 Task: Search for the best Ethiopian restaurants in Washington, DC.
Action: Mouse moved to (109, 17)
Screenshot: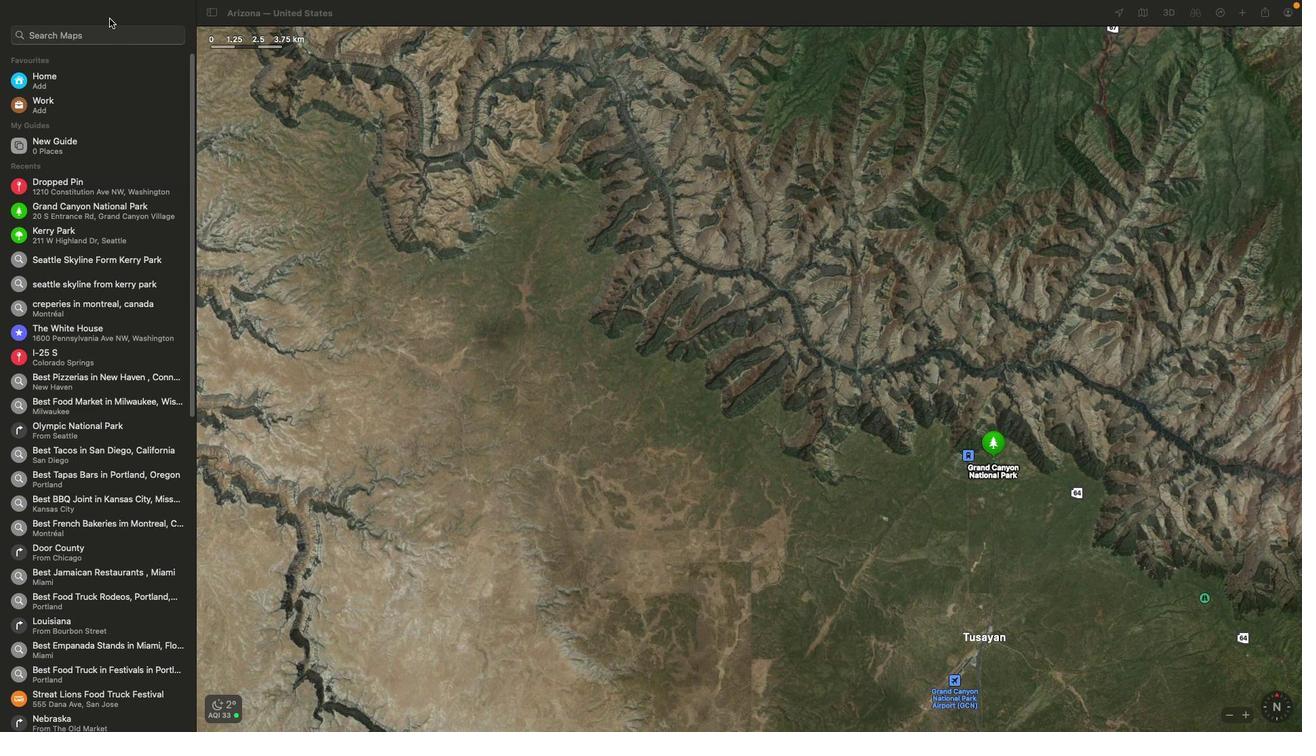 
Action: Mouse pressed left at (109, 17)
Screenshot: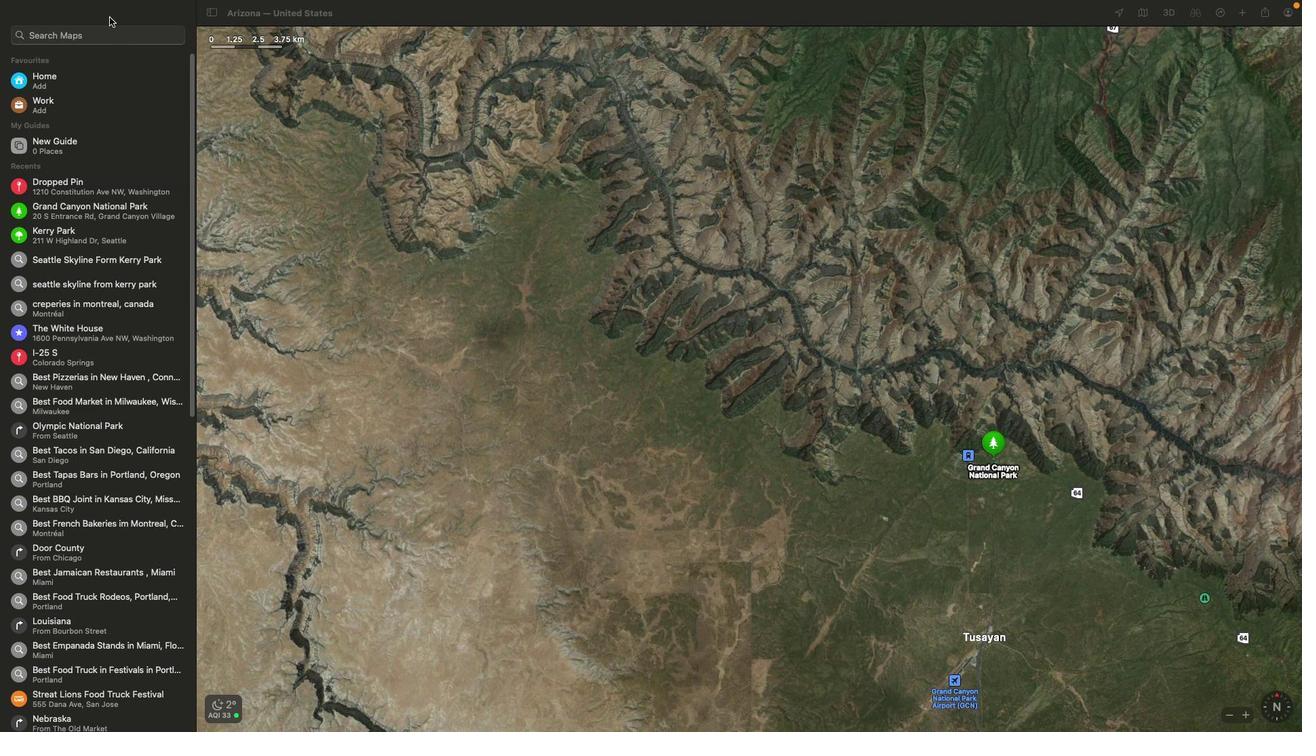 
Action: Mouse moved to (105, 30)
Screenshot: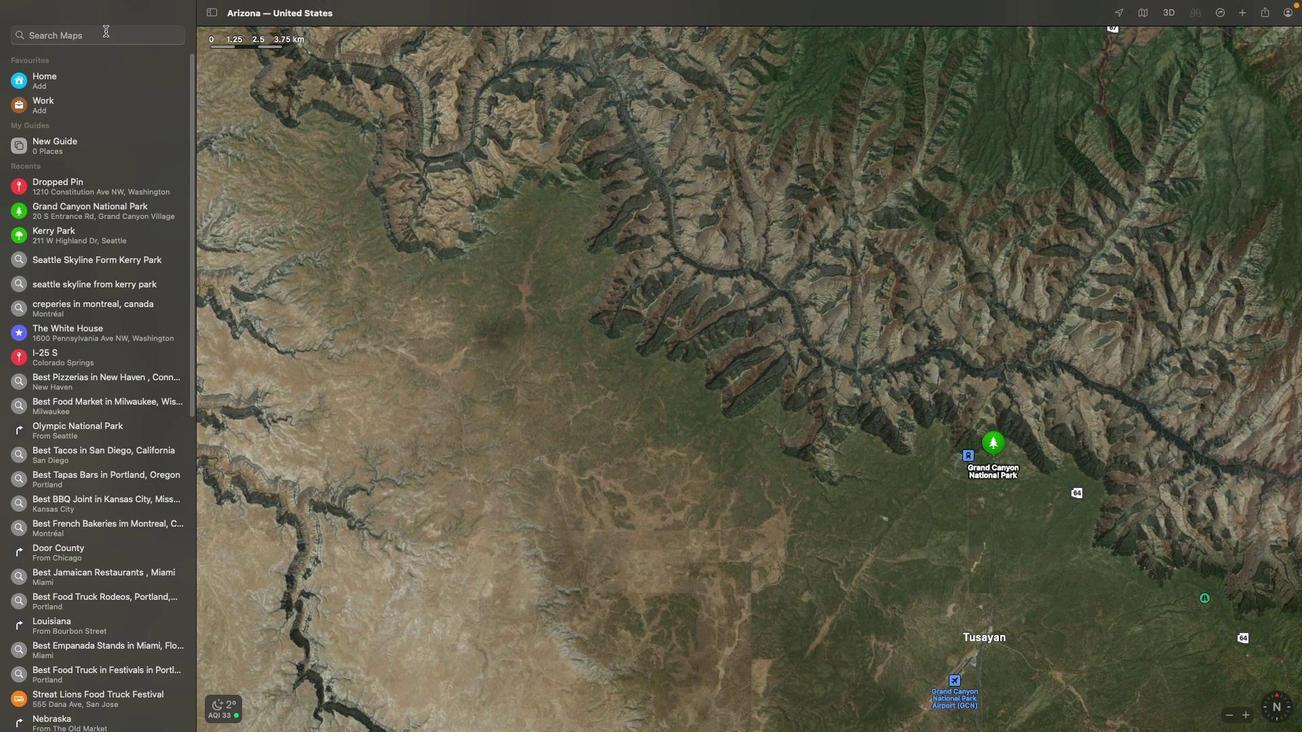 
Action: Mouse pressed left at (105, 30)
Screenshot: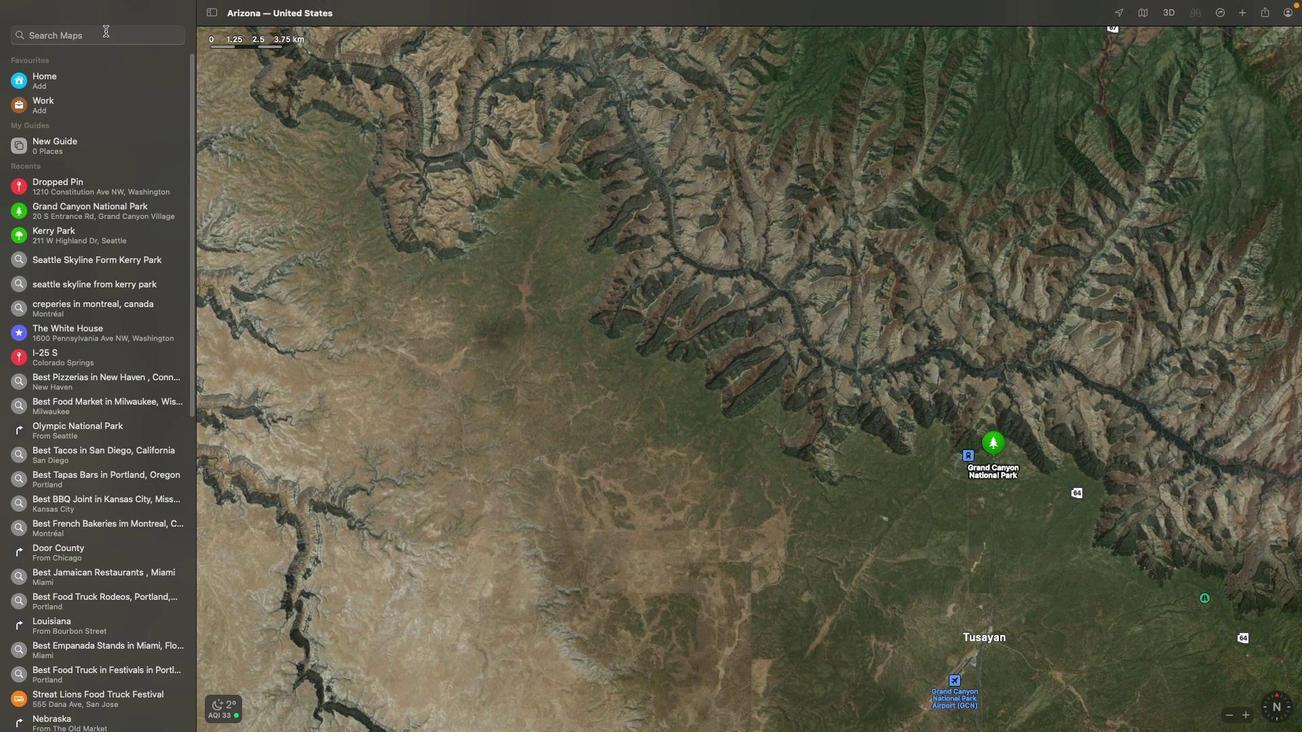 
Action: Key pressed Key.shift'B''e''s''t'Key.spaceKey.shift'E''t''h''i''o''p''i''a''n'Key.spaceKey.shift'R''e''s''t''a''u''r''a''n''t'Key.space'i''n'Key.spaceKey.shift'W''a''s''h''i''n''g''t''o''n'Key.spaceKey.shift'D''C''\x03'
Screenshot: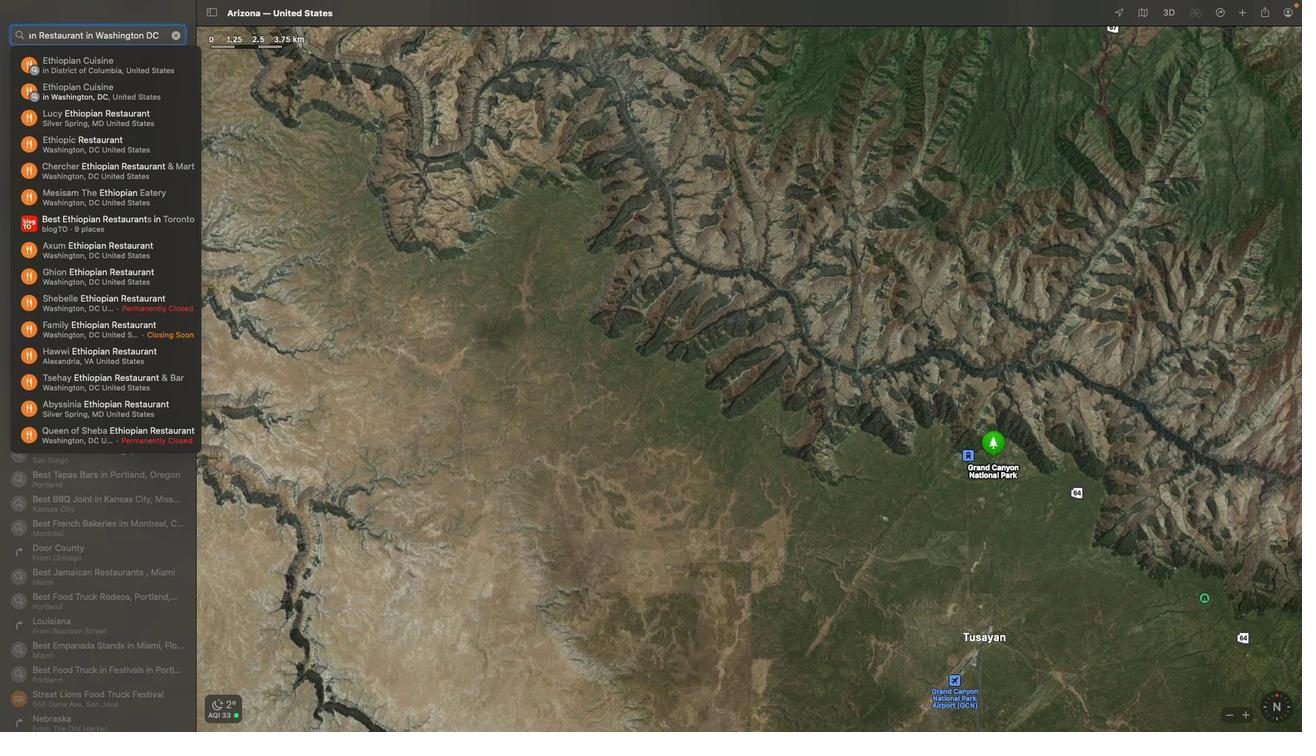 
Action: Mouse moved to (150, 423)
Screenshot: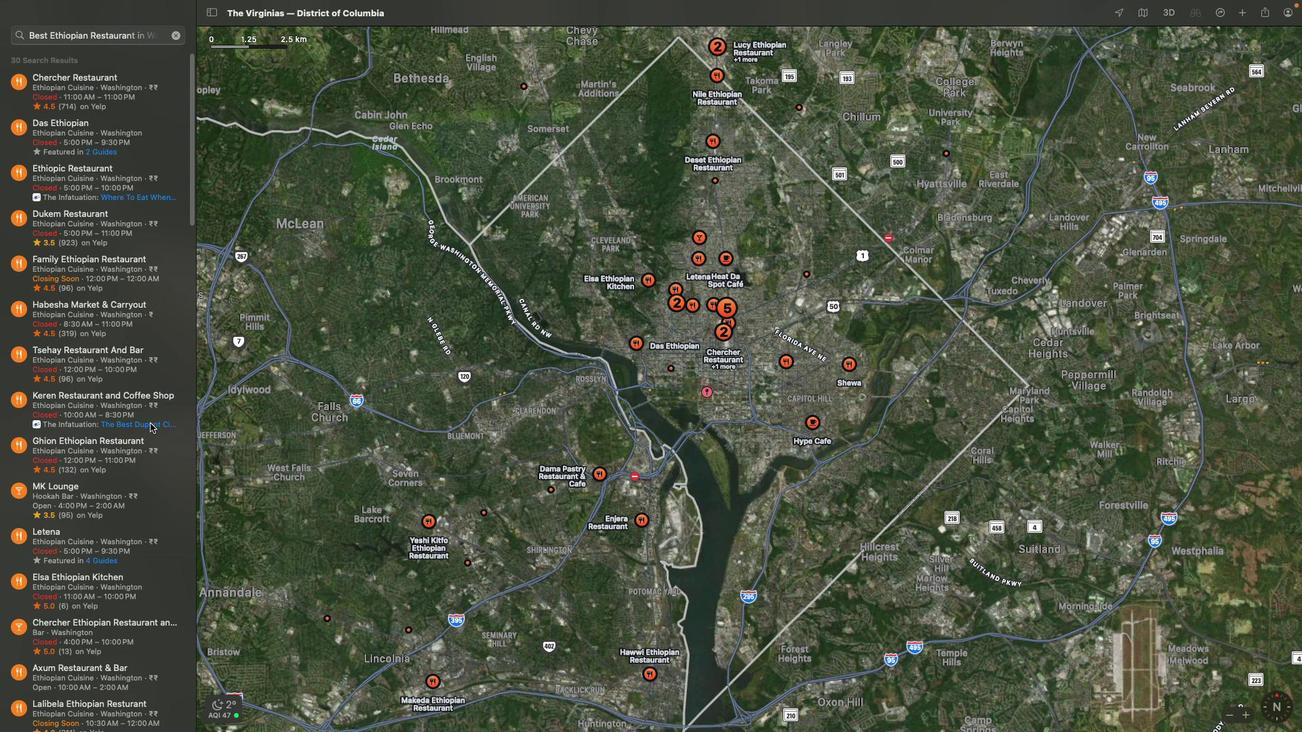 
Action: Mouse scrolled (150, 423) with delta (0, 0)
Screenshot: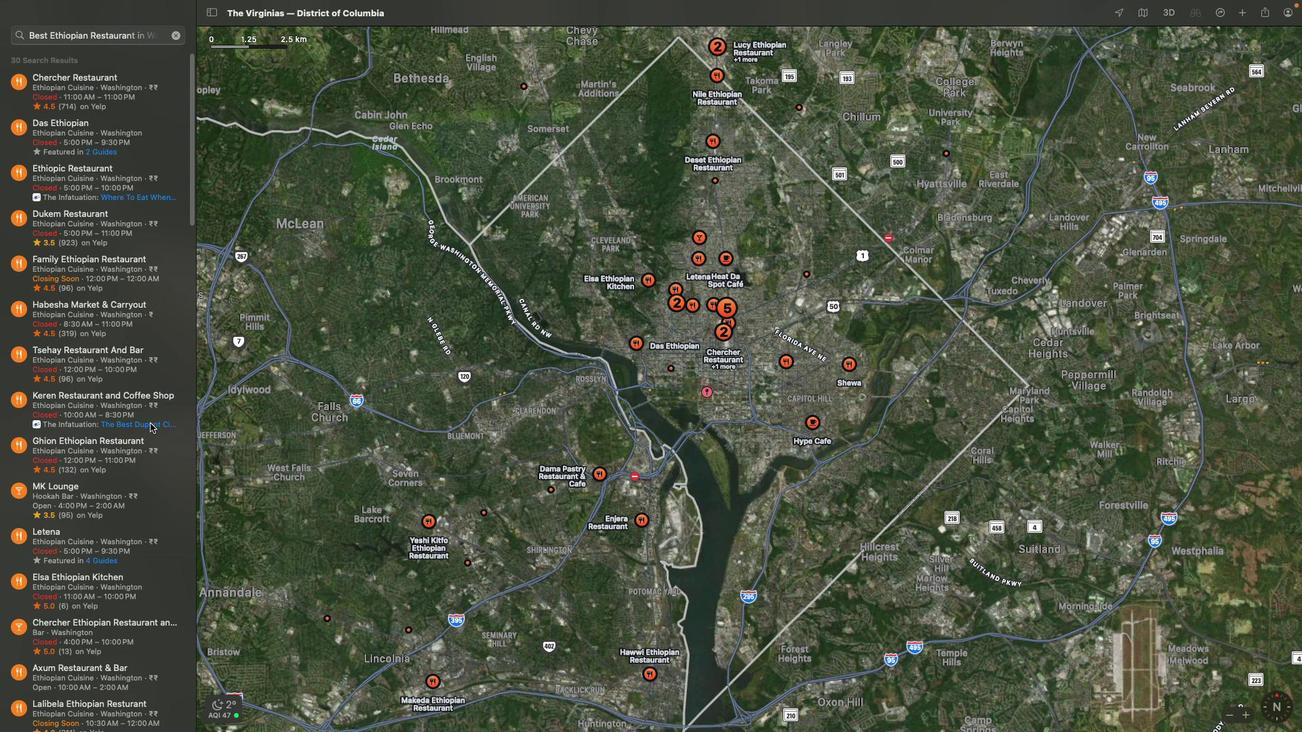 
Action: Mouse scrolled (150, 423) with delta (0, 0)
Screenshot: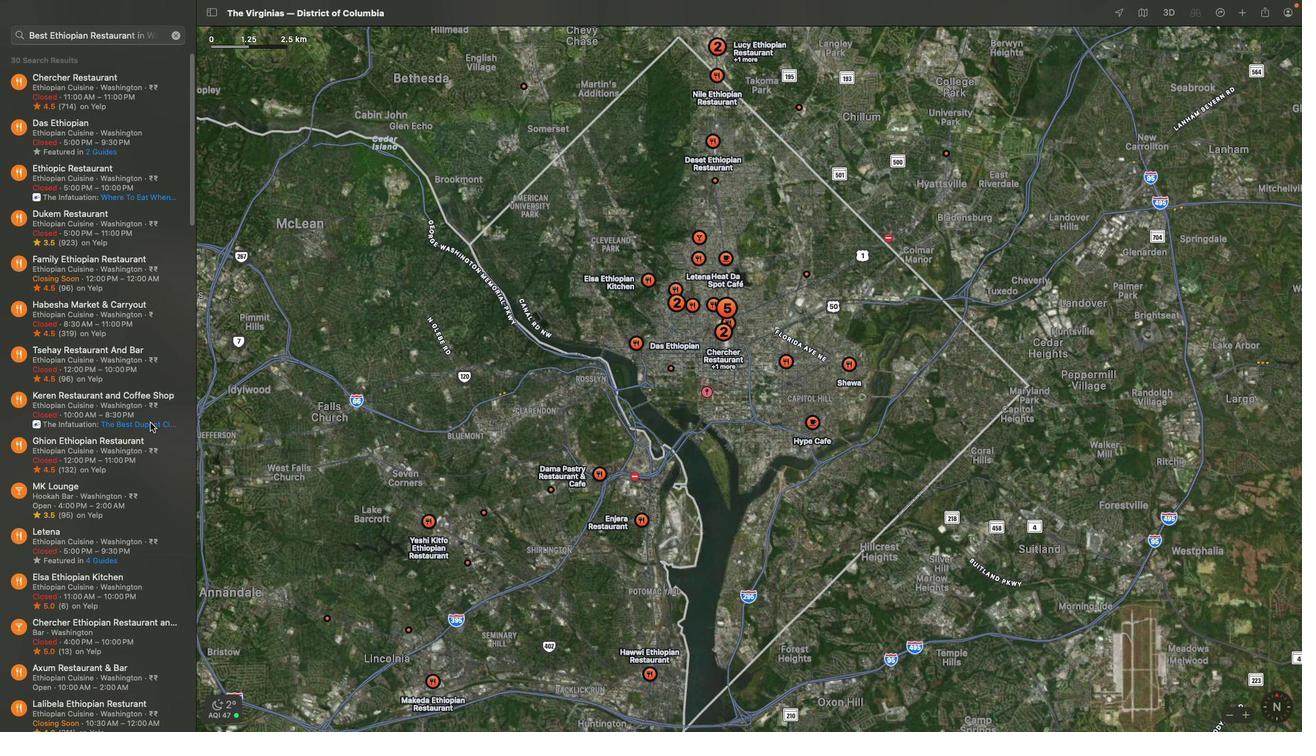 
Action: Mouse scrolled (150, 423) with delta (0, -2)
Screenshot: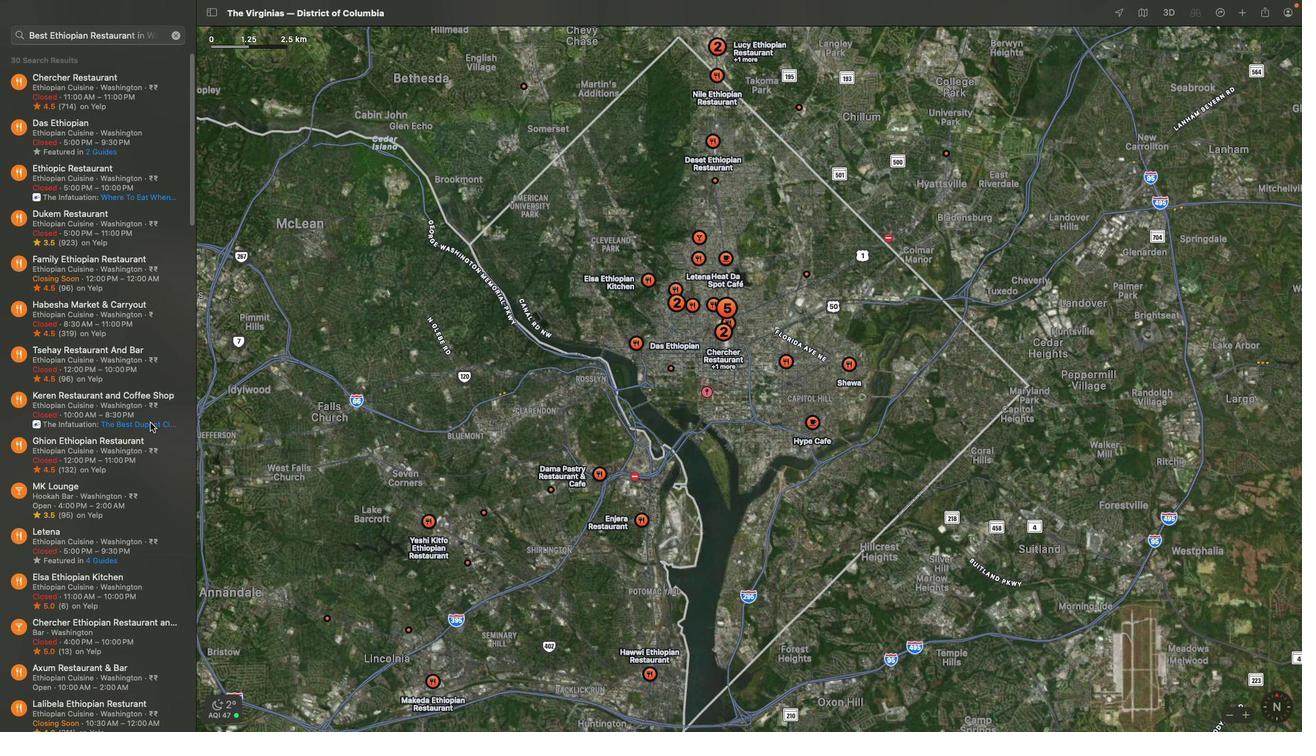 
Action: Mouse scrolled (150, 423) with delta (0, -3)
Screenshot: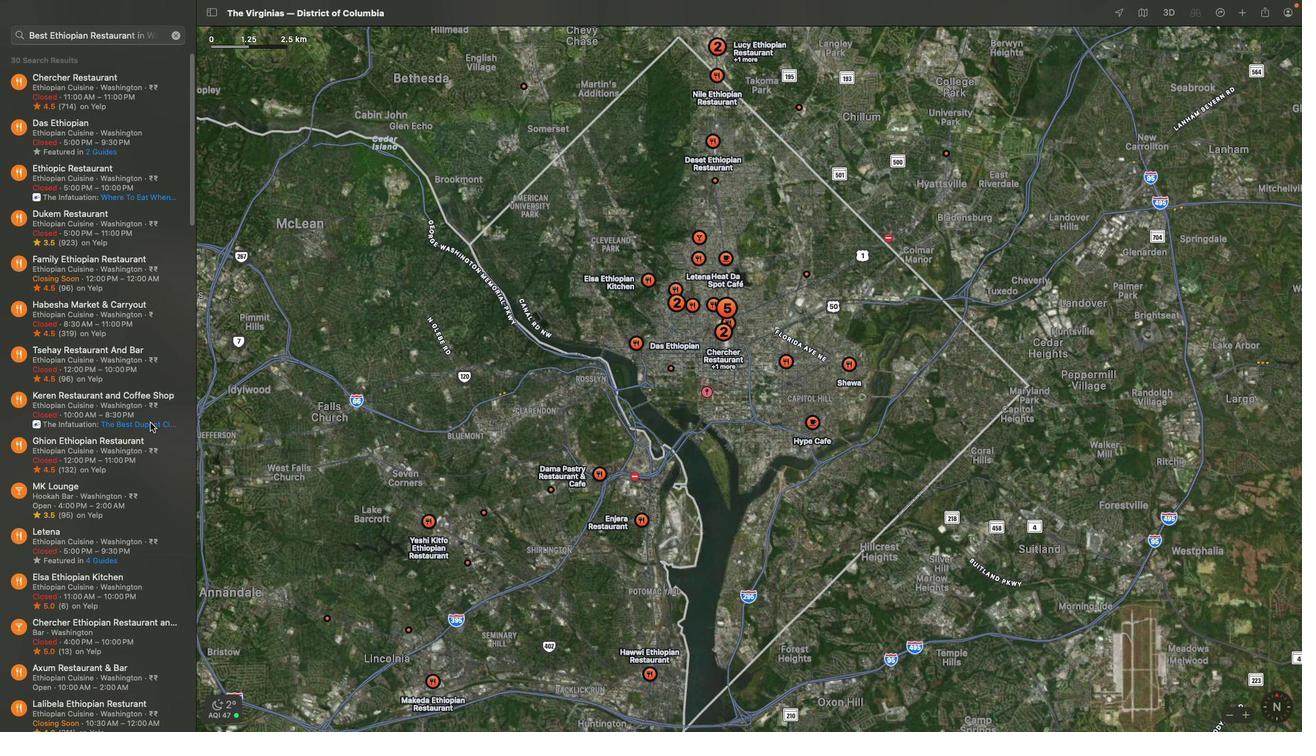 
Action: Mouse scrolled (150, 423) with delta (0, -4)
Screenshot: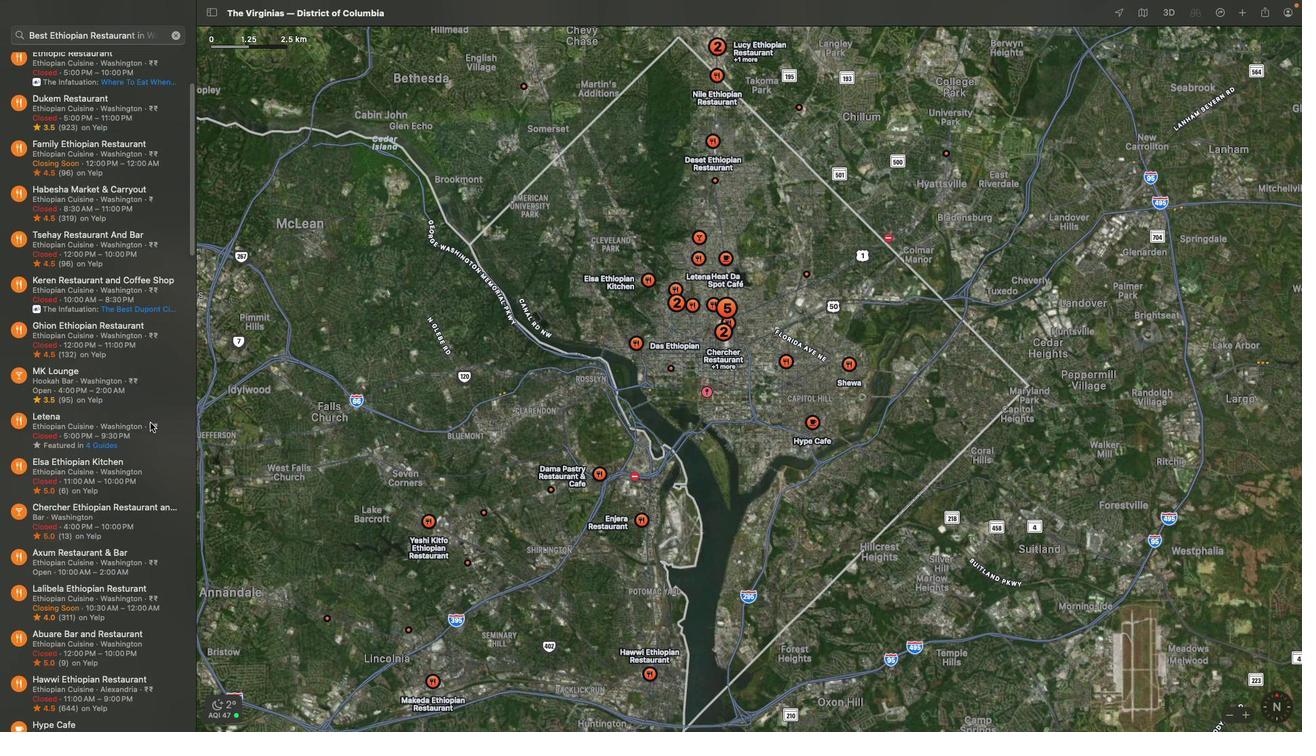 
Action: Mouse scrolled (150, 423) with delta (0, 0)
Screenshot: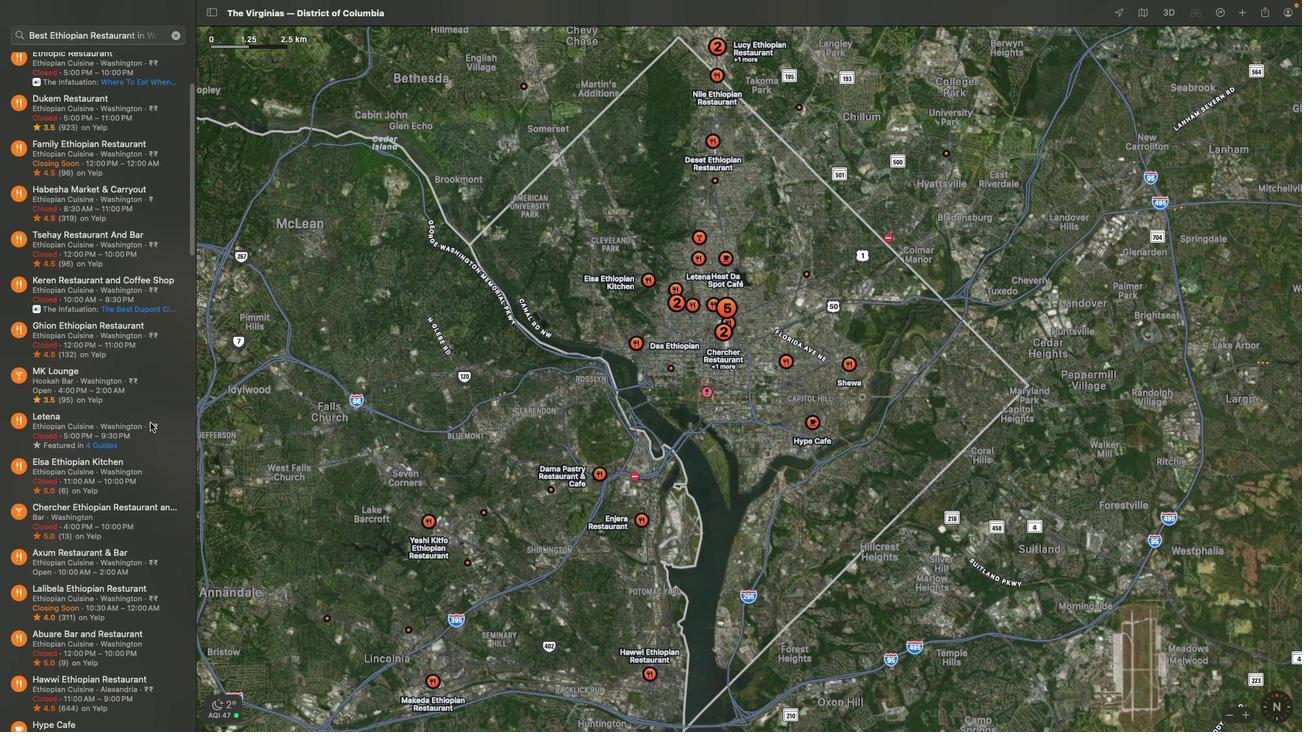 
Action: Mouse scrolled (150, 423) with delta (0, 0)
Screenshot: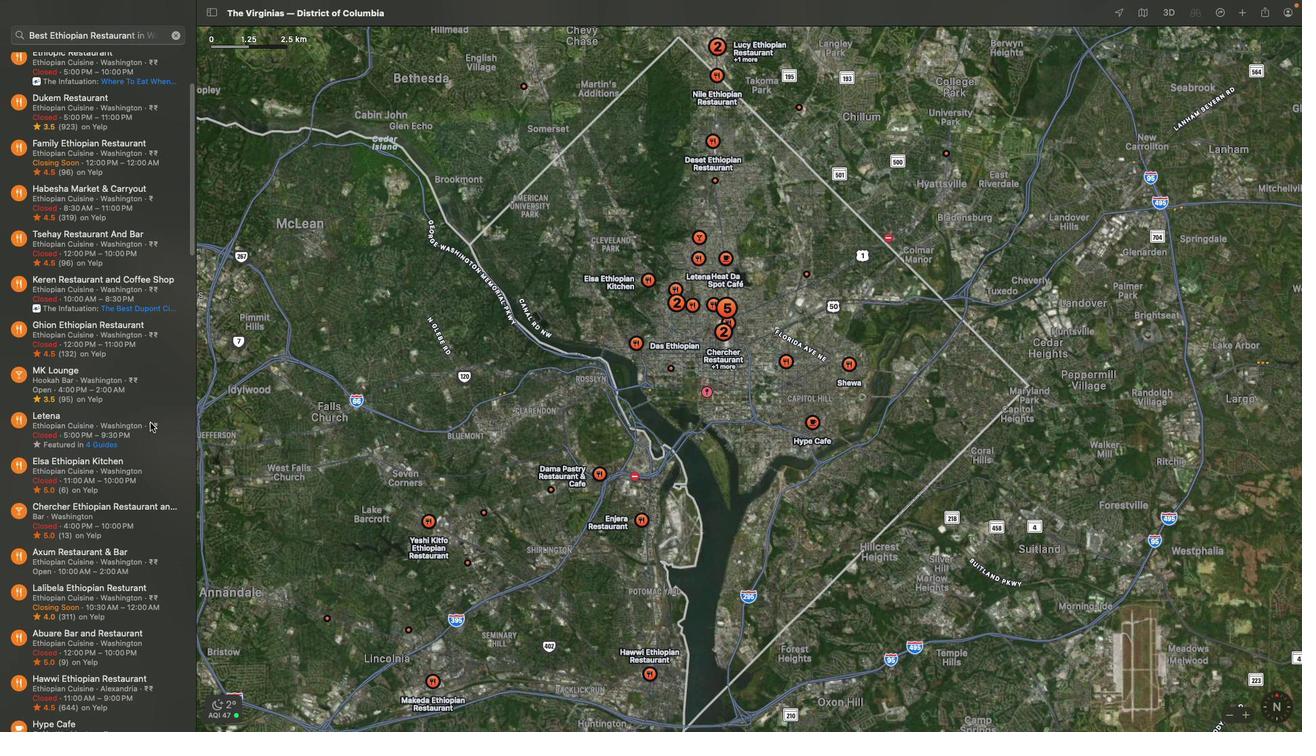 
Action: Mouse scrolled (150, 423) with delta (0, -2)
Screenshot: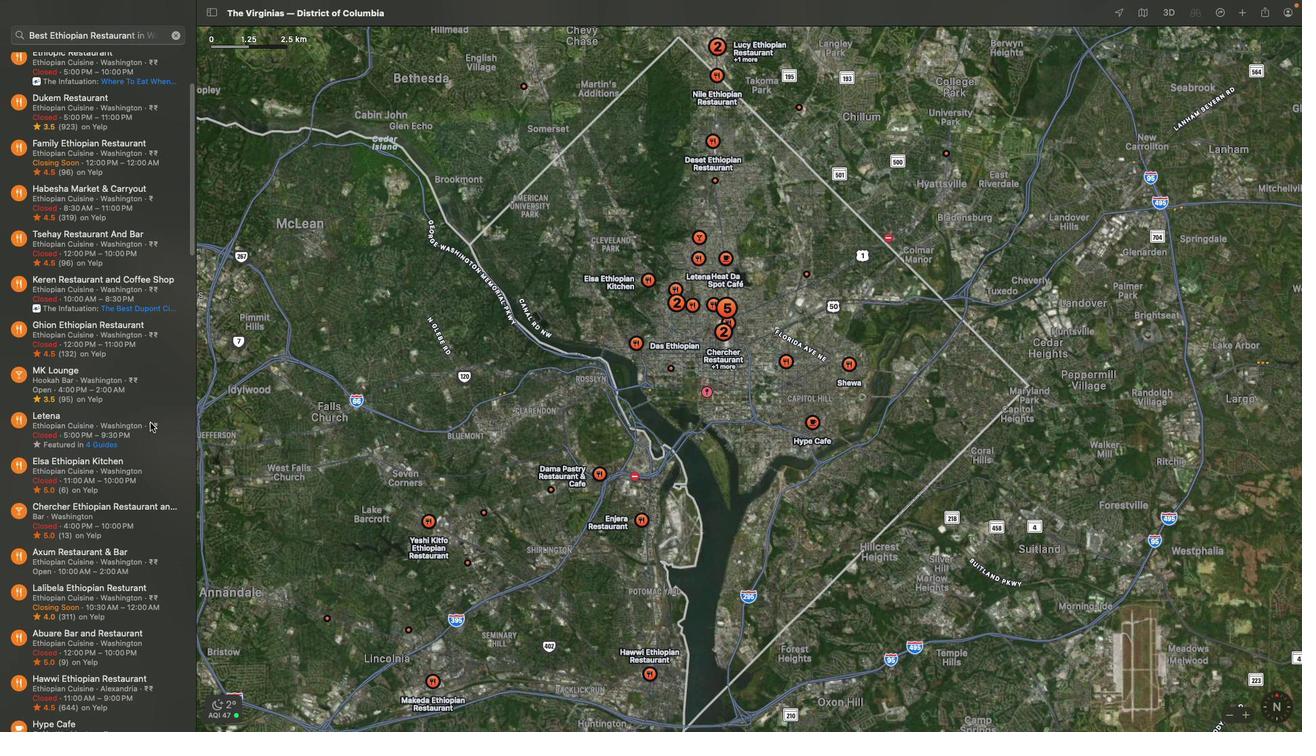 
Action: Mouse scrolled (150, 423) with delta (0, -3)
Screenshot: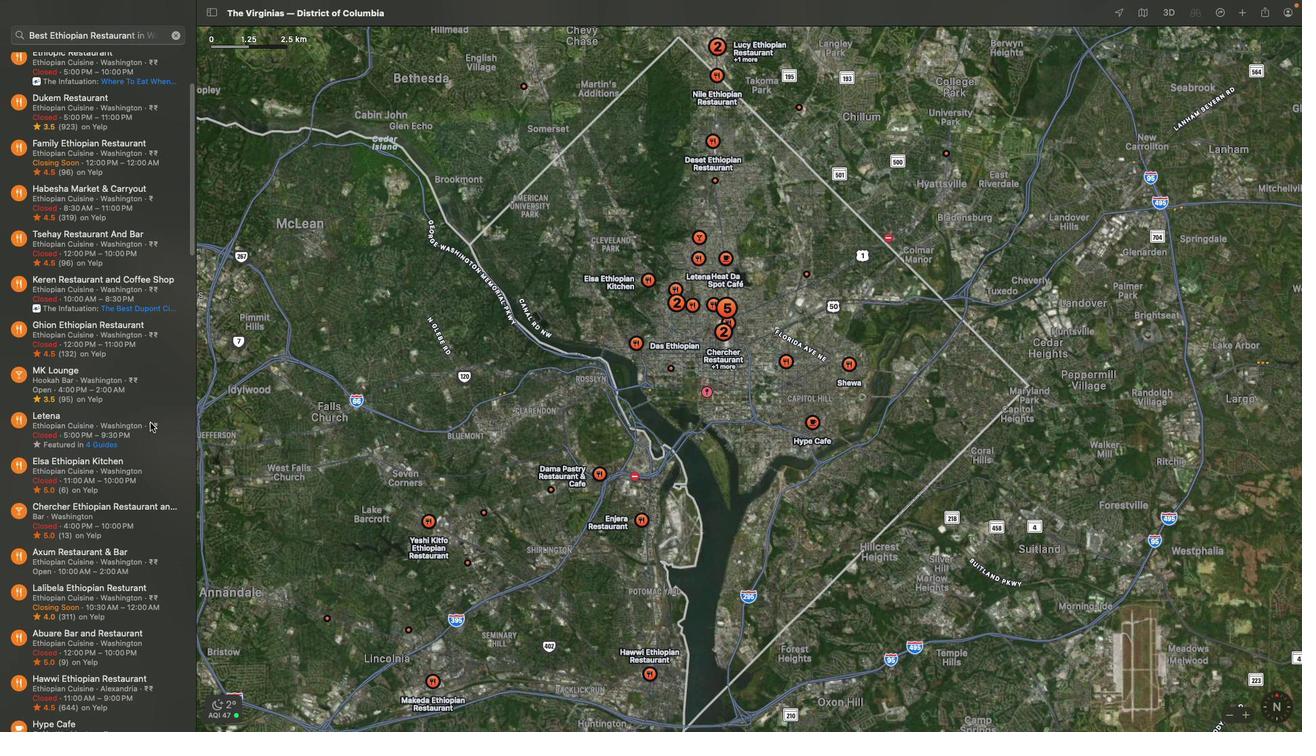 
Action: Mouse scrolled (150, 423) with delta (0, 0)
Screenshot: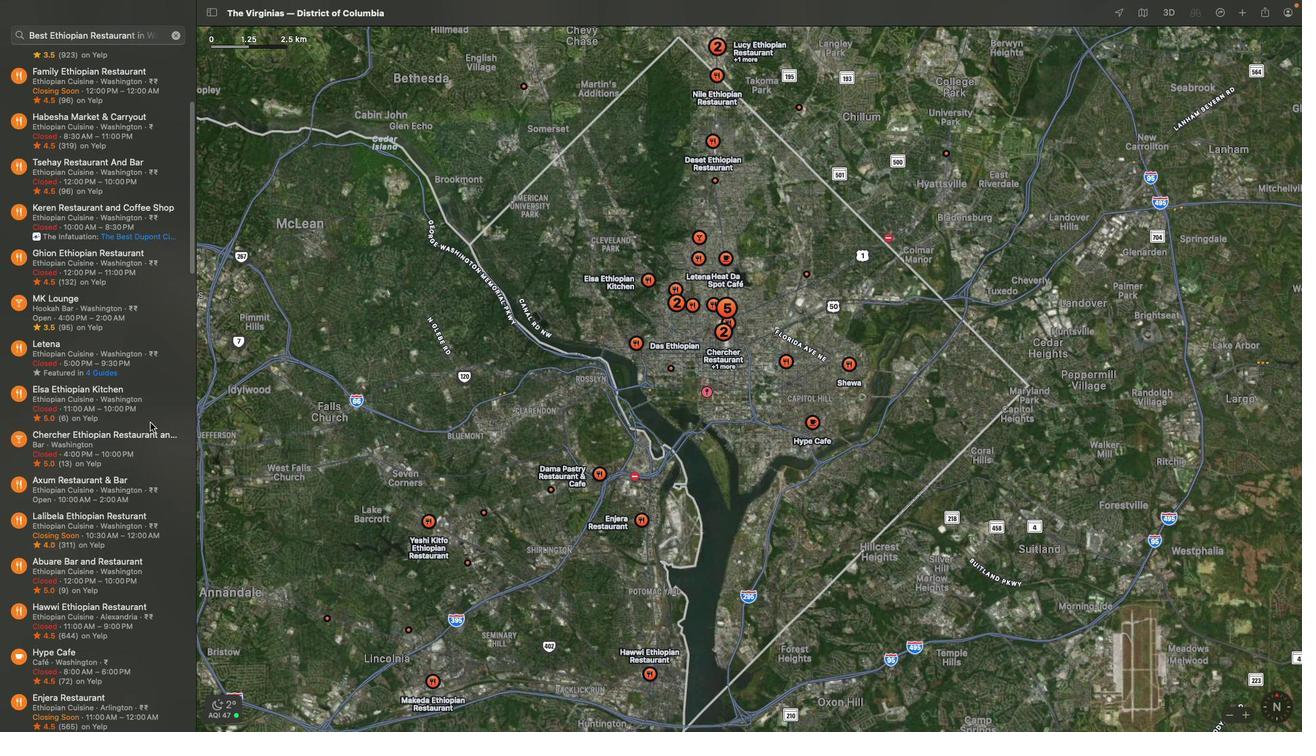 
Action: Mouse scrolled (150, 423) with delta (0, 0)
Screenshot: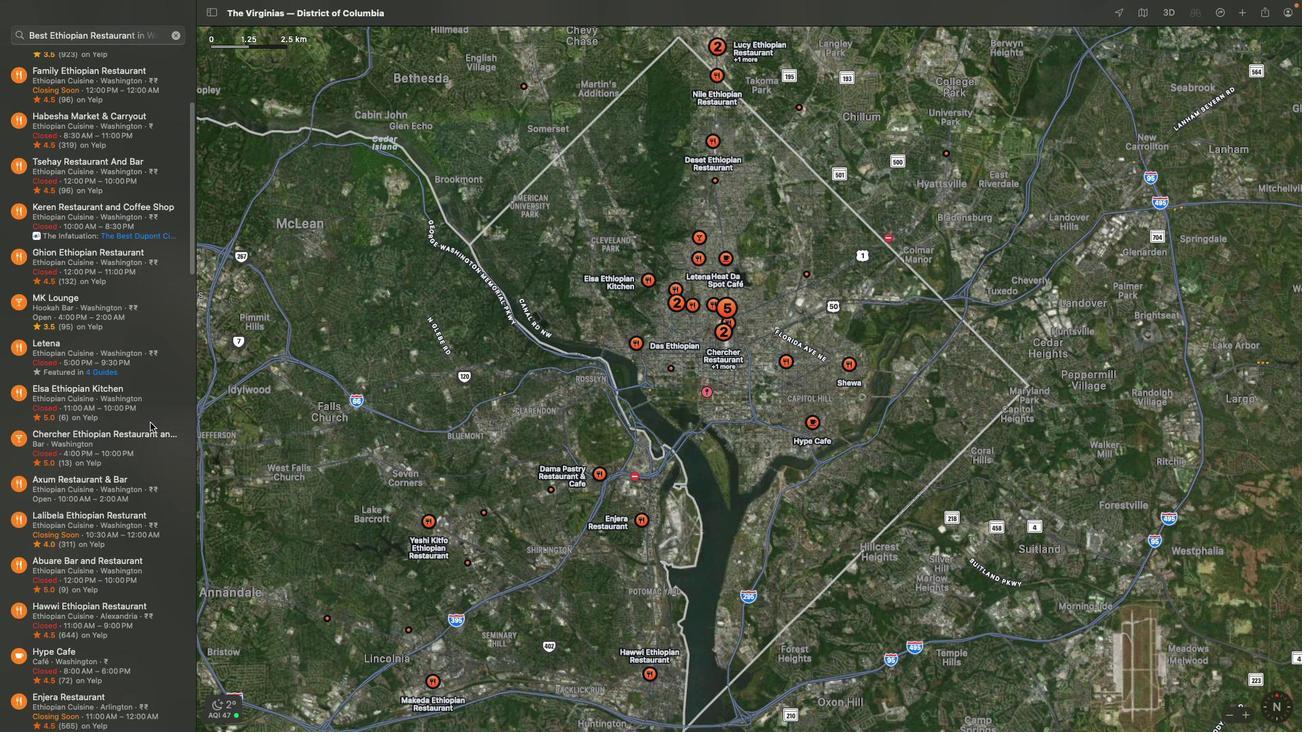 
Action: Mouse scrolled (150, 423) with delta (0, -2)
Screenshot: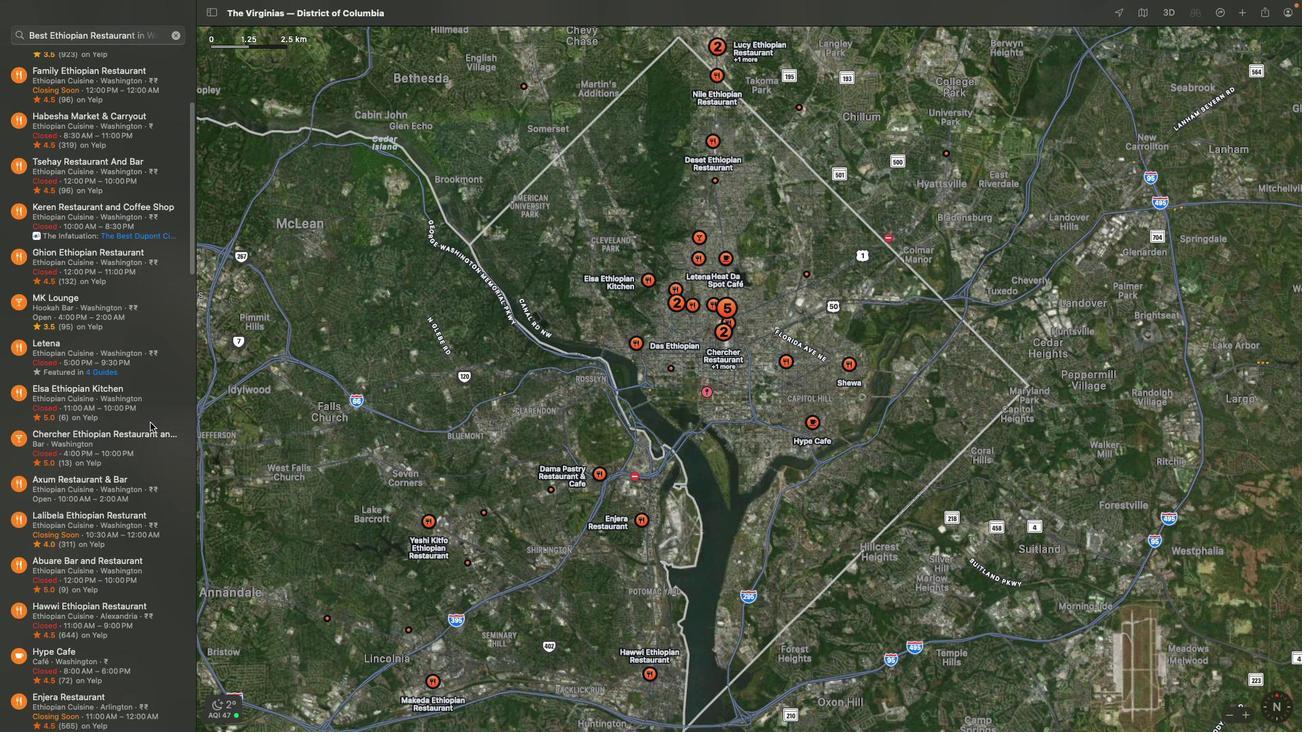 
Action: Mouse scrolled (150, 423) with delta (0, -3)
Screenshot: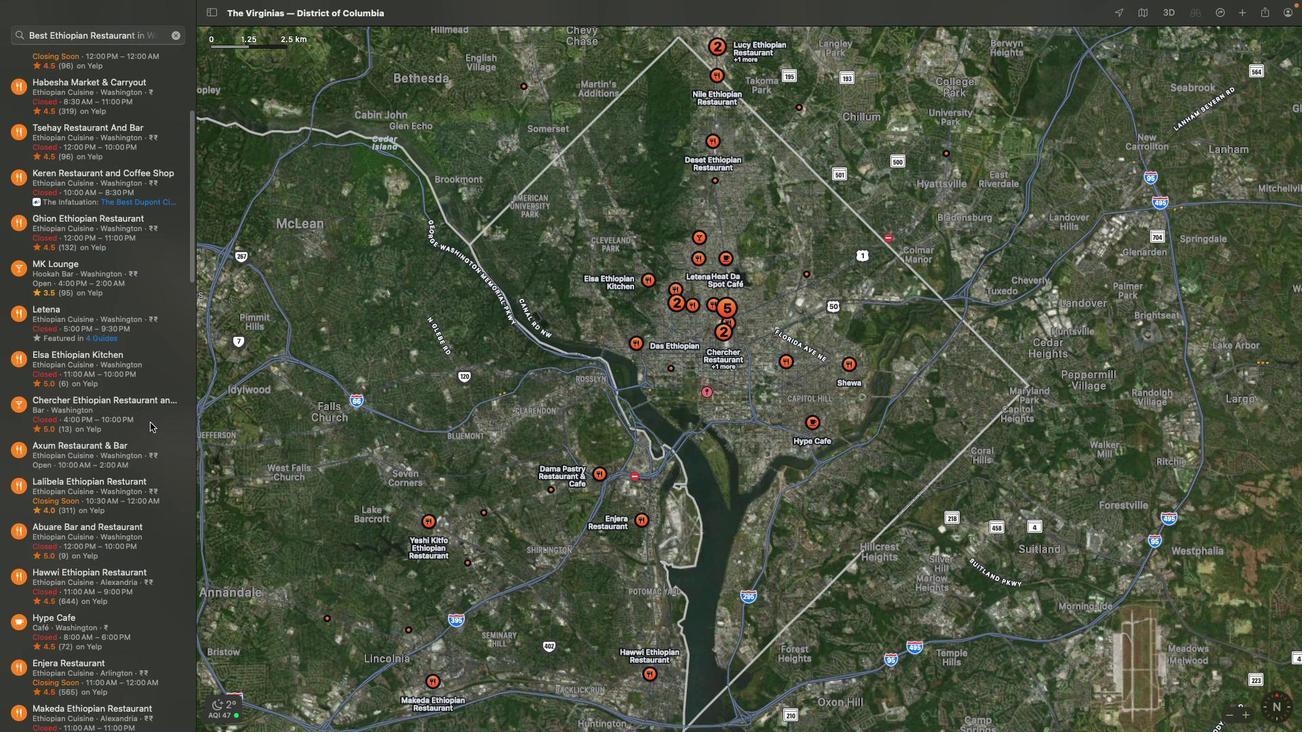 
Action: Mouse scrolled (150, 423) with delta (0, 0)
Screenshot: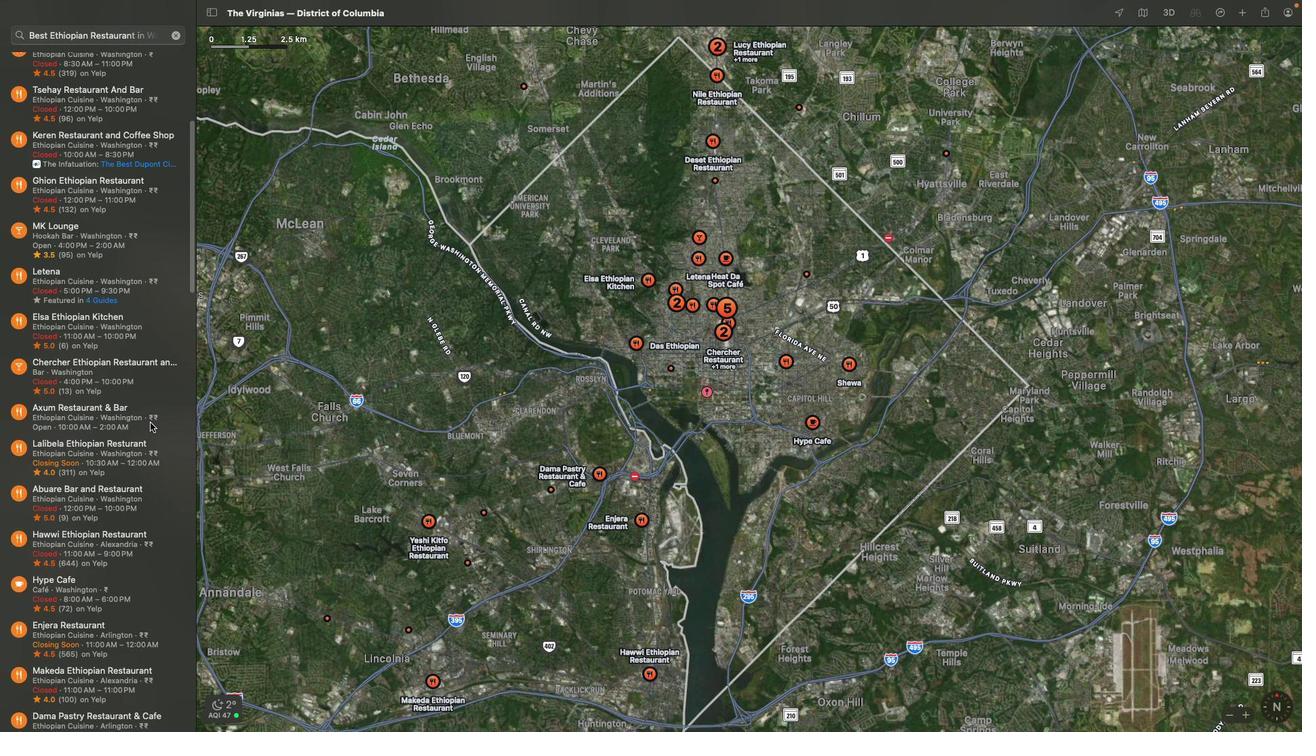 
Action: Mouse scrolled (150, 423) with delta (0, 0)
Screenshot: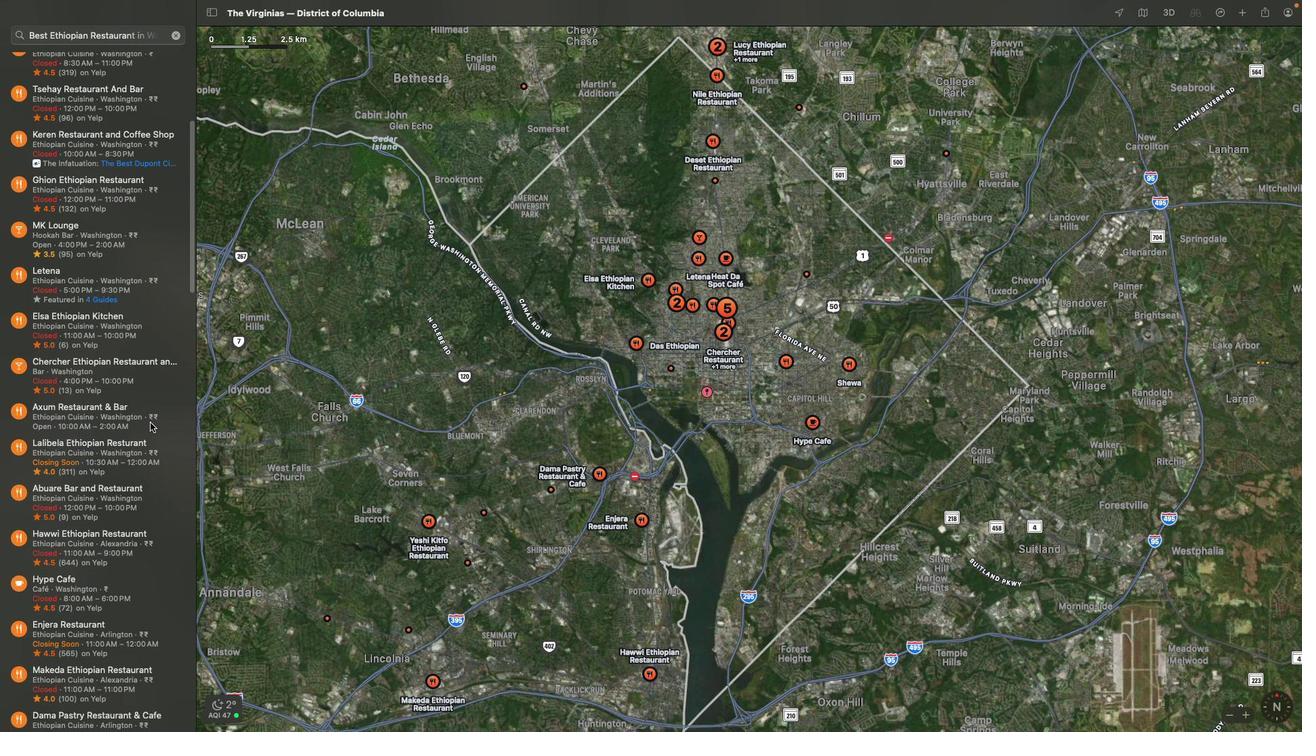 
Action: Mouse scrolled (150, 423) with delta (0, -2)
Screenshot: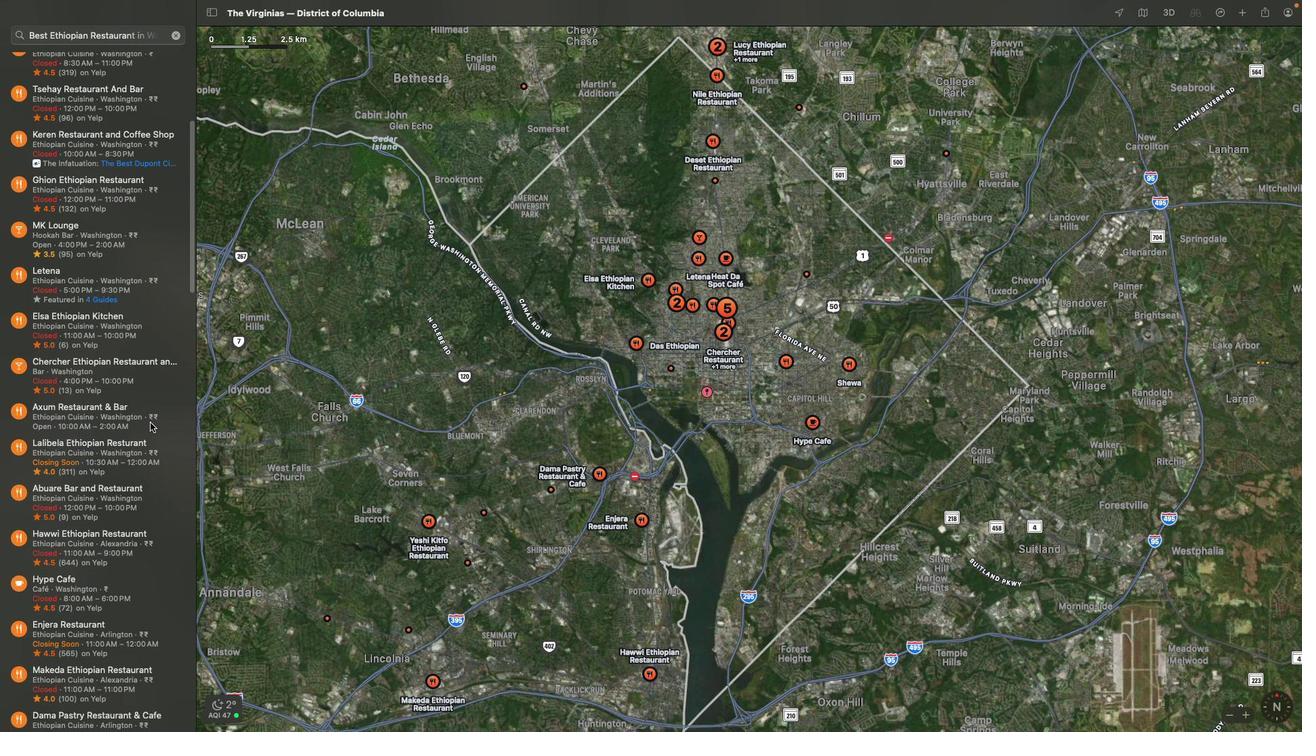 
Action: Mouse scrolled (150, 423) with delta (0, -3)
Screenshot: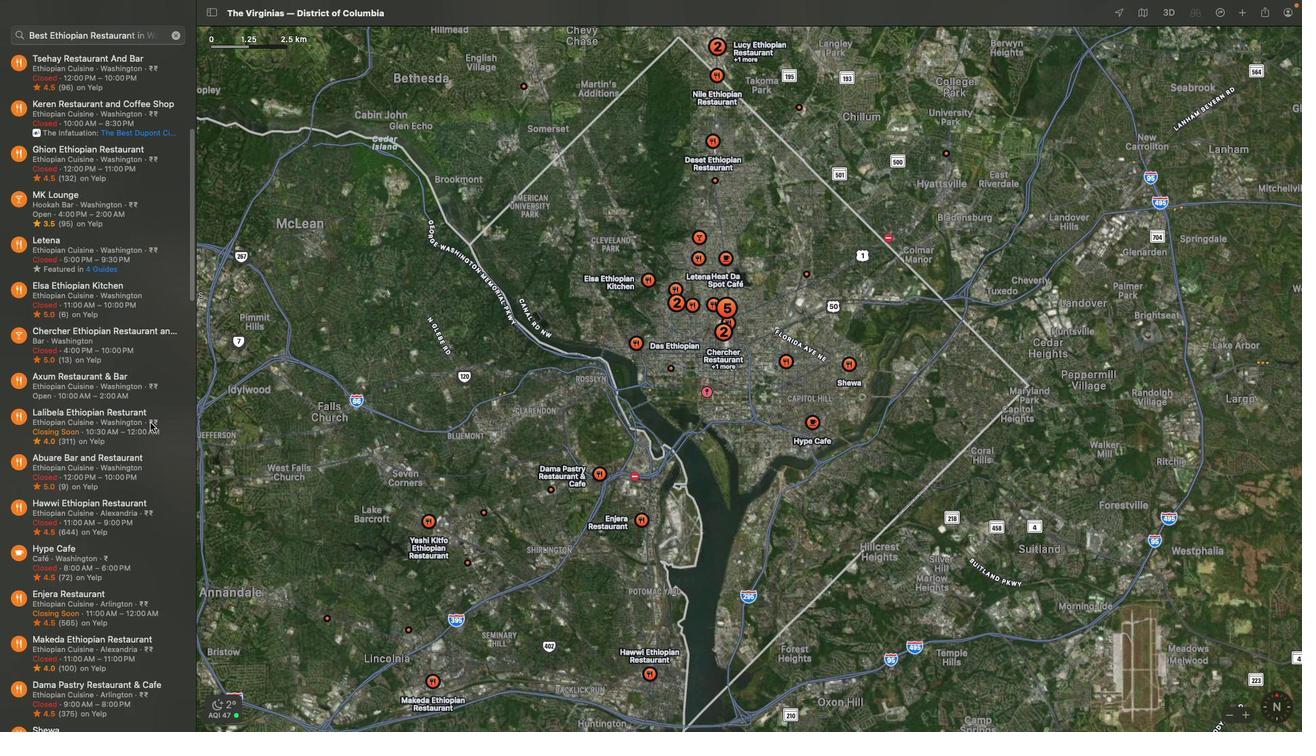
Action: Mouse scrolled (150, 423) with delta (0, -4)
Screenshot: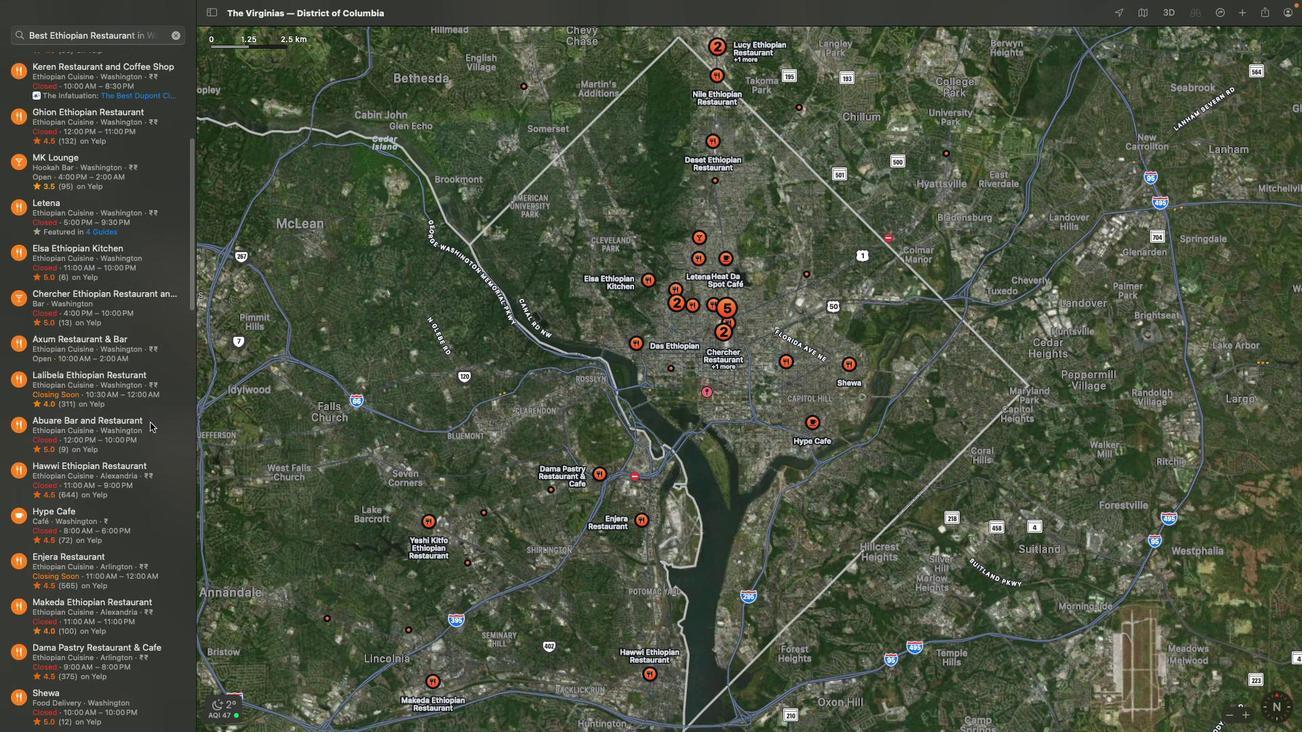 
Action: Mouse scrolled (150, 423) with delta (0, 0)
Screenshot: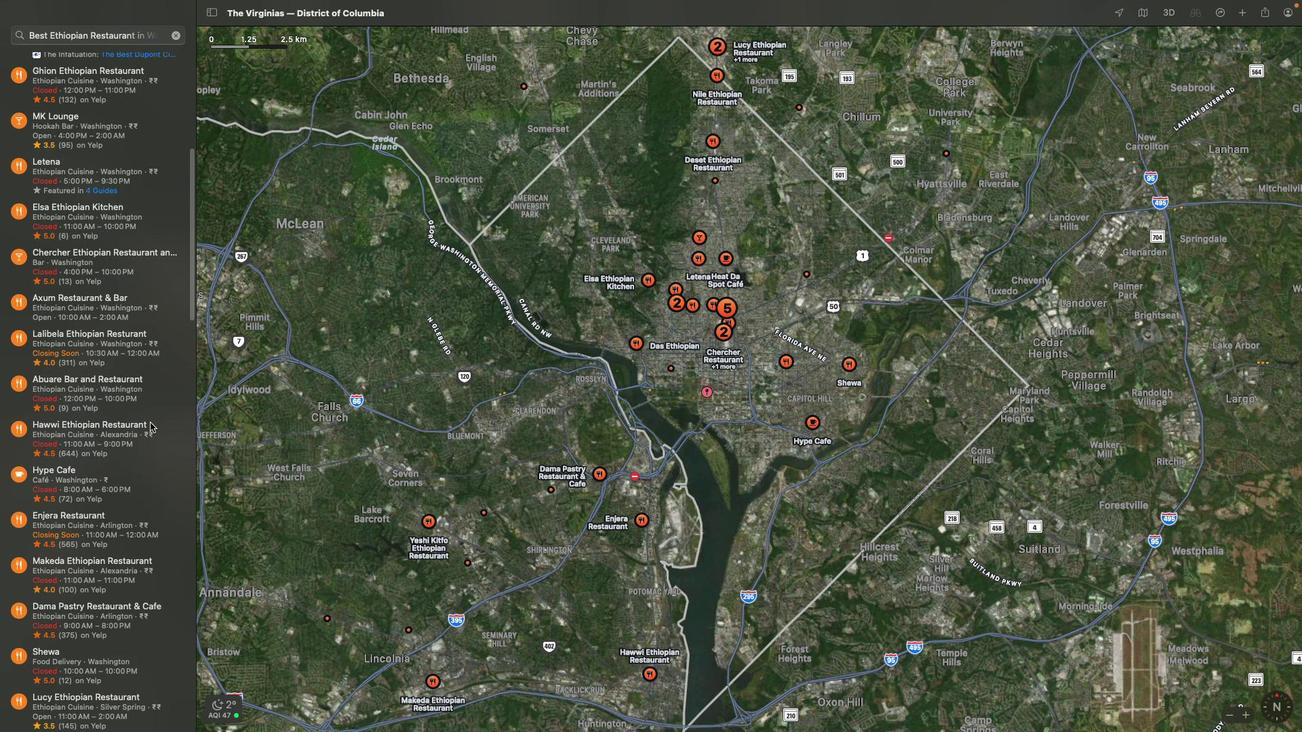 
Action: Mouse scrolled (150, 423) with delta (0, 0)
Screenshot: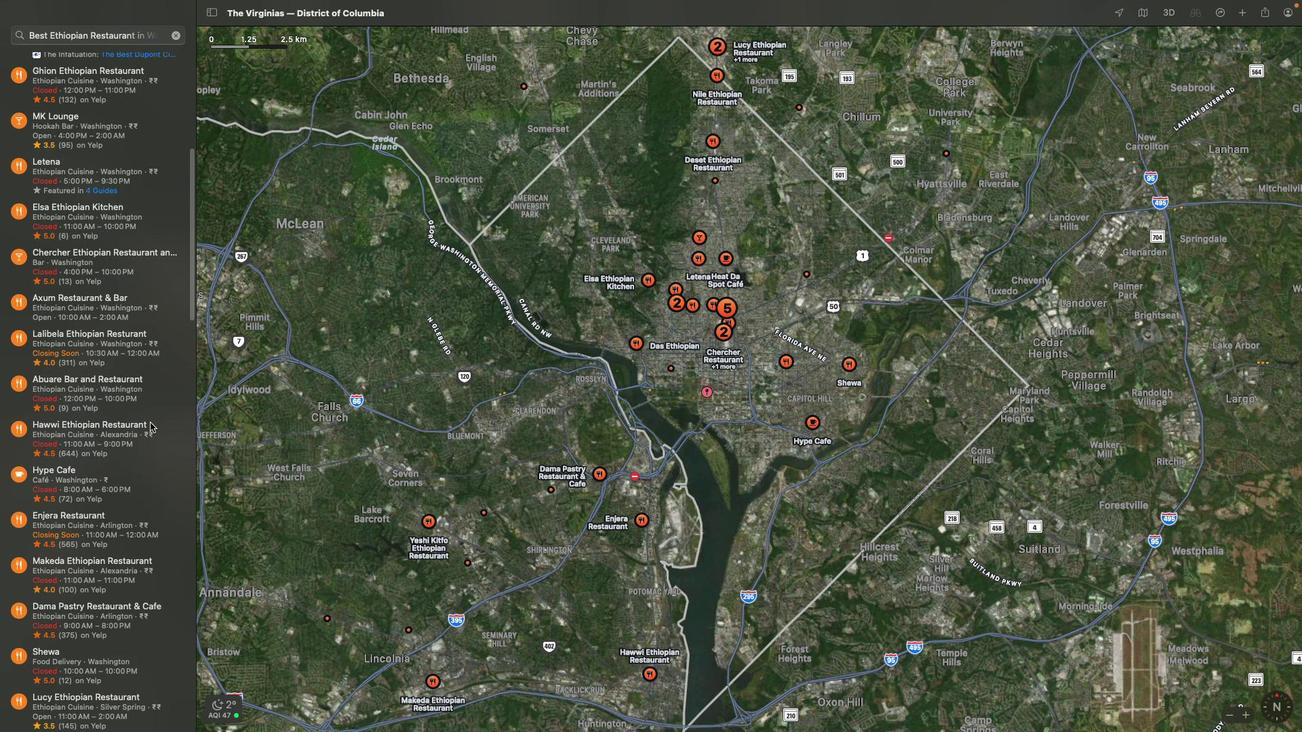 
Action: Mouse scrolled (150, 423) with delta (0, -2)
Screenshot: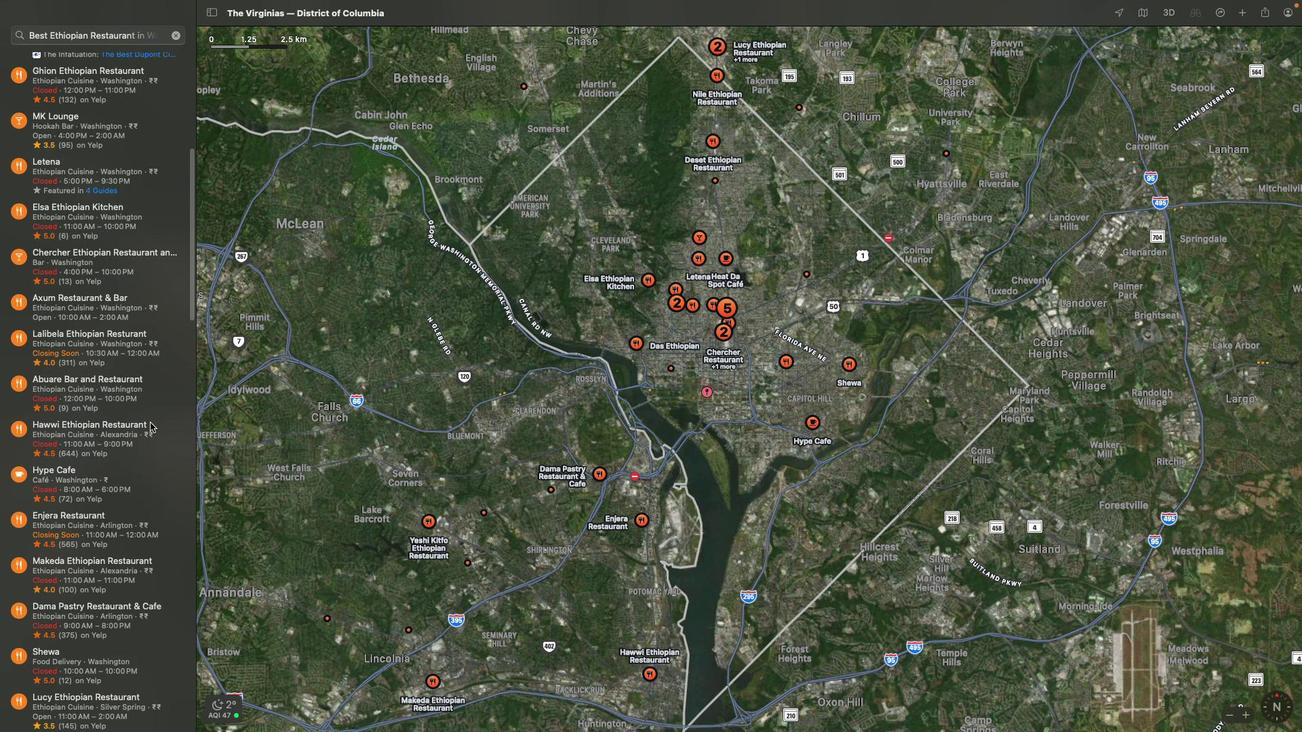 
Action: Mouse scrolled (150, 423) with delta (0, -3)
Screenshot: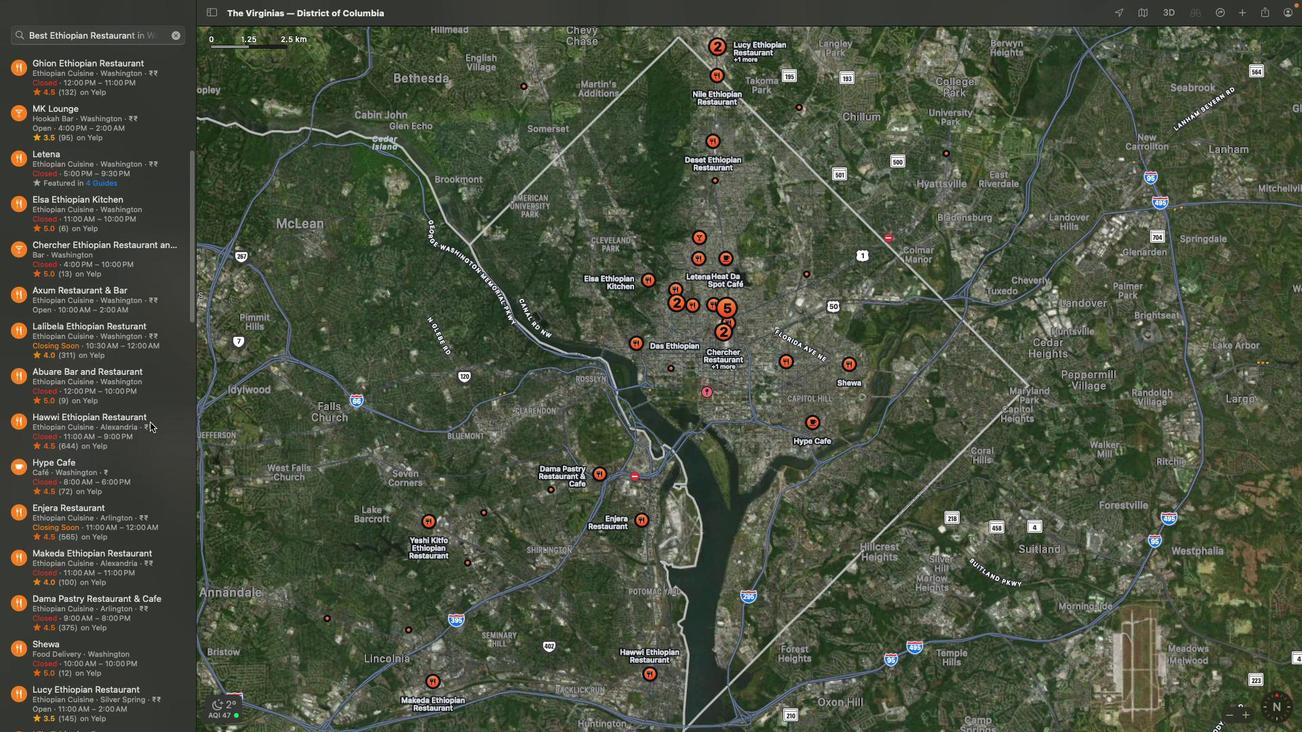 
Action: Mouse scrolled (150, 423) with delta (0, -4)
Screenshot: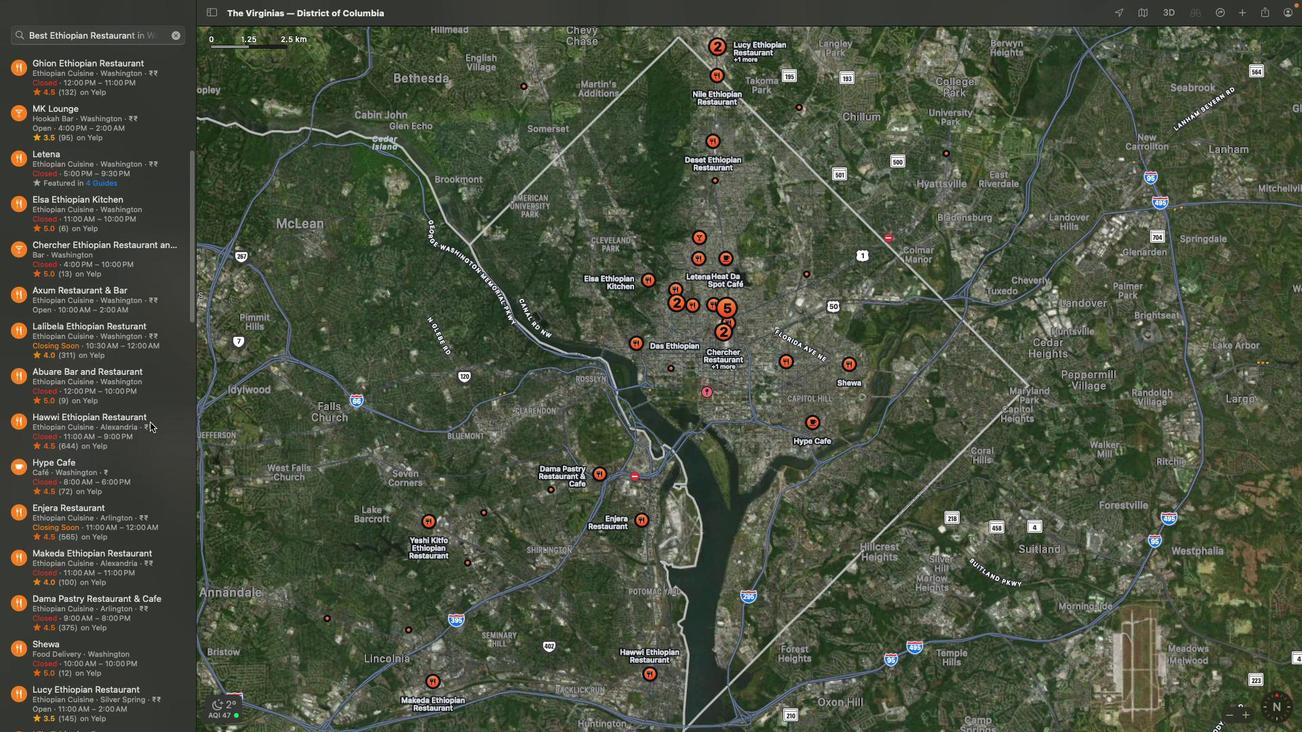 
Action: Mouse scrolled (150, 423) with delta (0, 0)
Screenshot: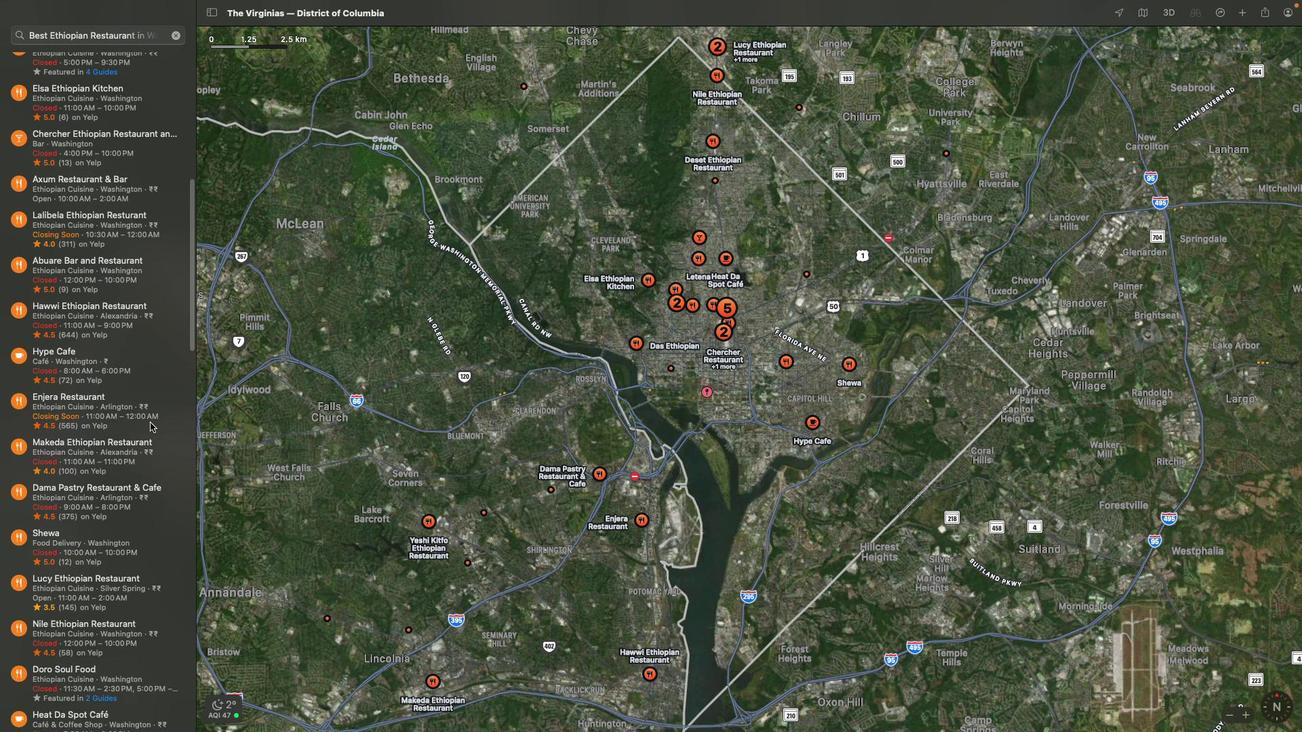 
Action: Mouse scrolled (150, 423) with delta (0, 0)
Screenshot: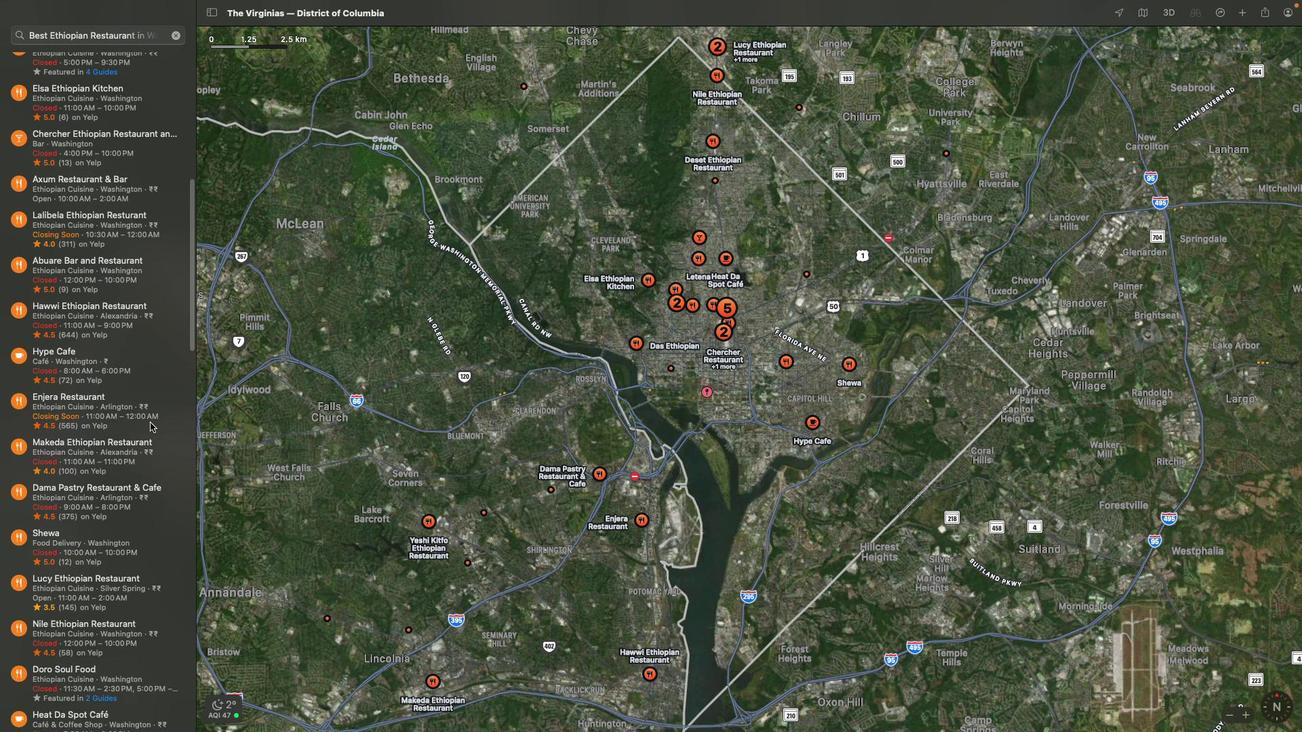 
Action: Mouse scrolled (150, 423) with delta (0, -2)
Screenshot: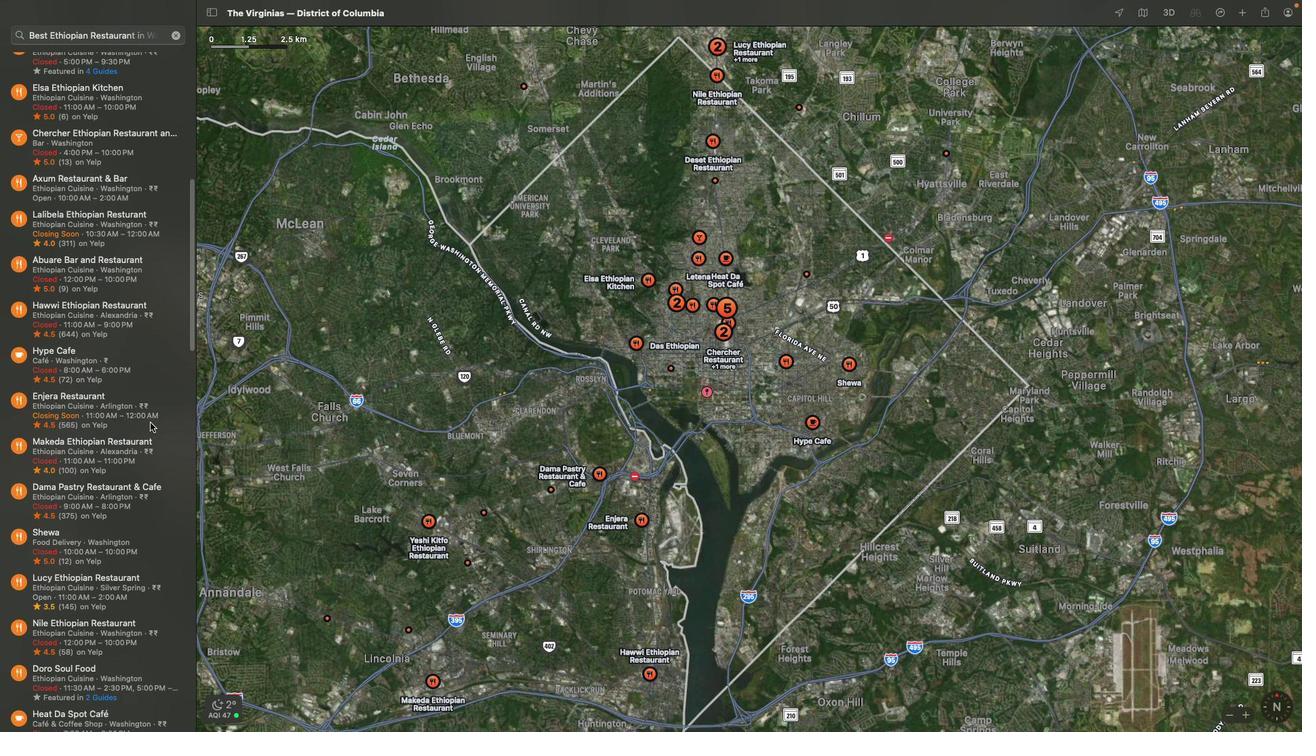 
Action: Mouse scrolled (150, 423) with delta (0, -3)
Screenshot: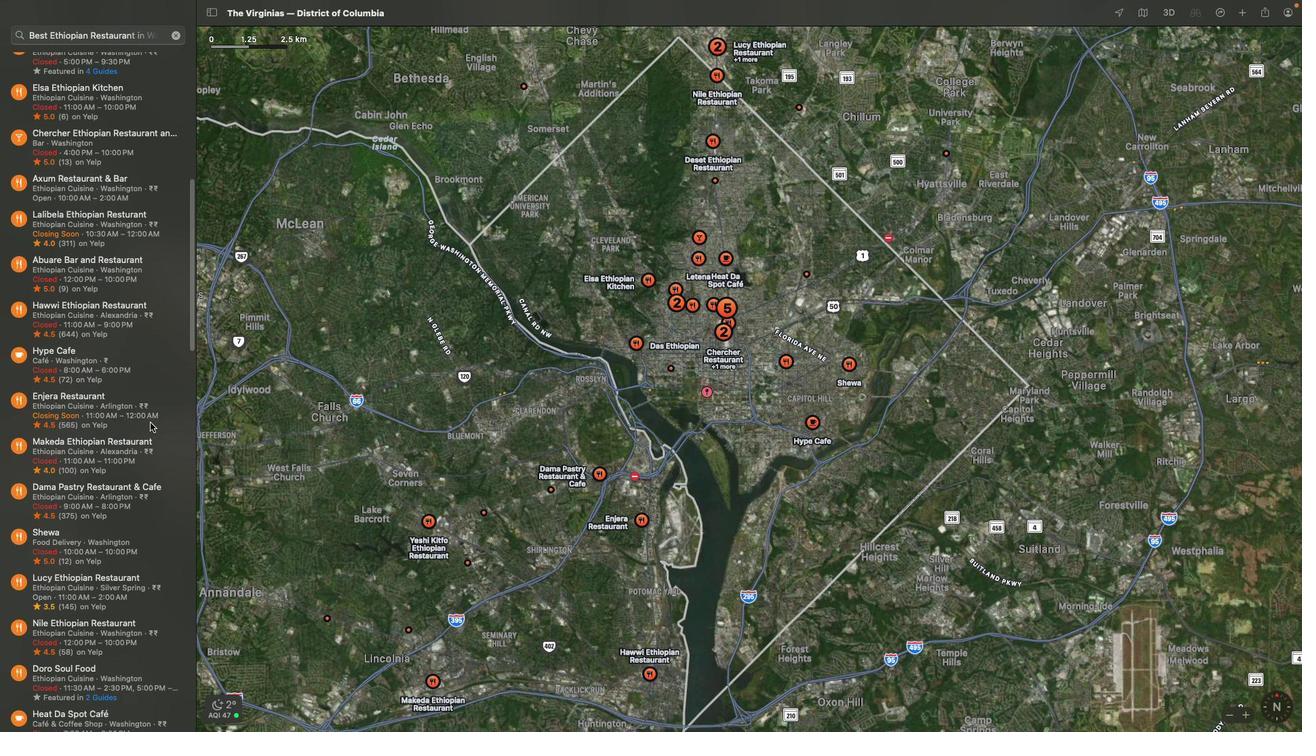 
Action: Mouse scrolled (150, 423) with delta (0, -4)
Screenshot: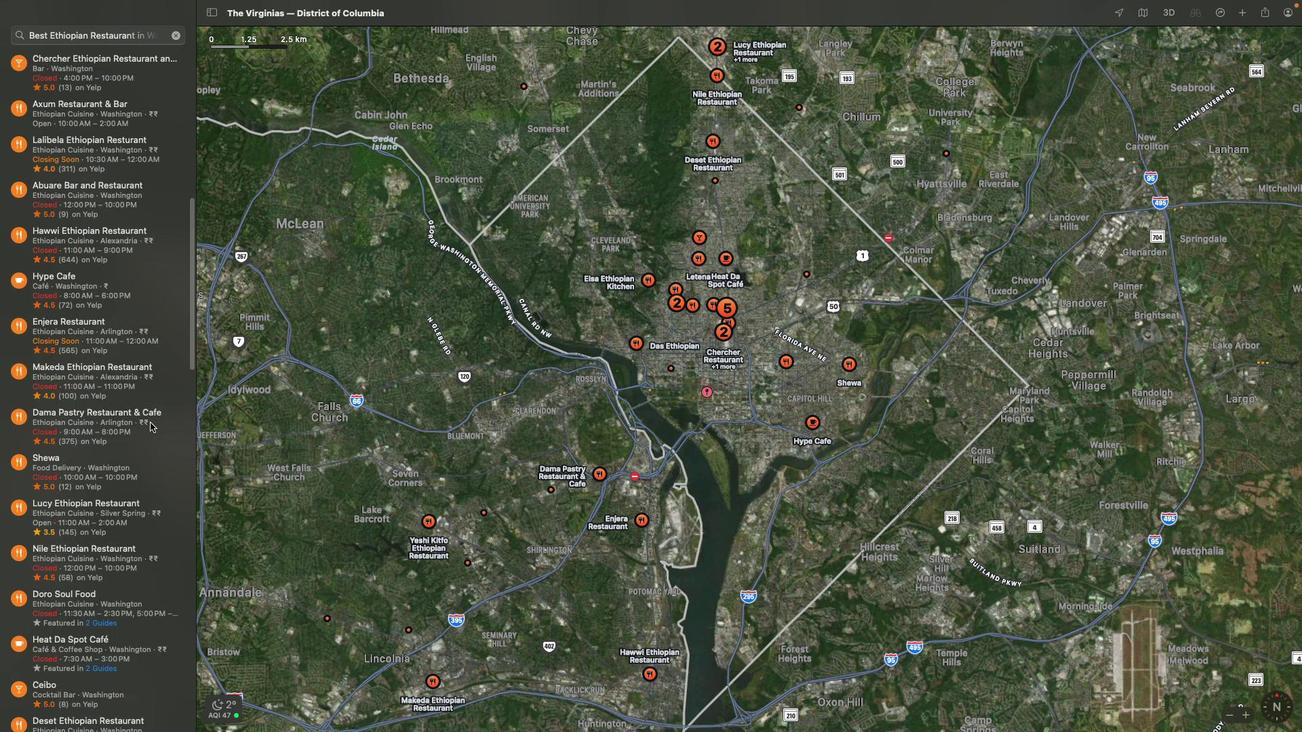
Action: Mouse scrolled (150, 423) with delta (0, 0)
Screenshot: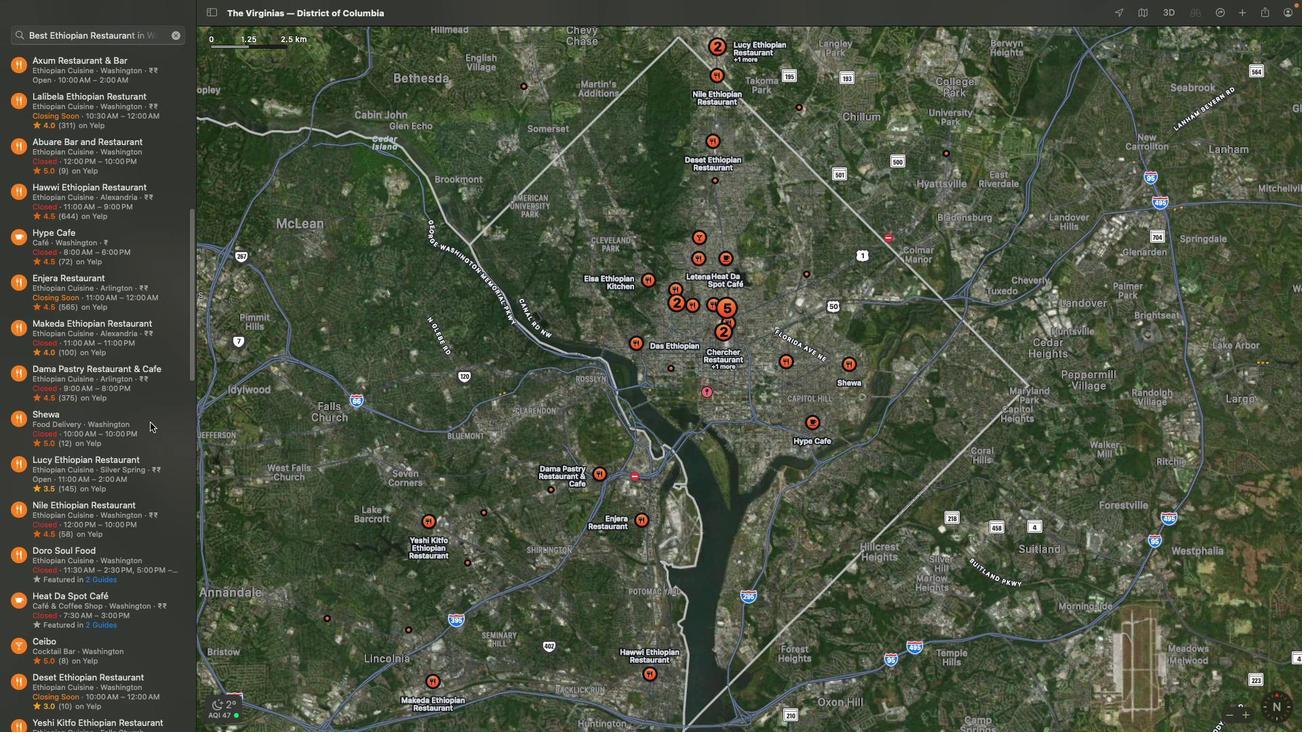 
Action: Mouse scrolled (150, 423) with delta (0, 0)
Screenshot: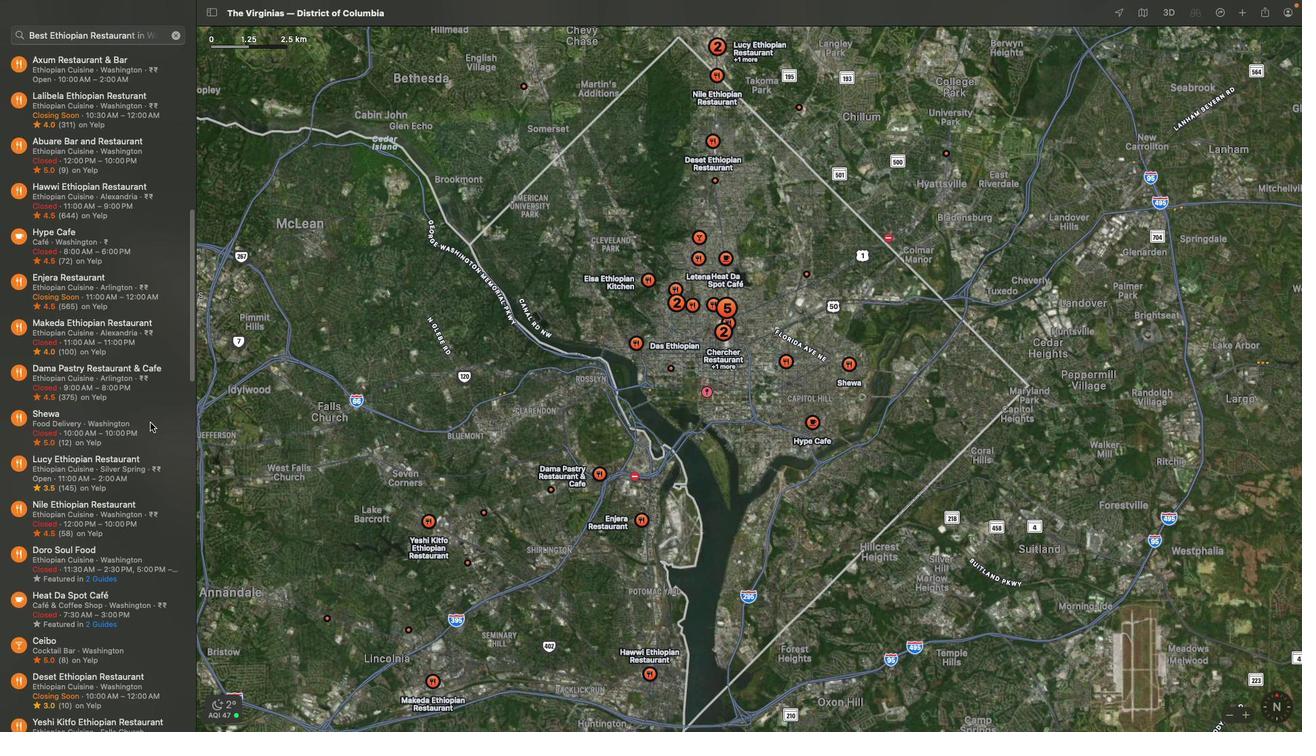 
Action: Mouse scrolled (150, 423) with delta (0, -2)
Screenshot: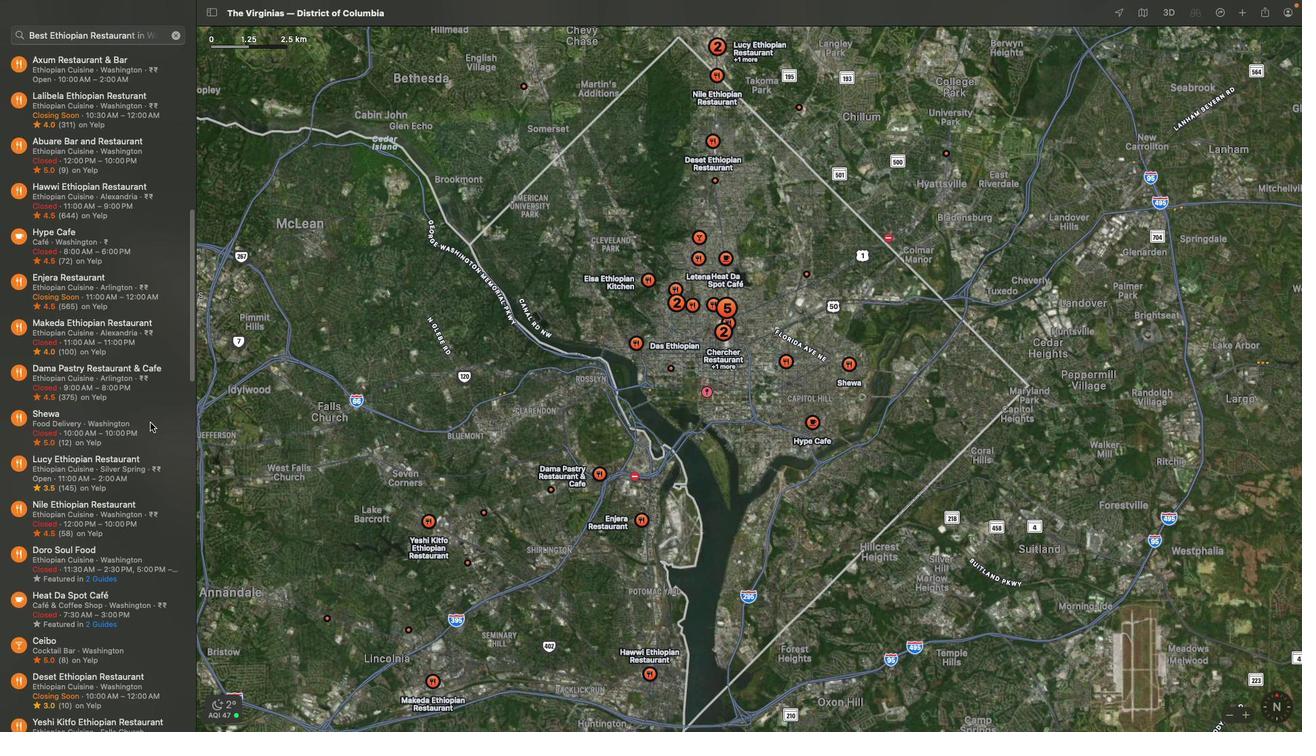 
Action: Mouse scrolled (150, 423) with delta (0, -3)
Screenshot: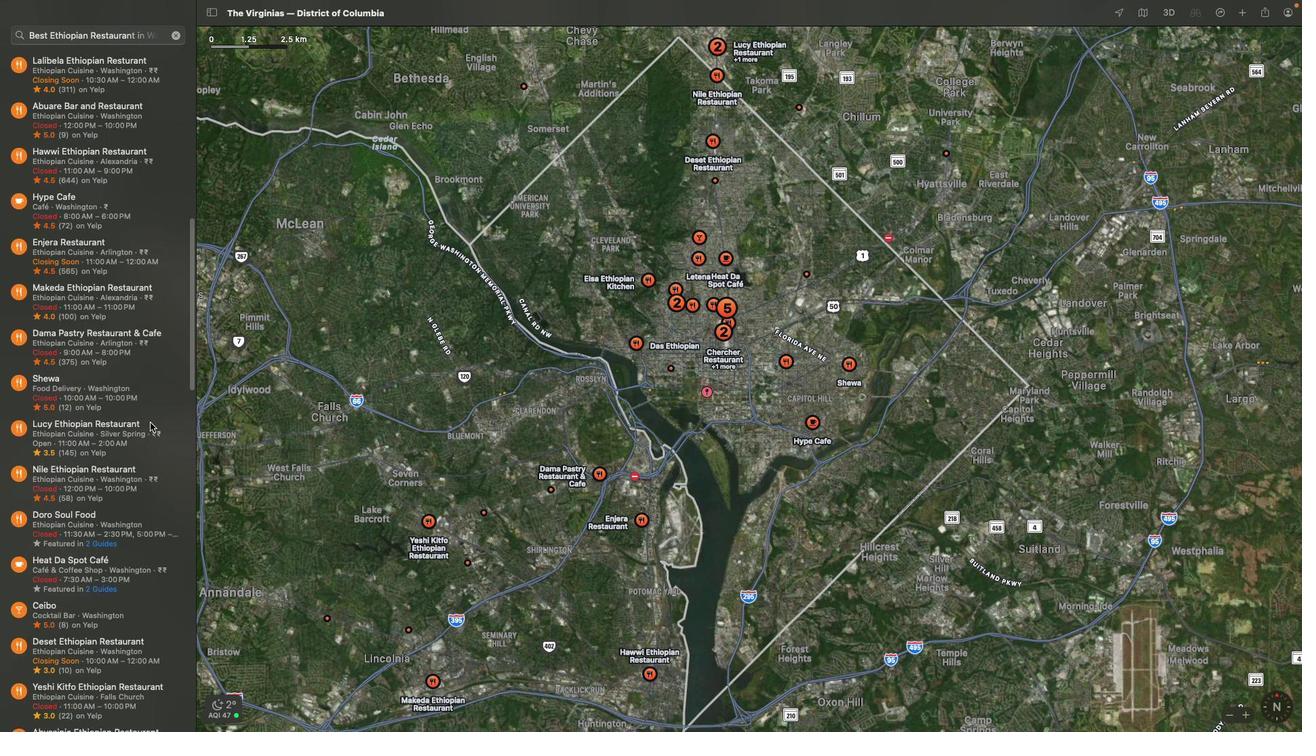 
Action: Mouse scrolled (150, 423) with delta (0, -4)
Screenshot: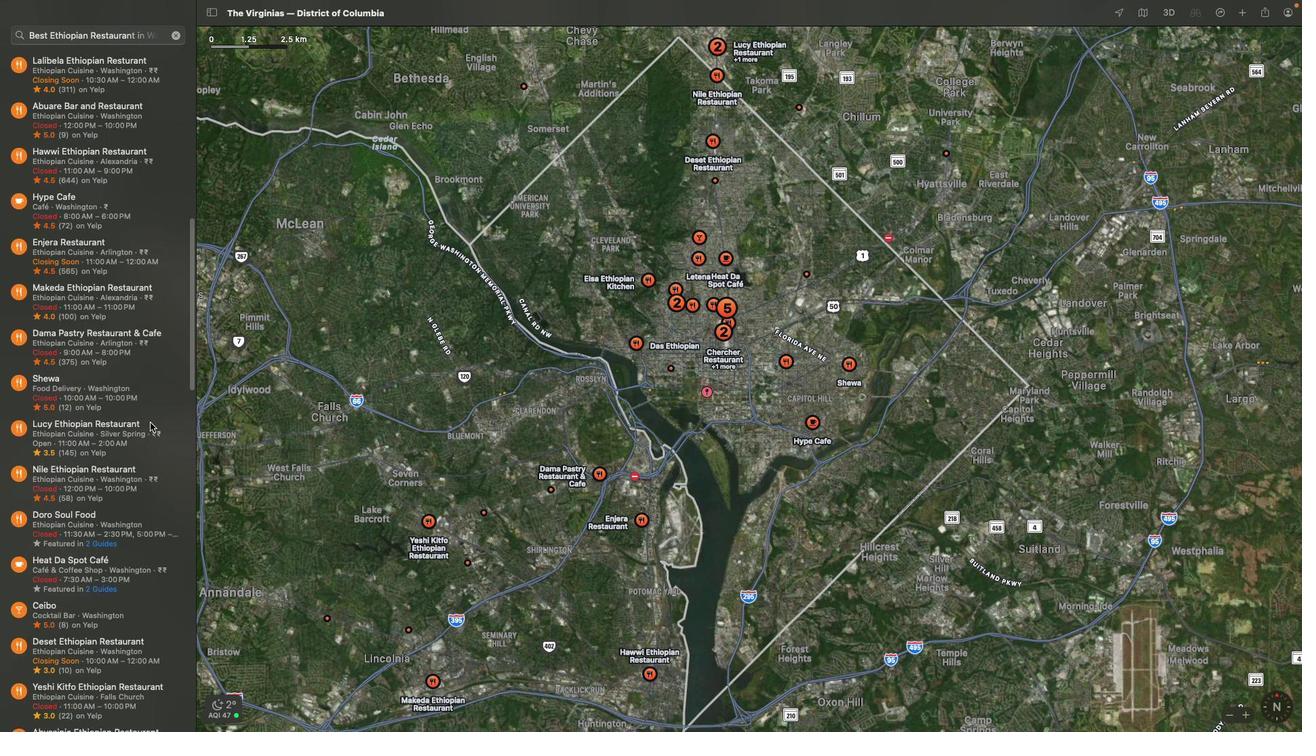 
Action: Mouse scrolled (150, 423) with delta (0, 0)
Screenshot: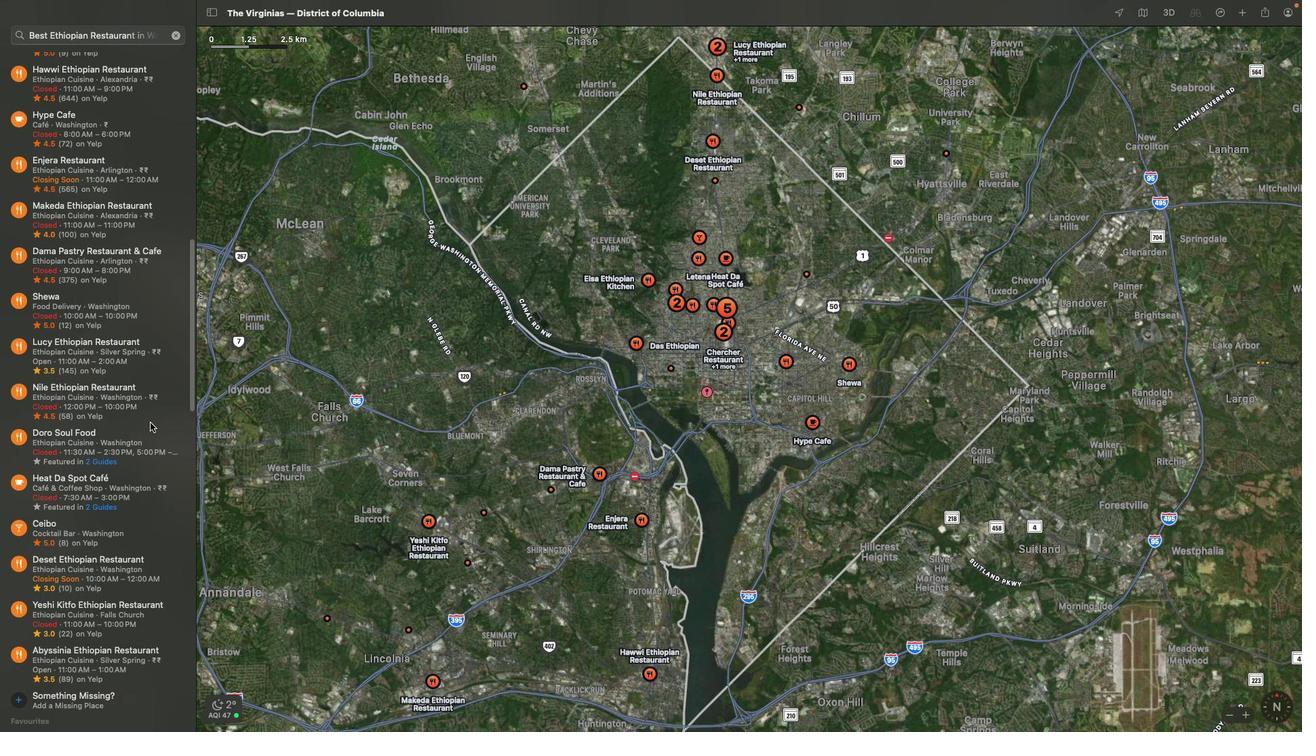 
Action: Mouse scrolled (150, 423) with delta (0, 0)
Screenshot: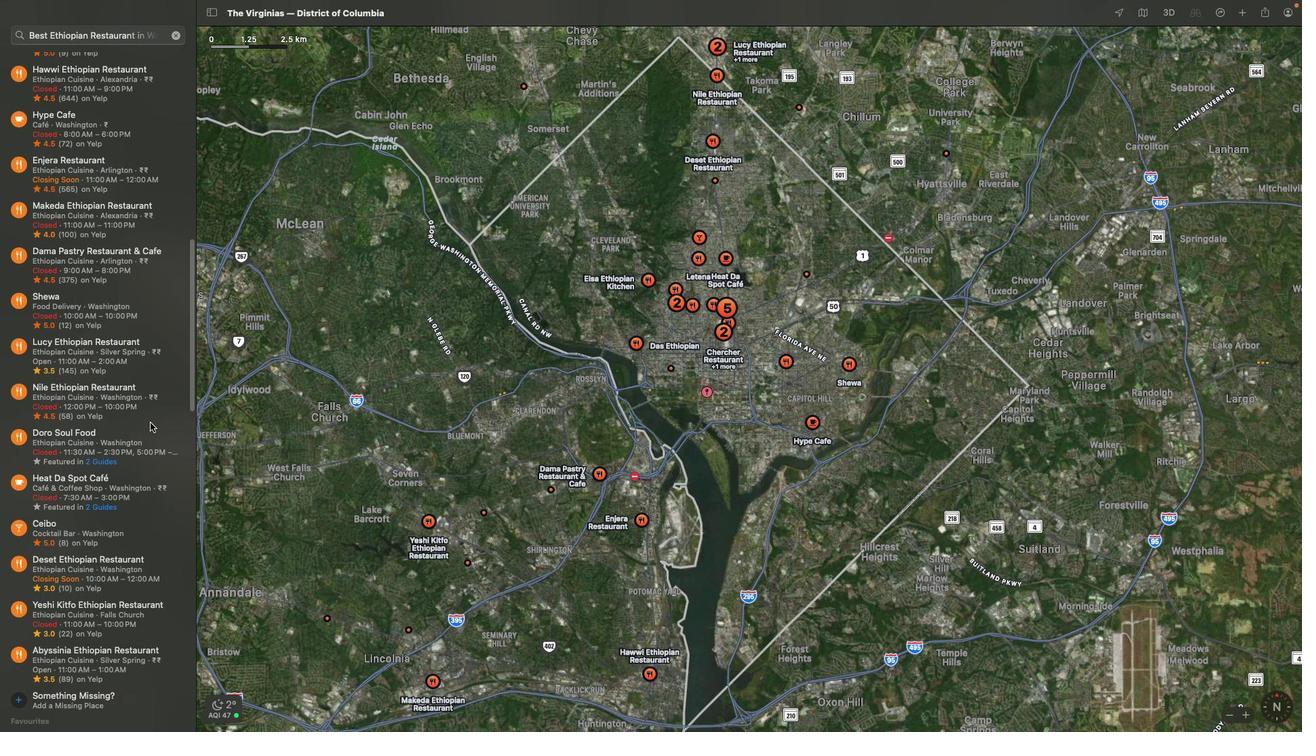 
Action: Mouse scrolled (150, 423) with delta (0, -2)
Screenshot: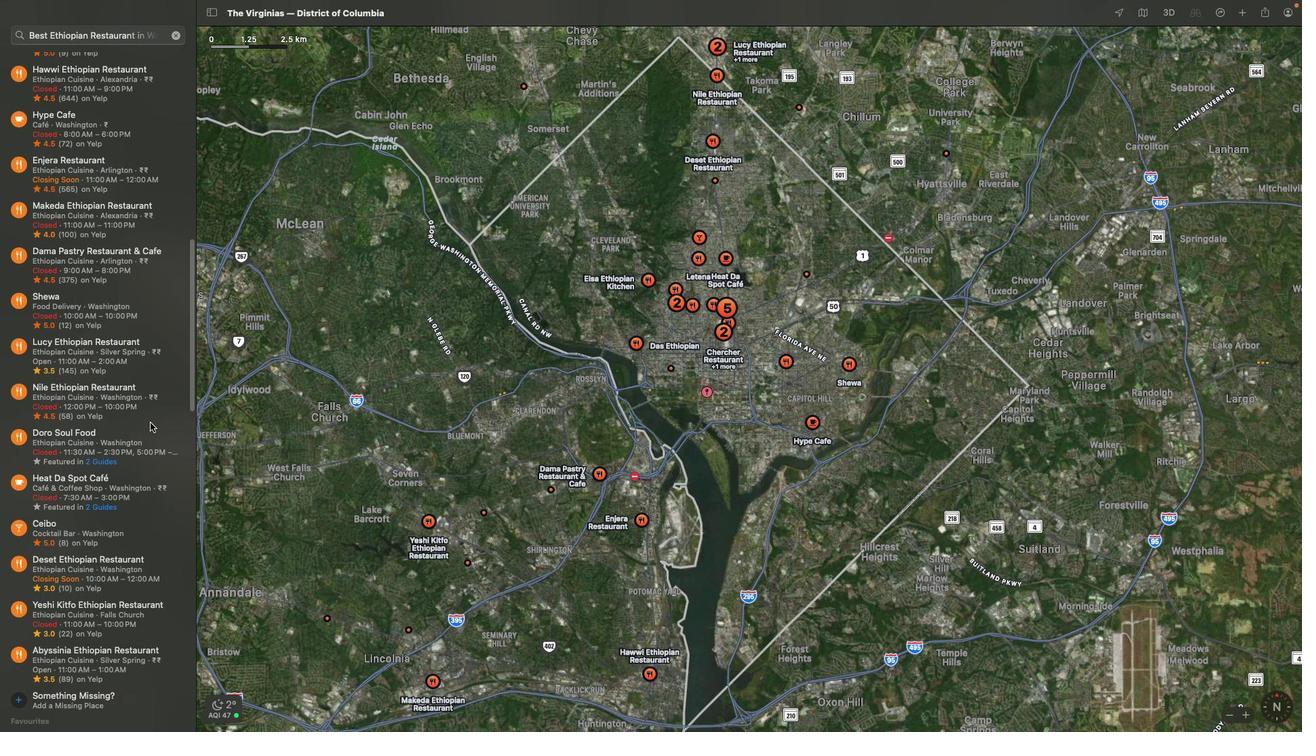 
Action: Mouse scrolled (150, 423) with delta (0, -3)
Screenshot: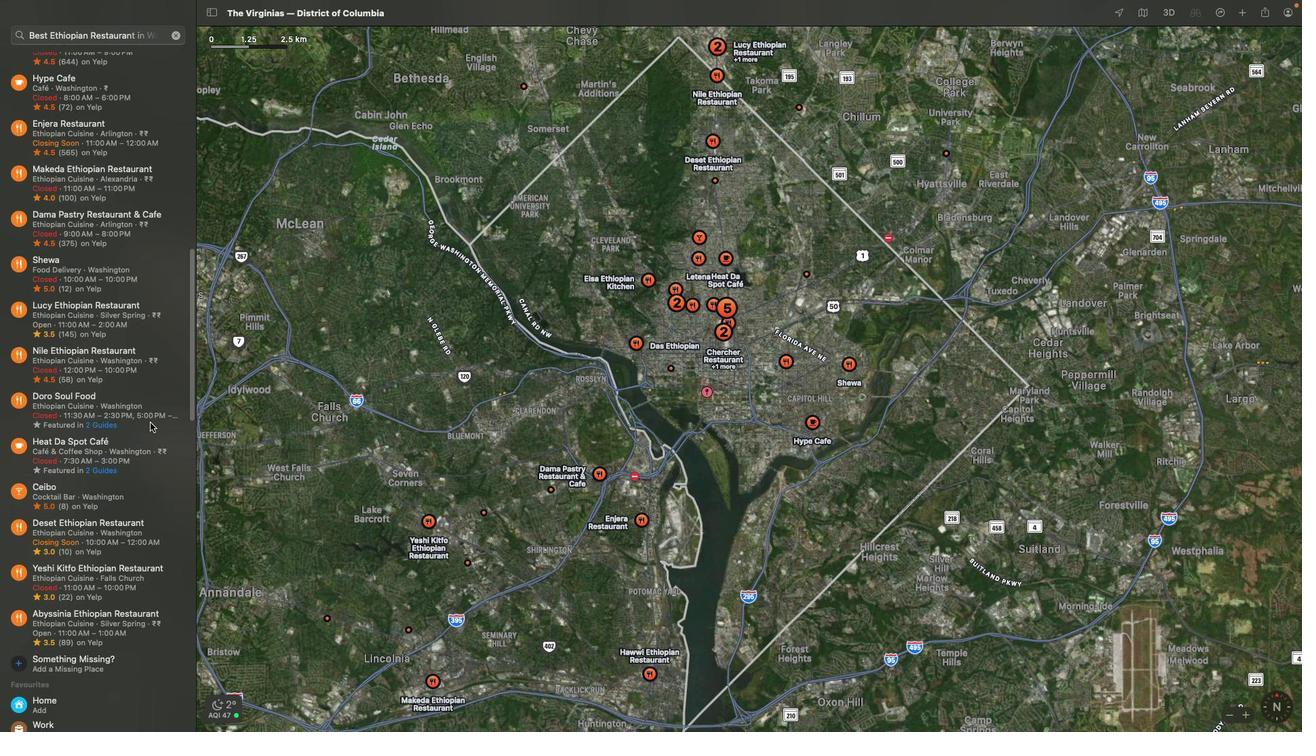 
Action: Mouse scrolled (150, 423) with delta (0, -3)
Screenshot: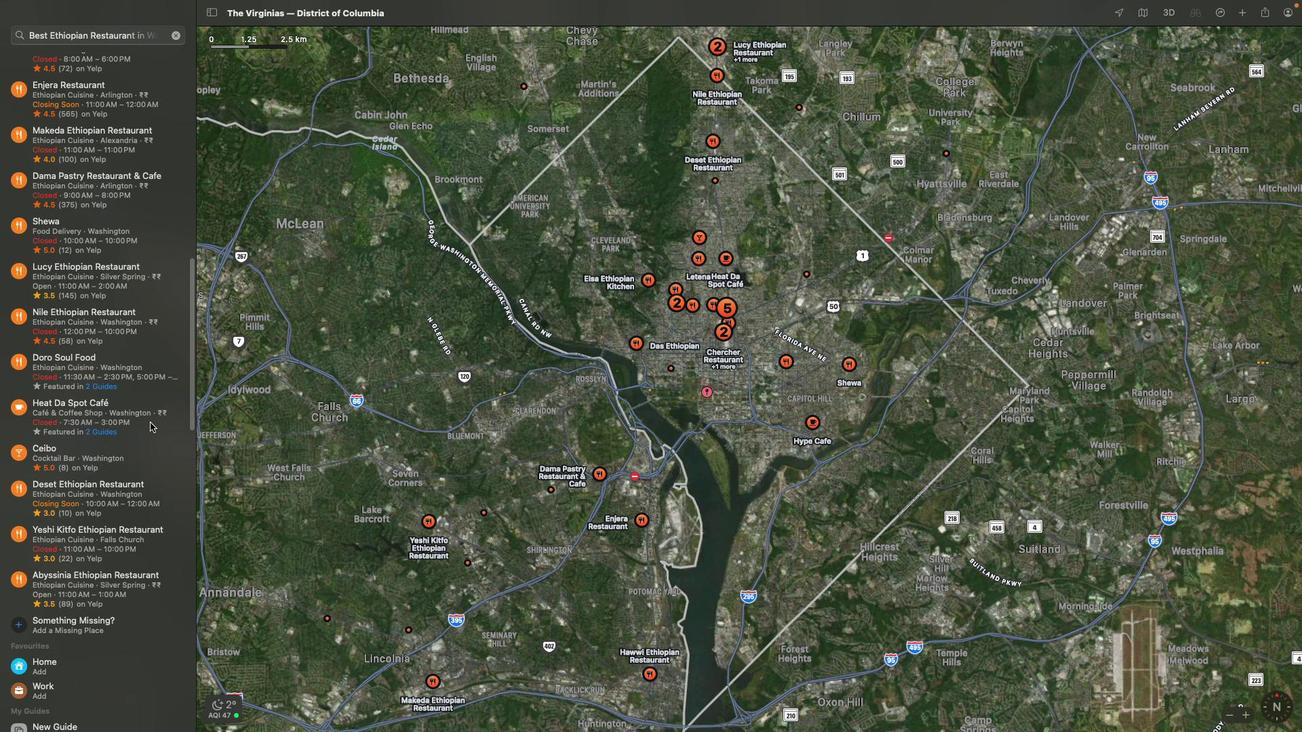 
Action: Mouse scrolled (150, 423) with delta (0, -2)
Screenshot: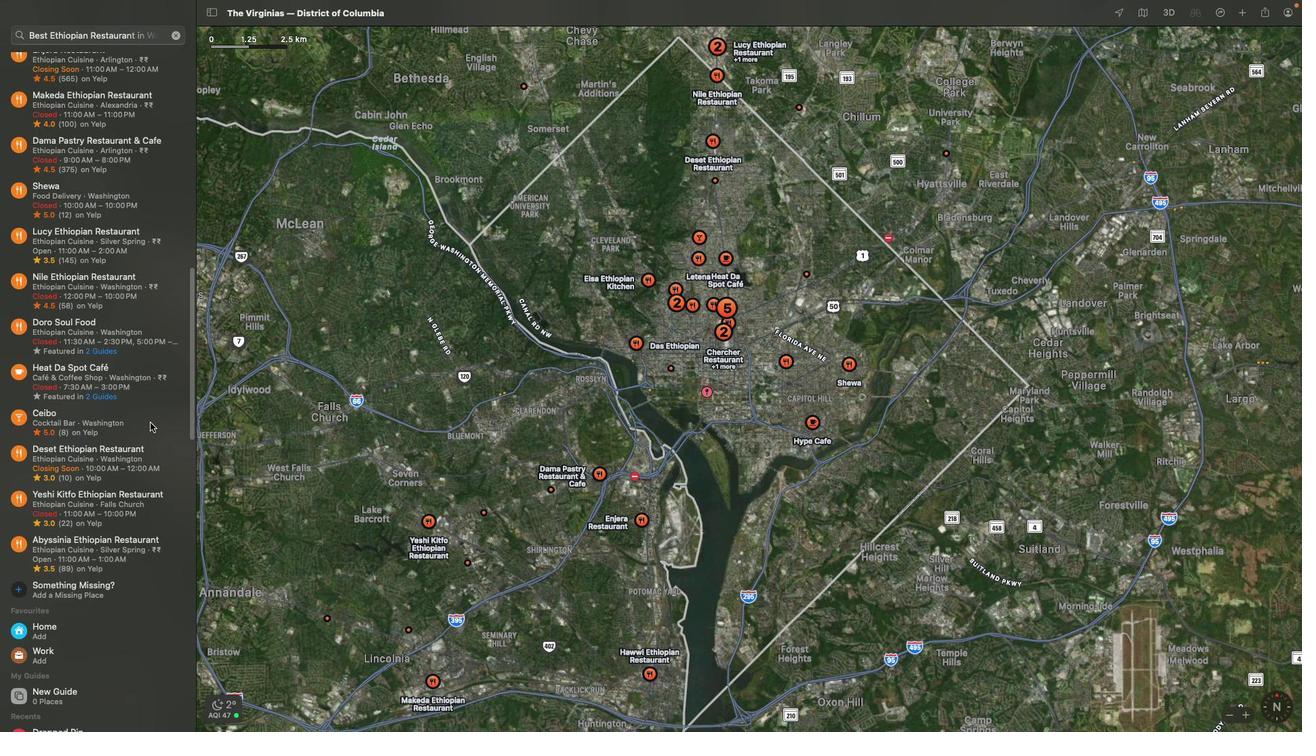 
Action: Mouse scrolled (150, 423) with delta (0, -3)
Screenshot: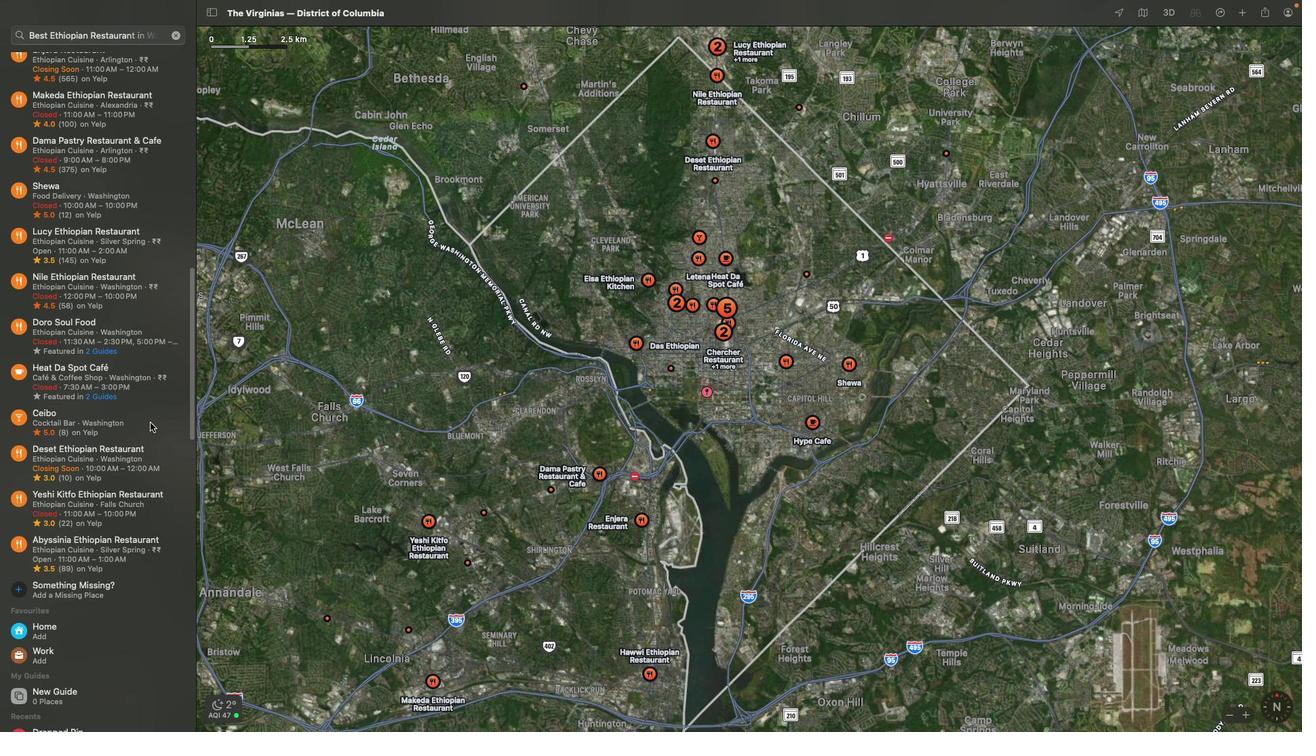 
Action: Mouse scrolled (150, 423) with delta (0, -4)
Screenshot: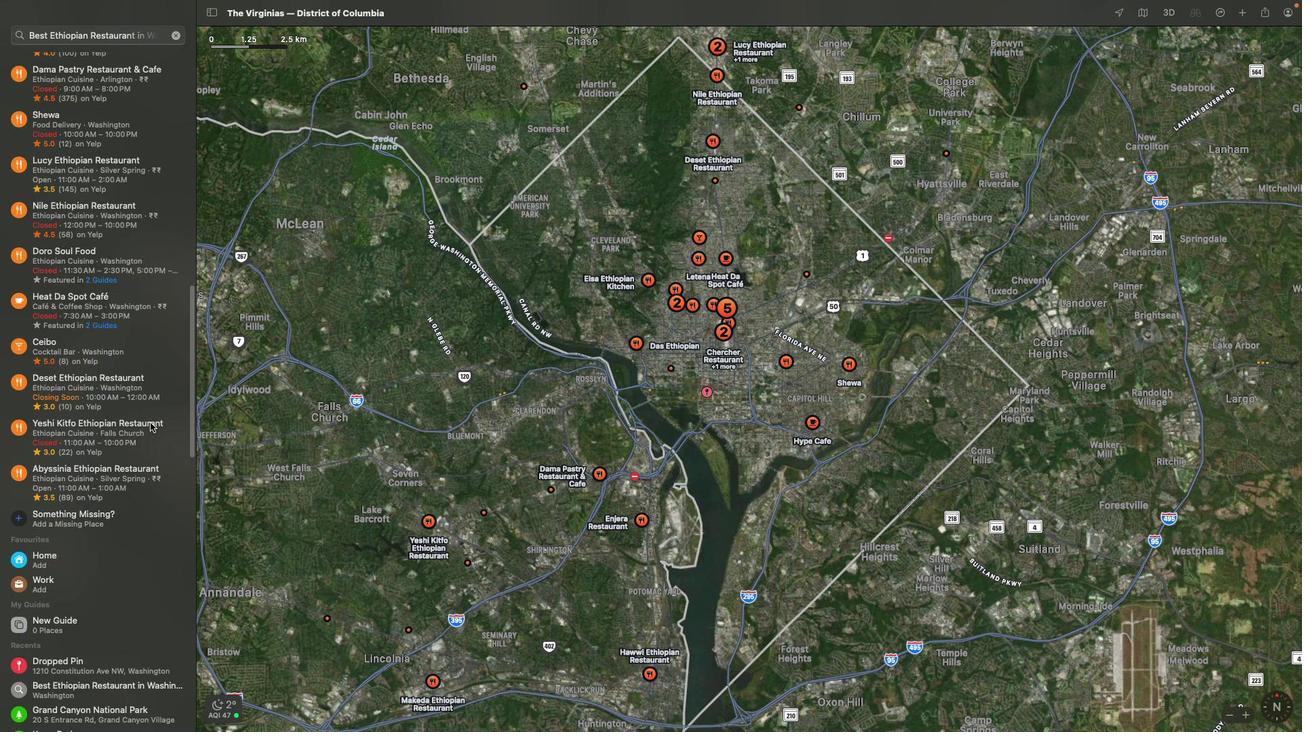 
Action: Mouse scrolled (150, 423) with delta (0, -4)
Screenshot: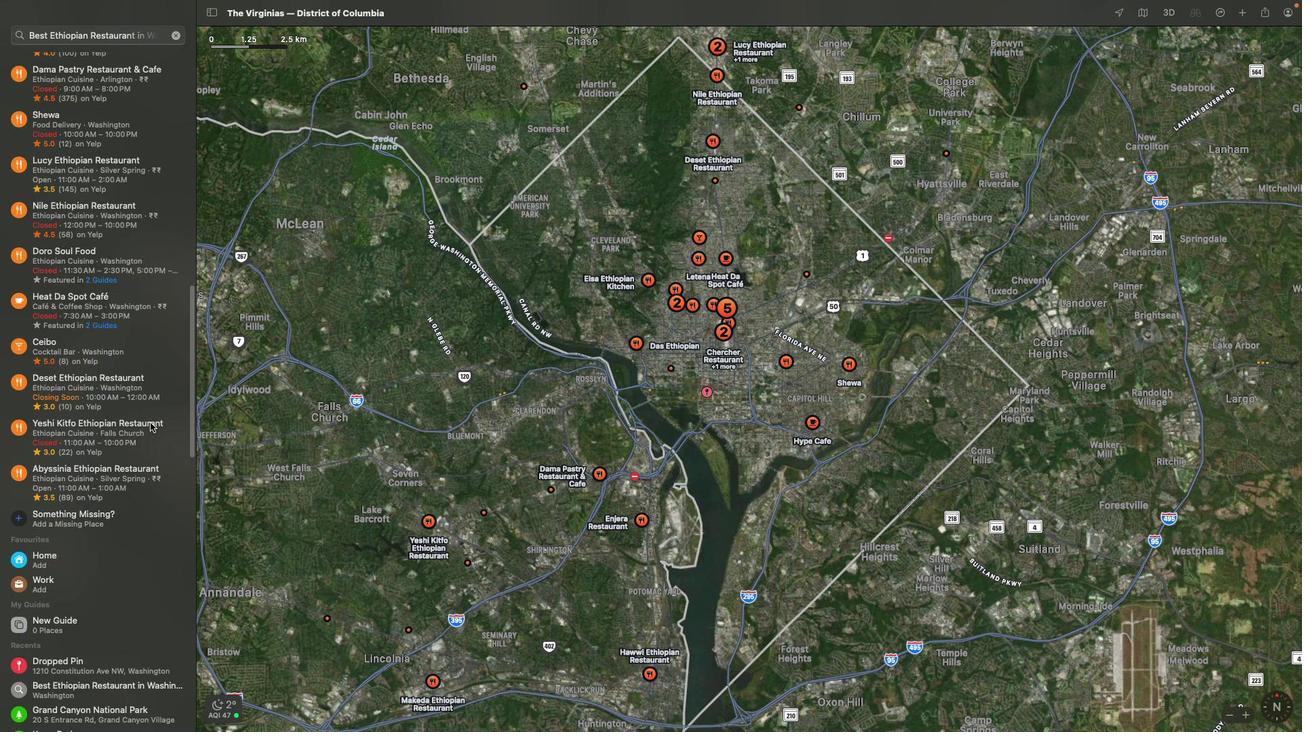
Action: Mouse scrolled (150, 423) with delta (0, 0)
Screenshot: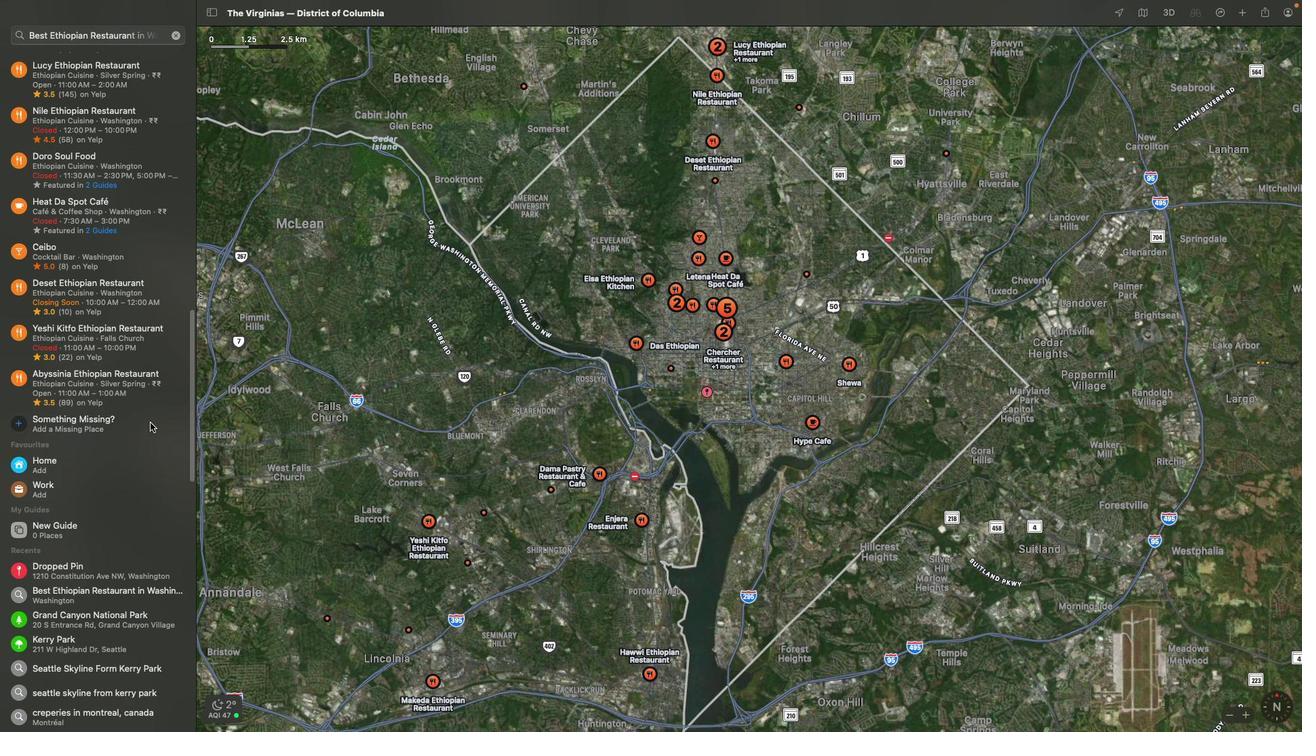
Action: Mouse scrolled (150, 423) with delta (0, 0)
Screenshot: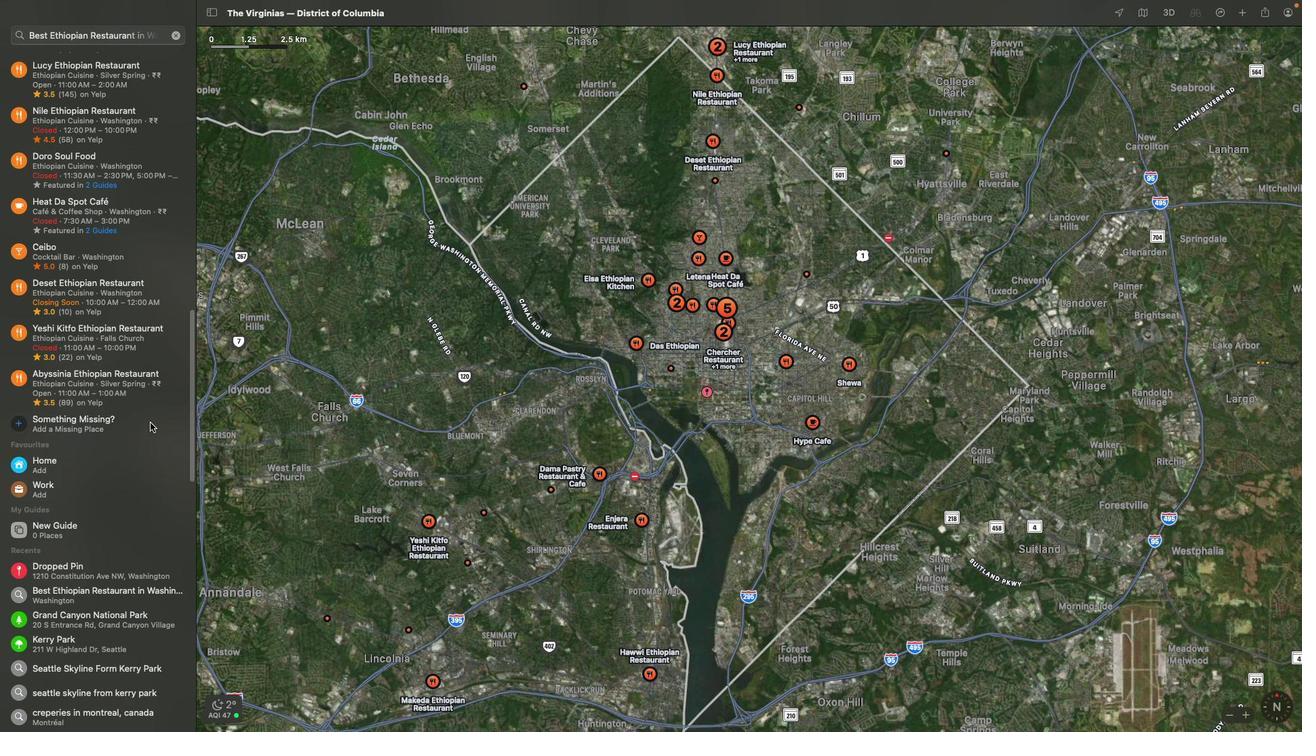 
Action: Mouse scrolled (150, 423) with delta (0, 2)
Screenshot: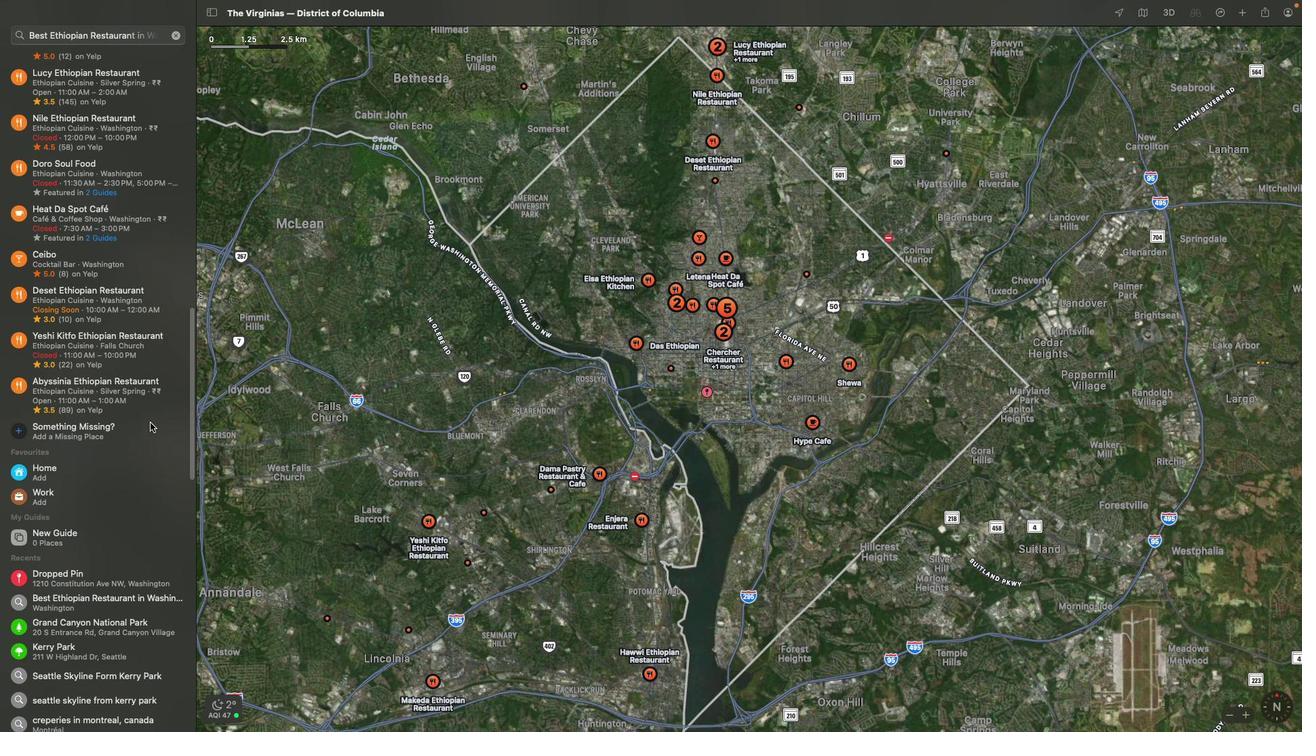 
Action: Mouse scrolled (150, 423) with delta (0, 3)
Screenshot: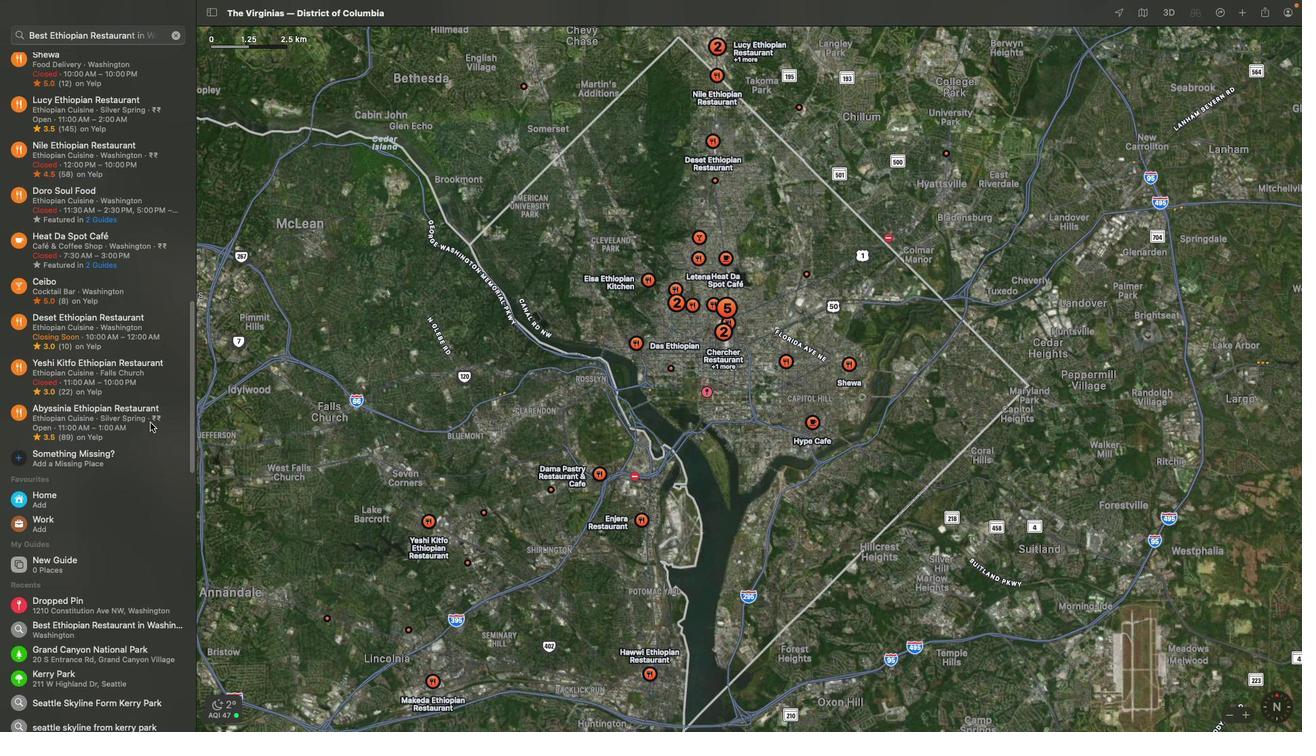 
Action: Mouse scrolled (150, 423) with delta (0, 4)
Screenshot: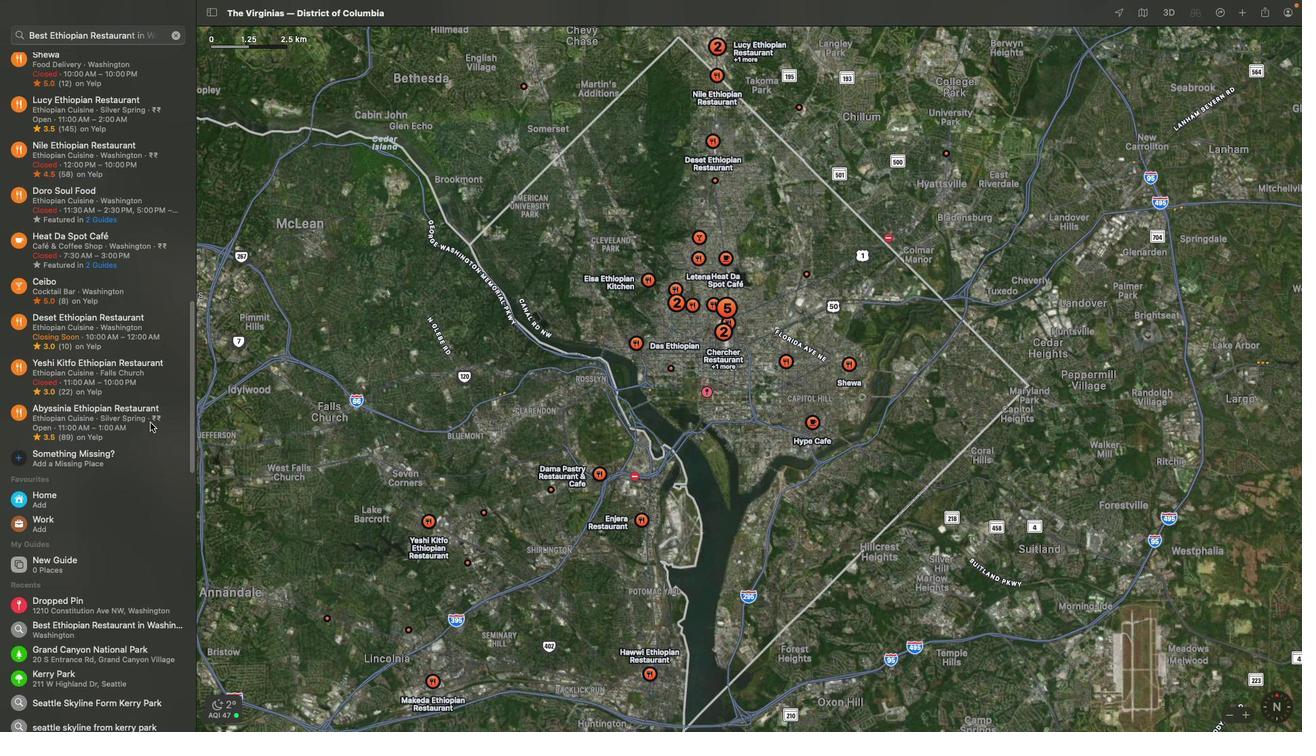 
Action: Mouse scrolled (150, 423) with delta (0, 4)
Screenshot: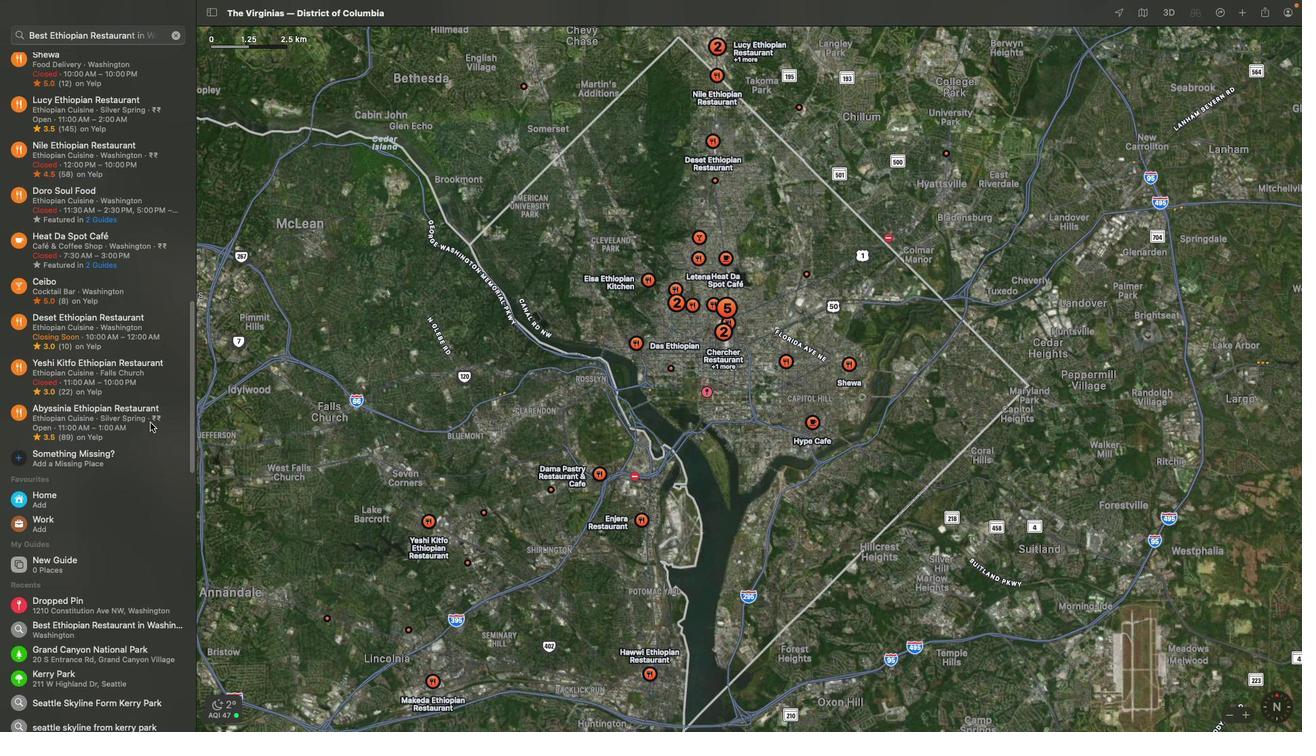 
Action: Mouse scrolled (150, 423) with delta (0, 0)
Screenshot: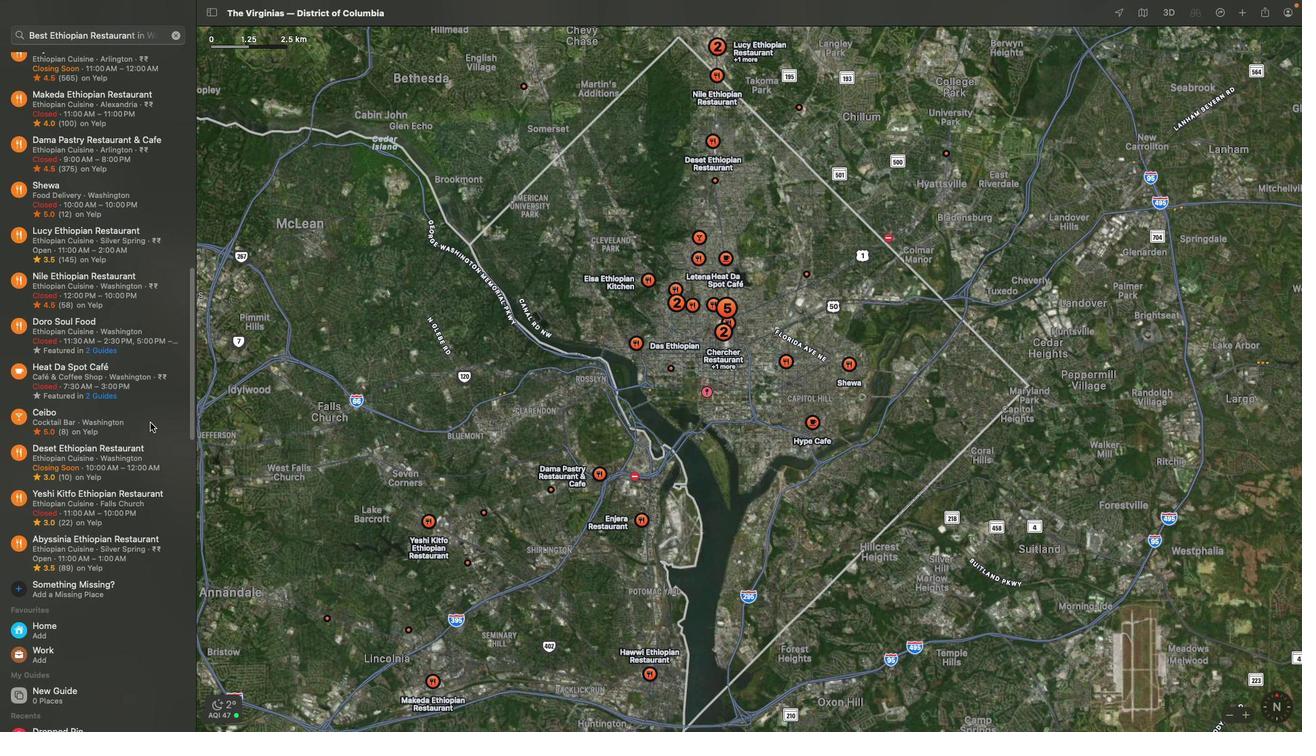 
Action: Mouse scrolled (150, 423) with delta (0, 0)
Screenshot: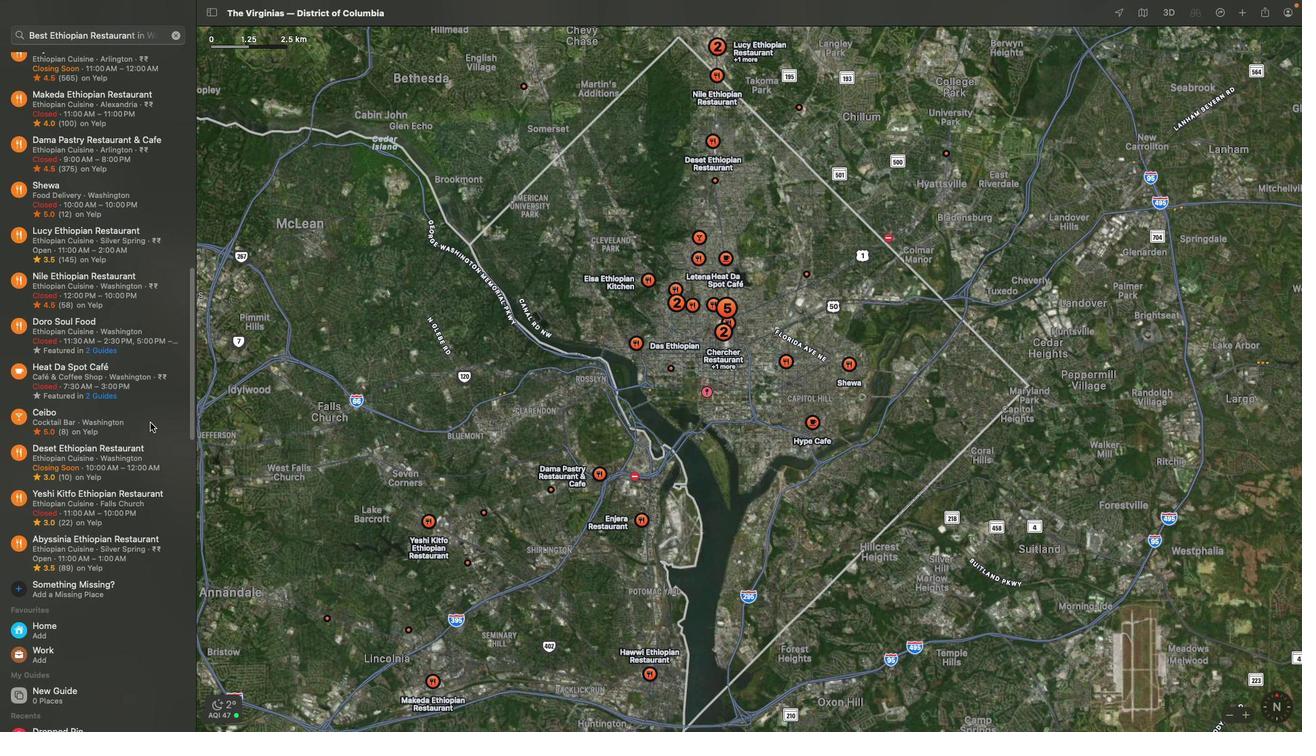 
Action: Mouse scrolled (150, 423) with delta (0, 2)
Screenshot: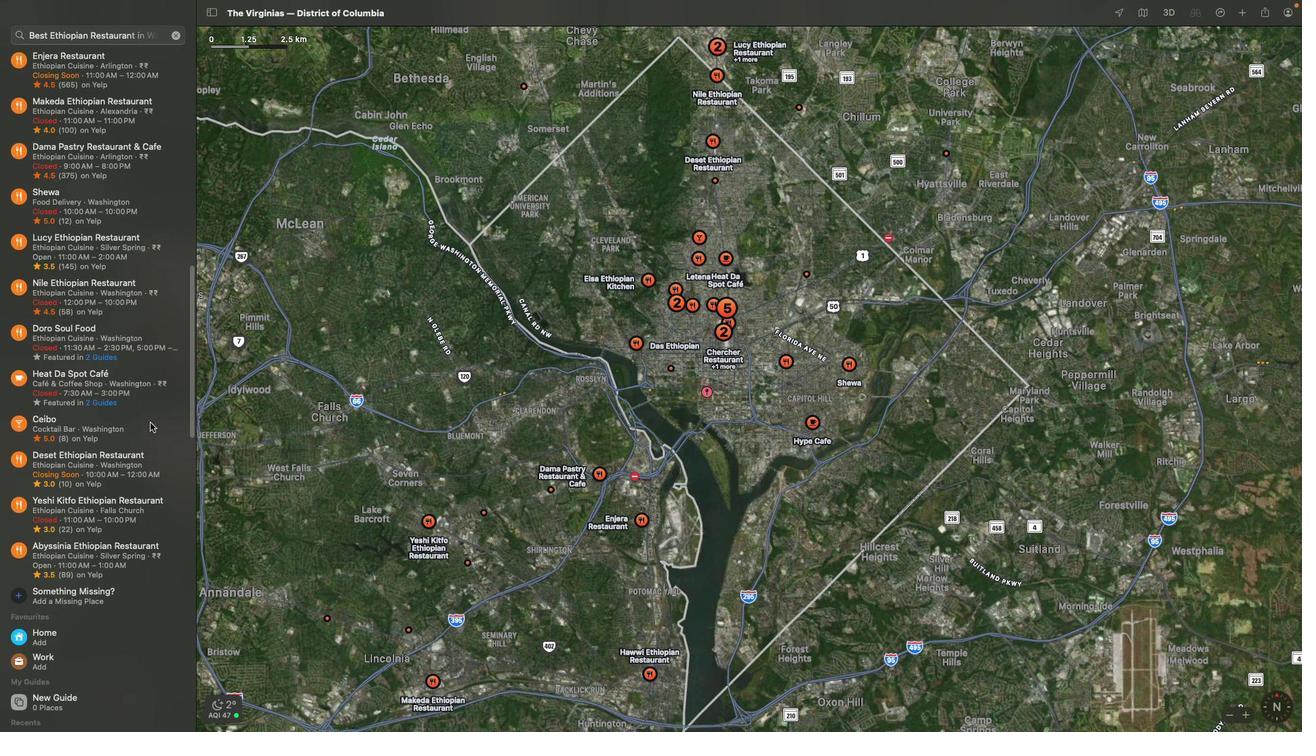 
Action: Mouse scrolled (150, 423) with delta (0, 3)
Screenshot: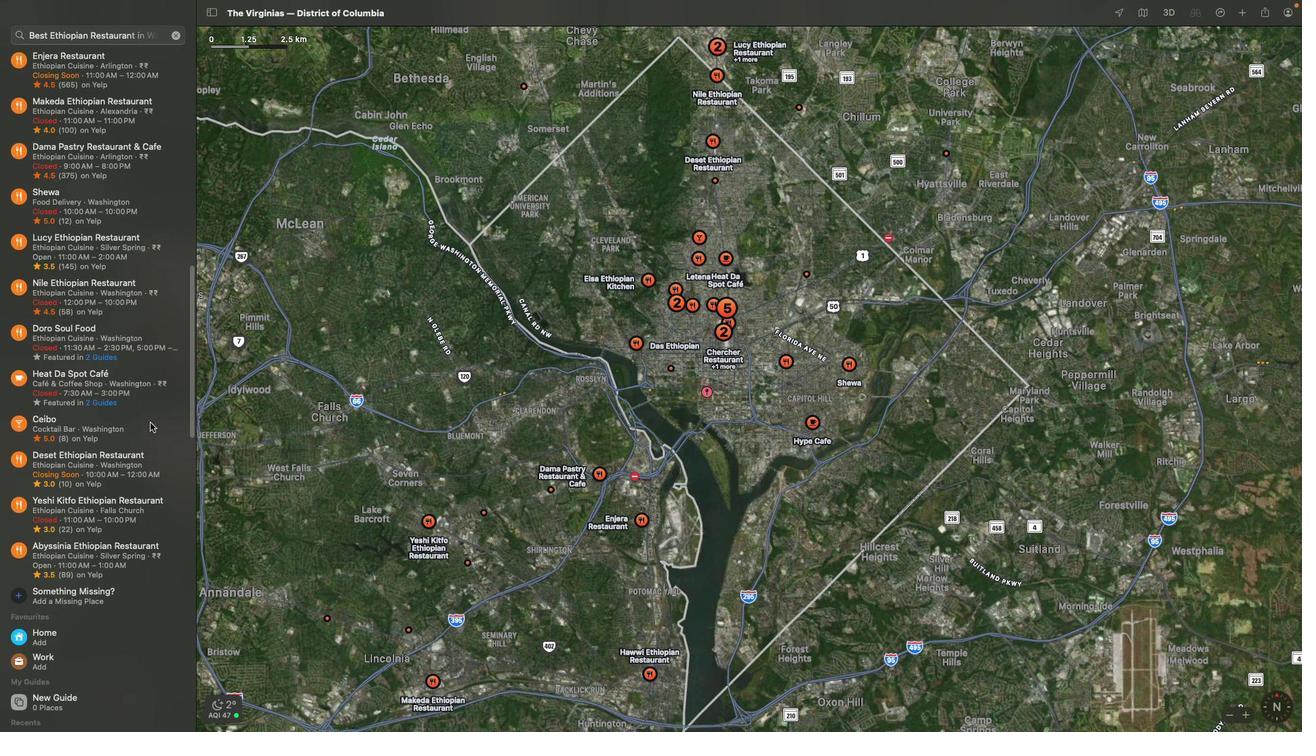 
Action: Mouse scrolled (150, 423) with delta (0, 4)
Screenshot: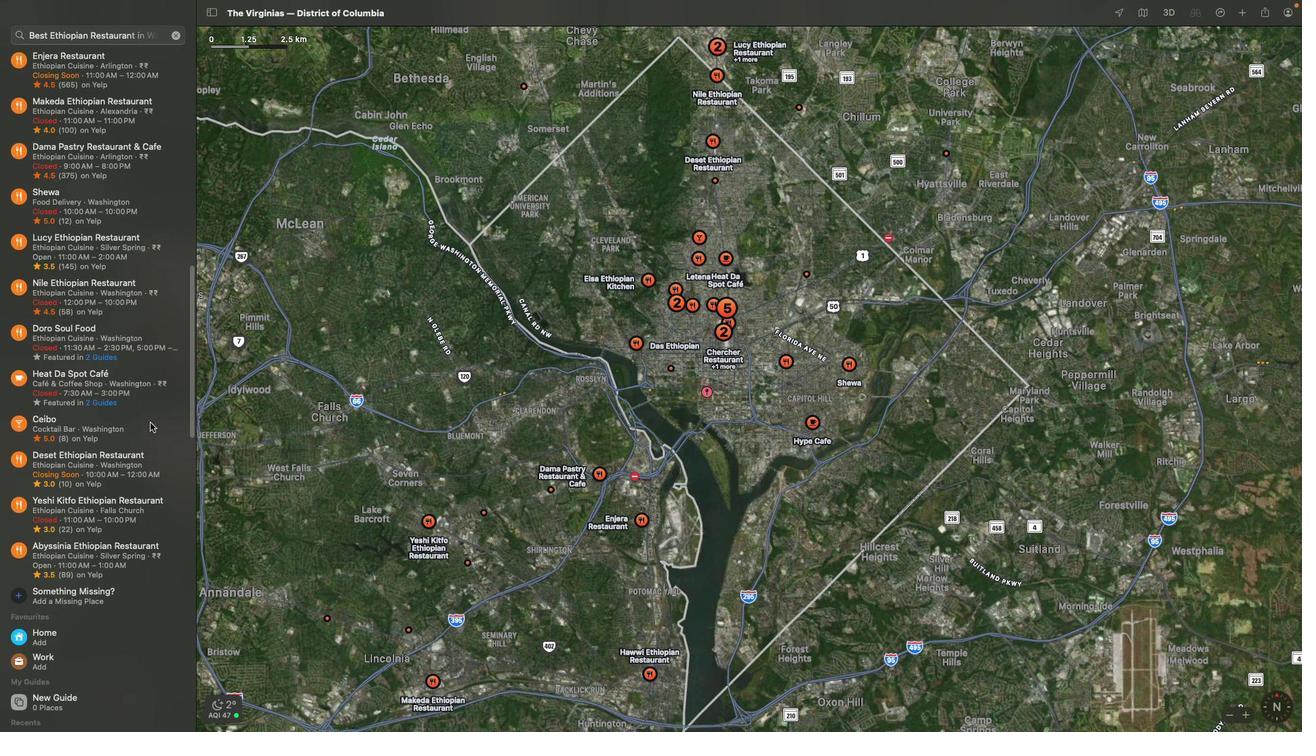 
Action: Mouse scrolled (150, 423) with delta (0, 4)
Screenshot: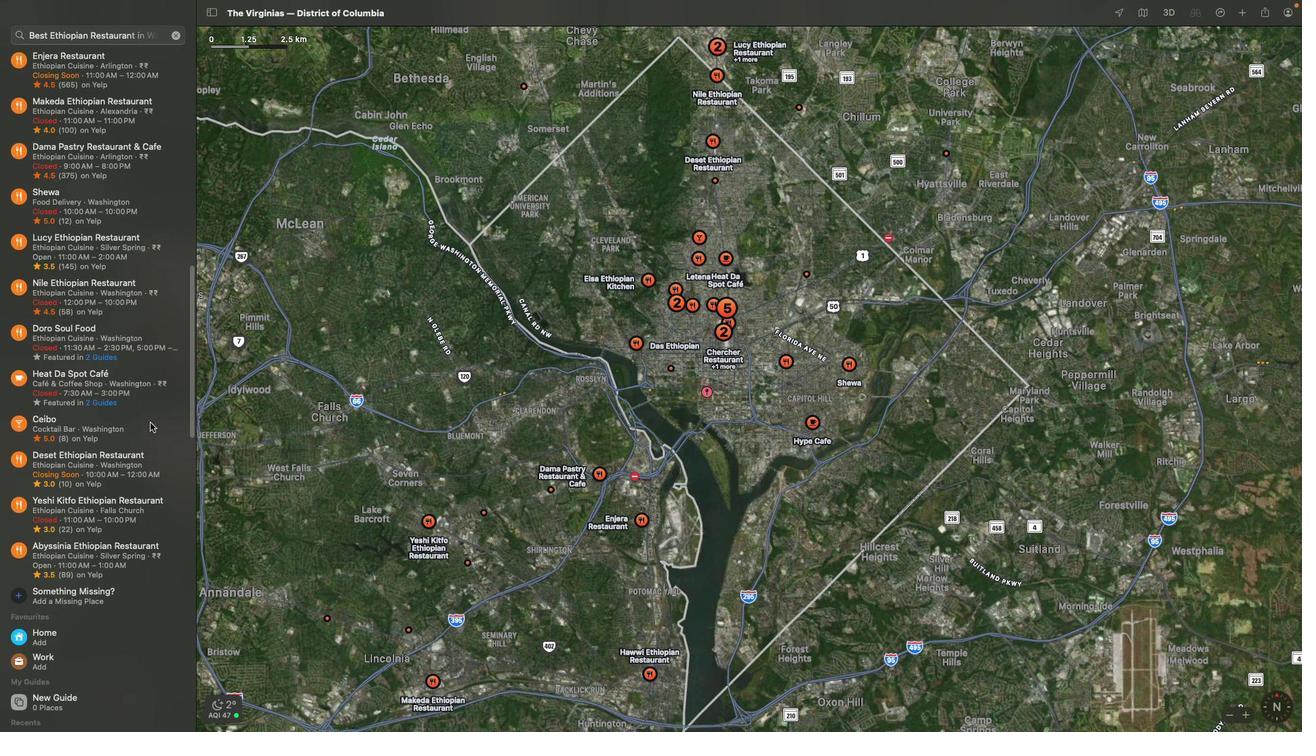 
Action: Mouse scrolled (150, 423) with delta (0, 4)
Screenshot: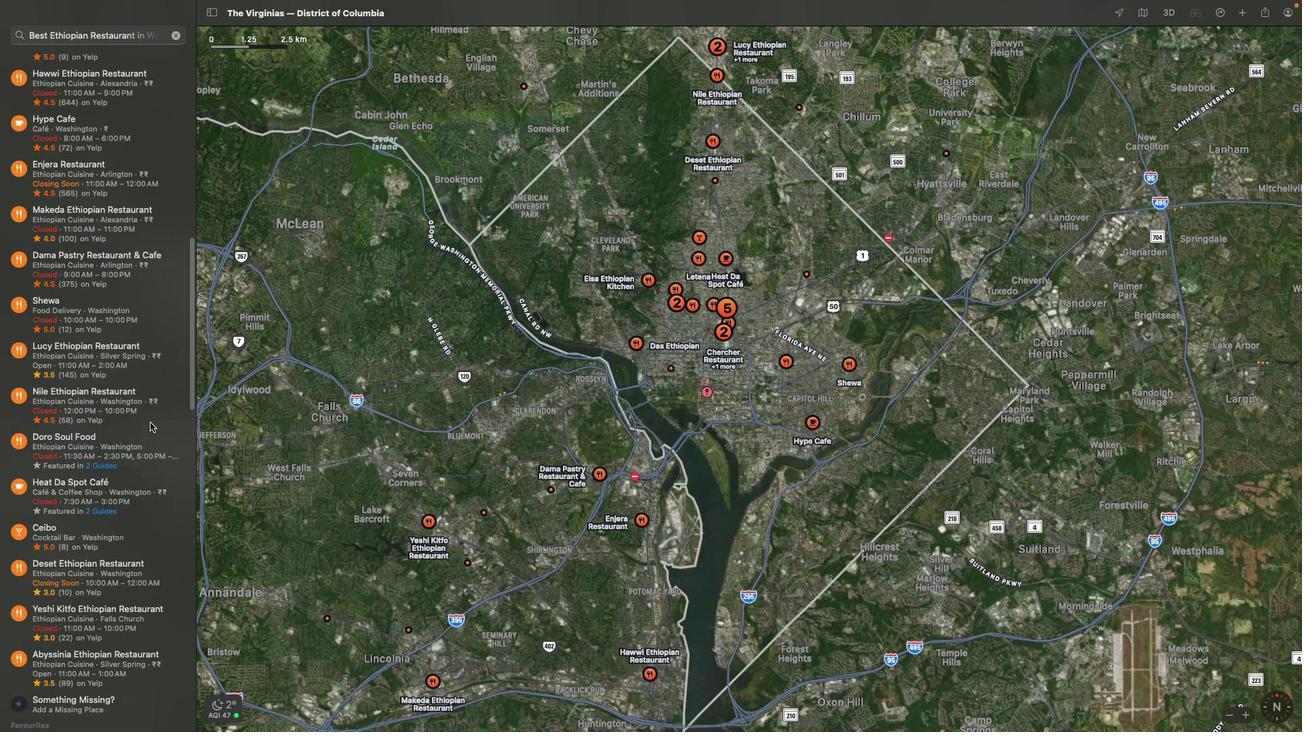
Action: Mouse scrolled (150, 423) with delta (0, 5)
Screenshot: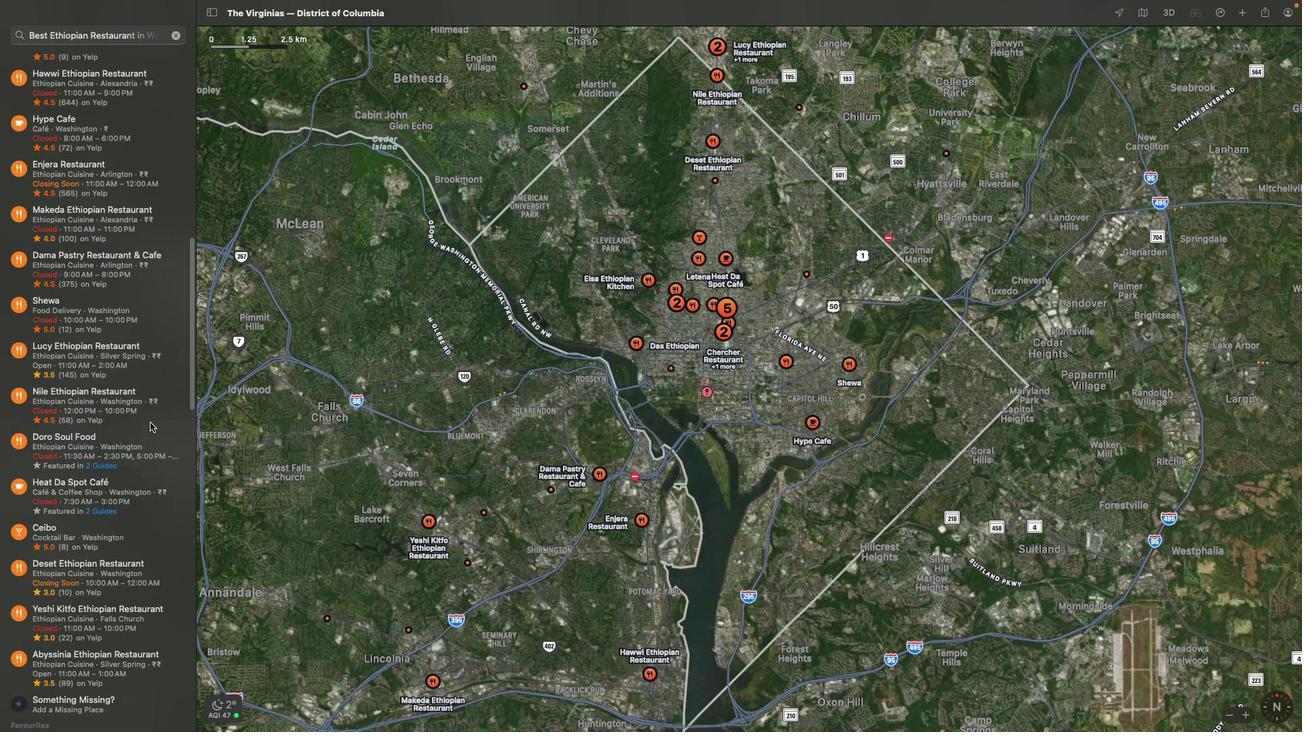 
Action: Mouse scrolled (150, 423) with delta (0, 0)
Screenshot: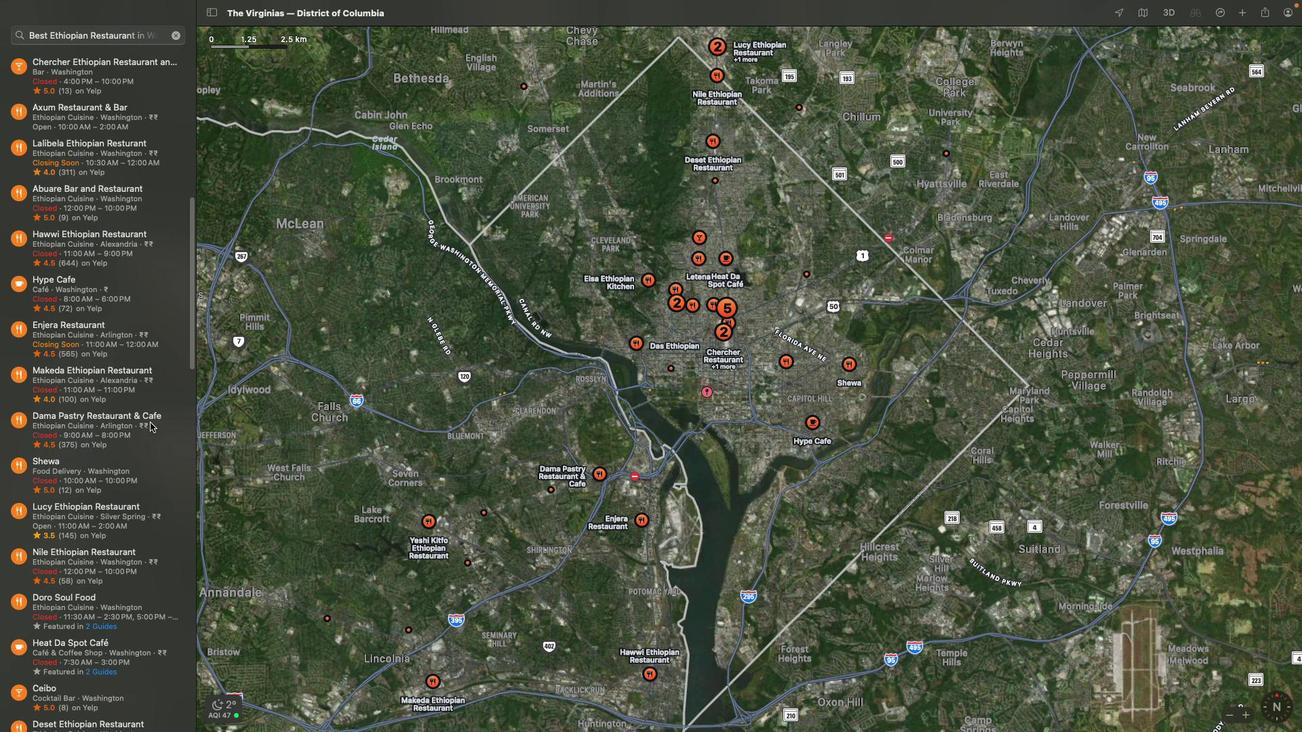 
Action: Mouse scrolled (150, 423) with delta (0, 0)
Screenshot: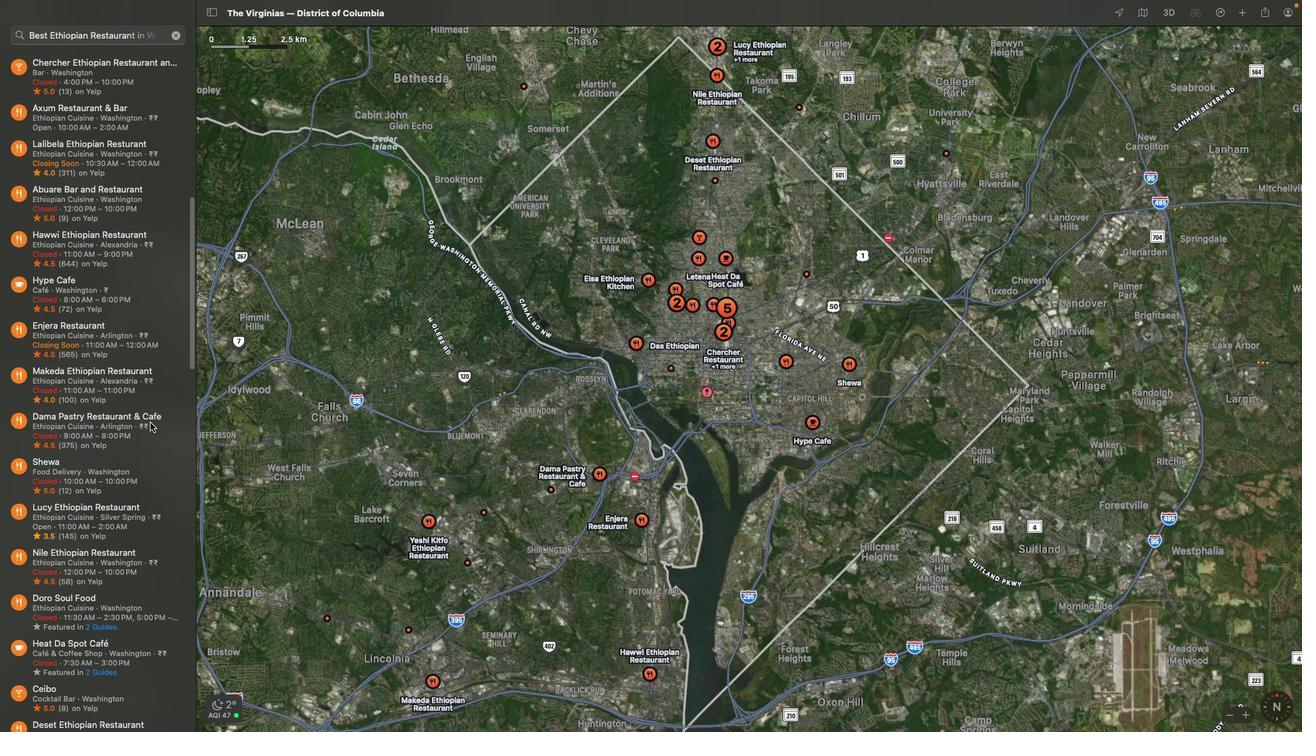 
Action: Mouse scrolled (150, 423) with delta (0, 2)
Screenshot: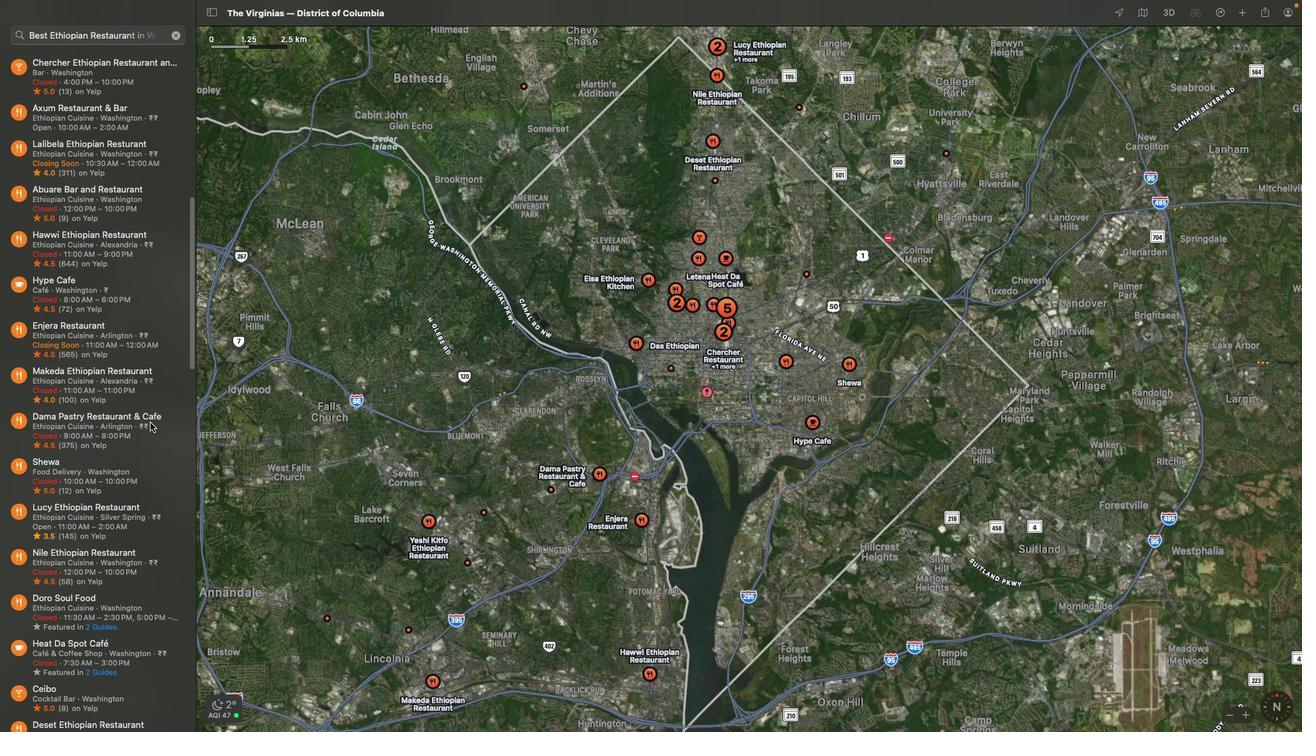 
Action: Mouse scrolled (150, 423) with delta (0, 3)
Screenshot: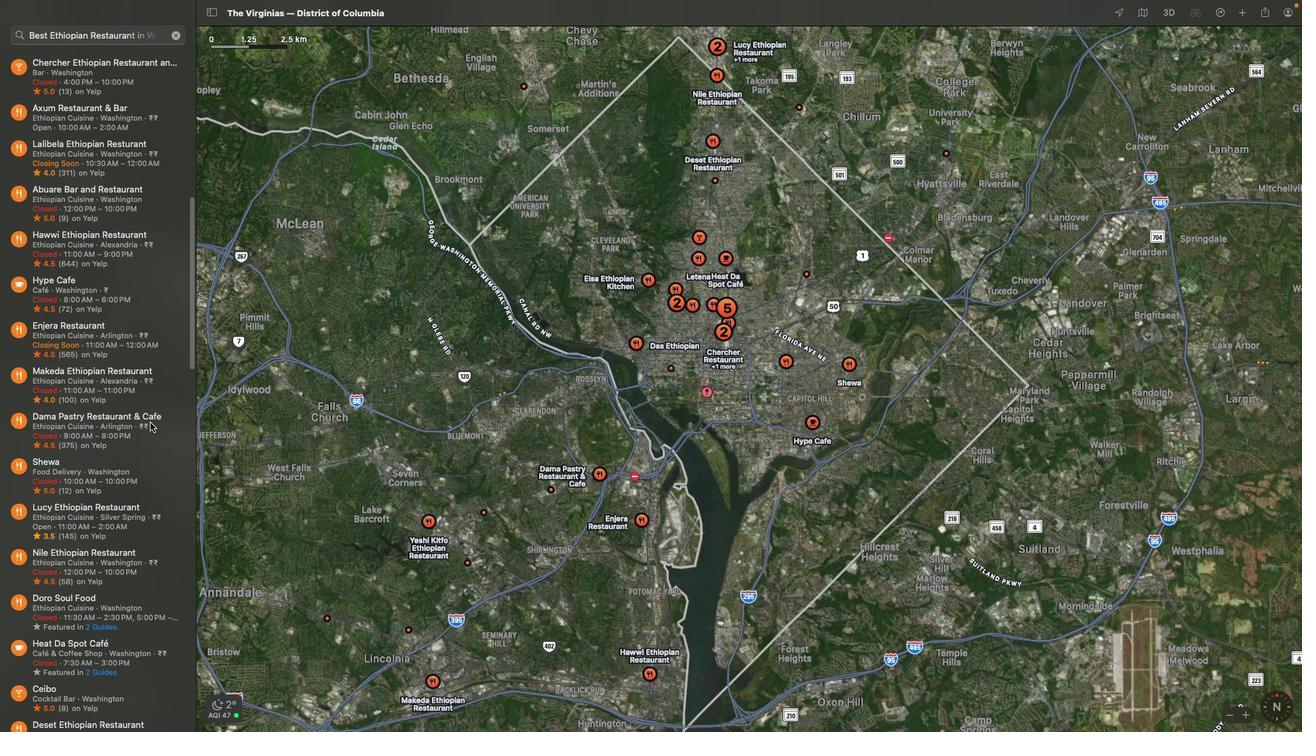 
Action: Mouse scrolled (150, 423) with delta (0, 4)
Screenshot: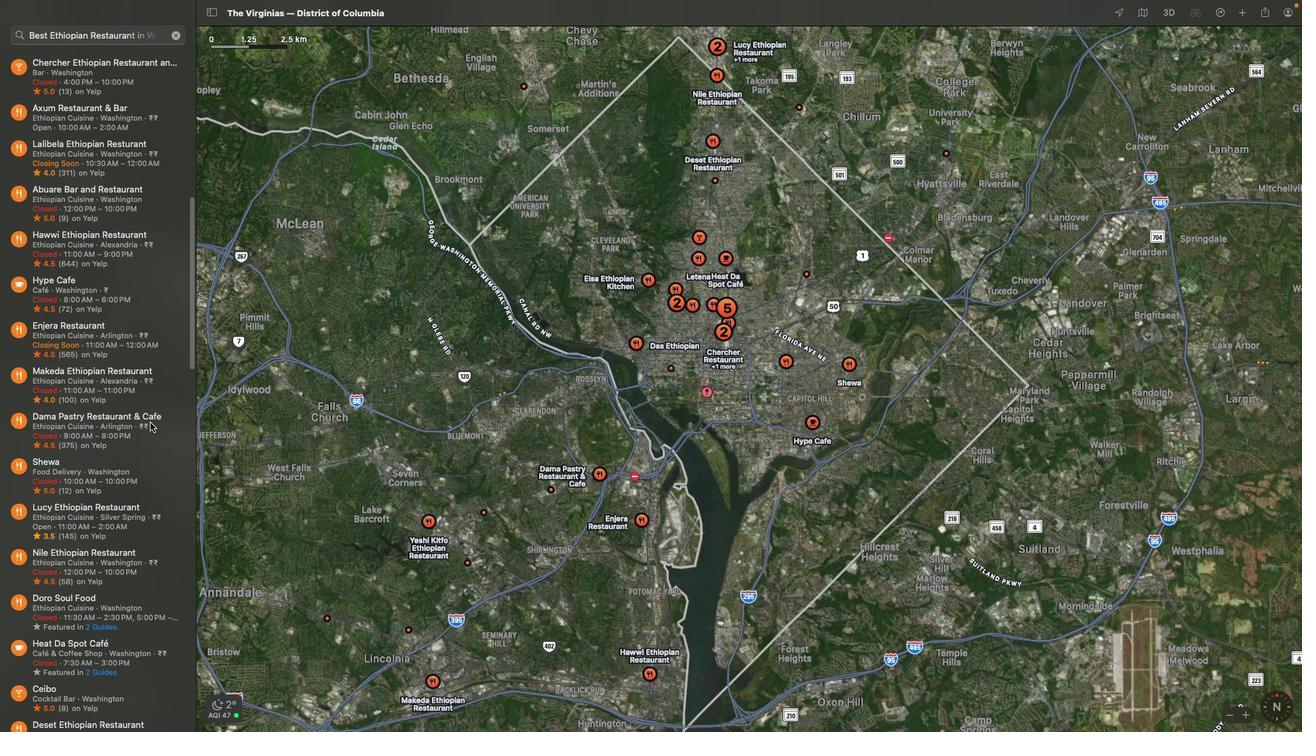 
Action: Mouse scrolled (150, 423) with delta (0, 4)
Screenshot: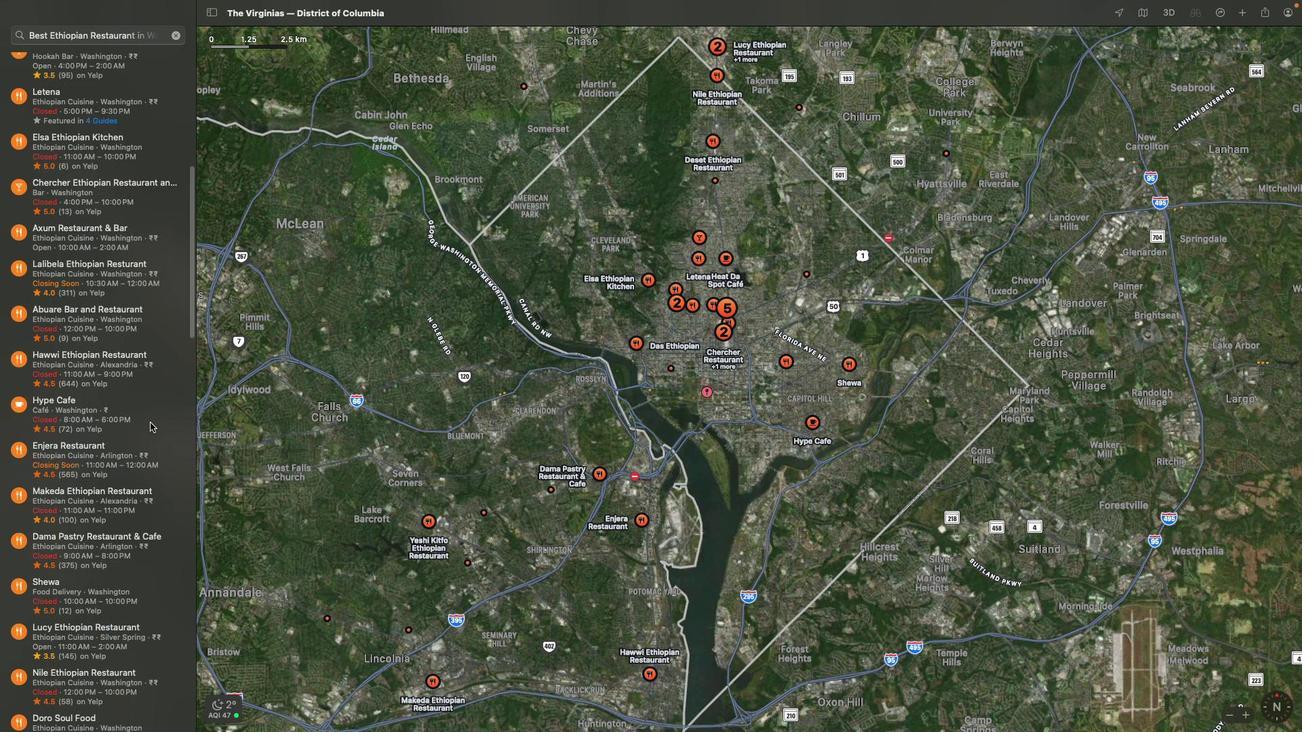
Action: Mouse scrolled (150, 423) with delta (0, 5)
Screenshot: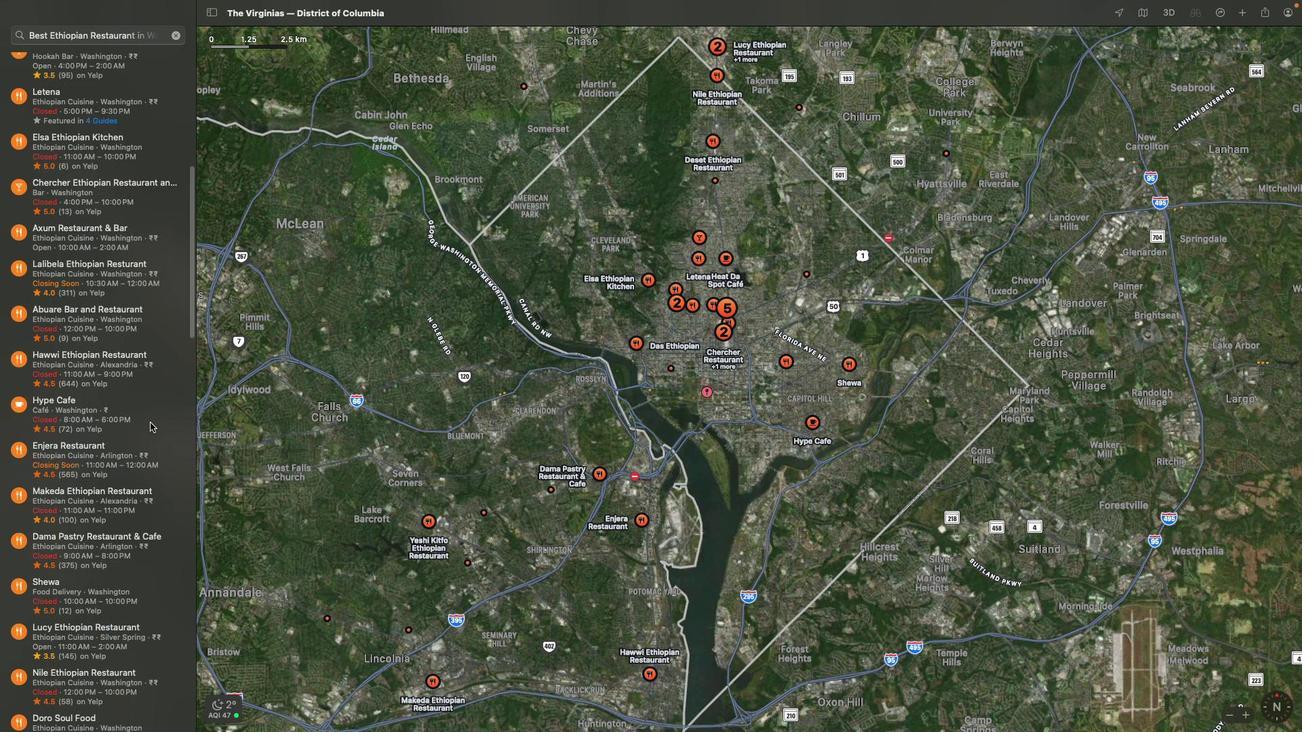
Action: Mouse scrolled (150, 423) with delta (0, 0)
Screenshot: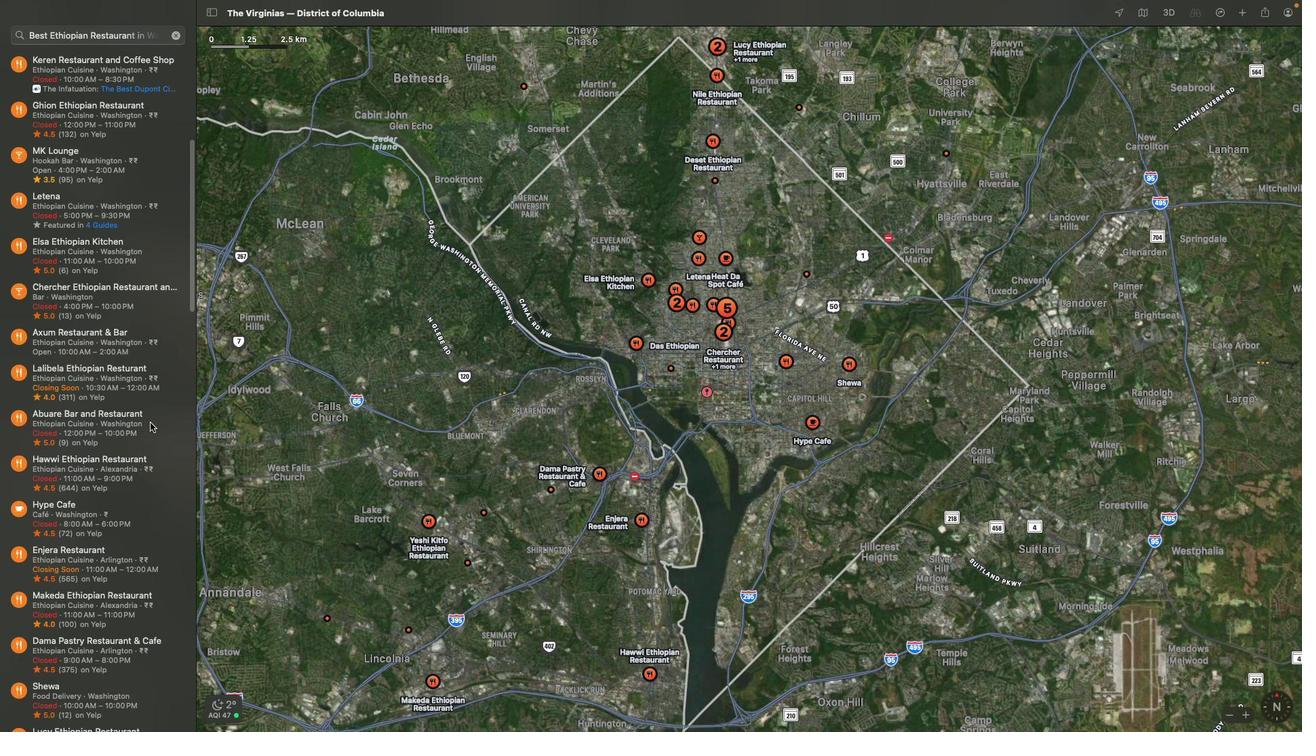 
Action: Mouse scrolled (150, 423) with delta (0, 0)
Screenshot: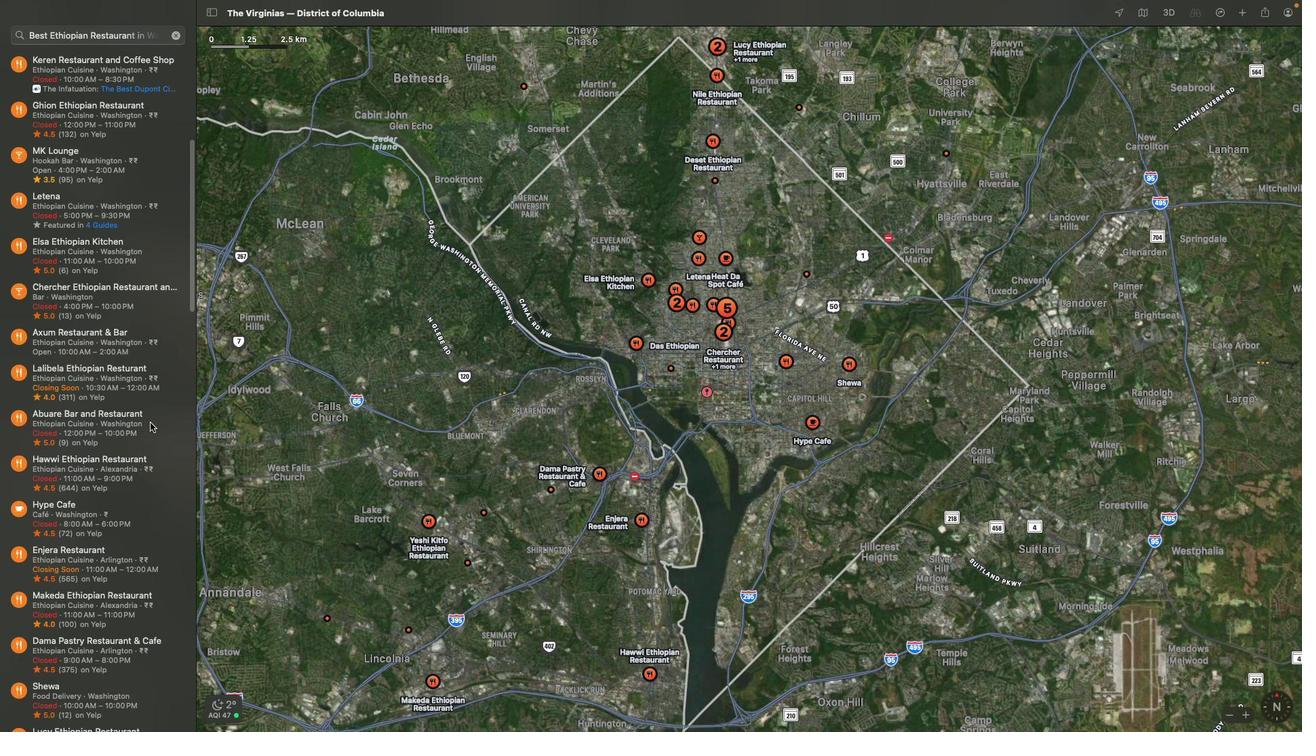
Action: Mouse scrolled (150, 423) with delta (0, 2)
Screenshot: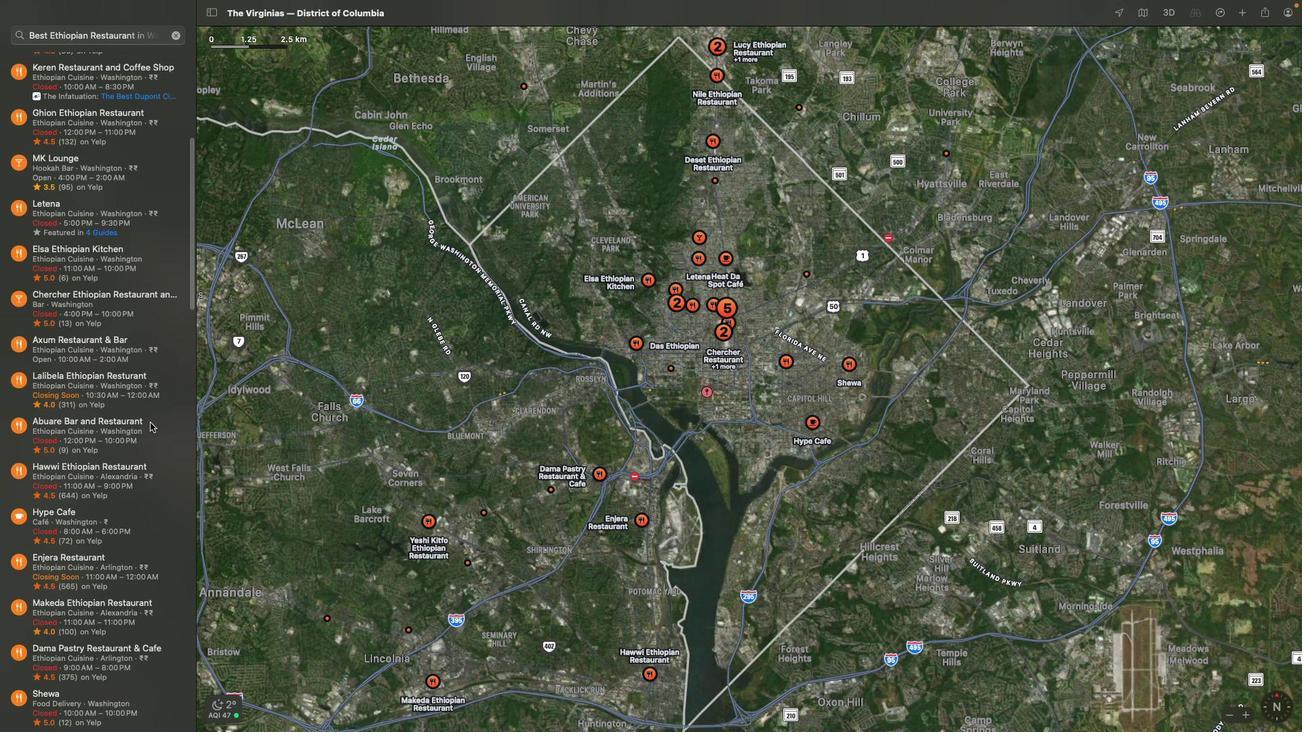 
Action: Mouse scrolled (150, 423) with delta (0, 3)
Screenshot: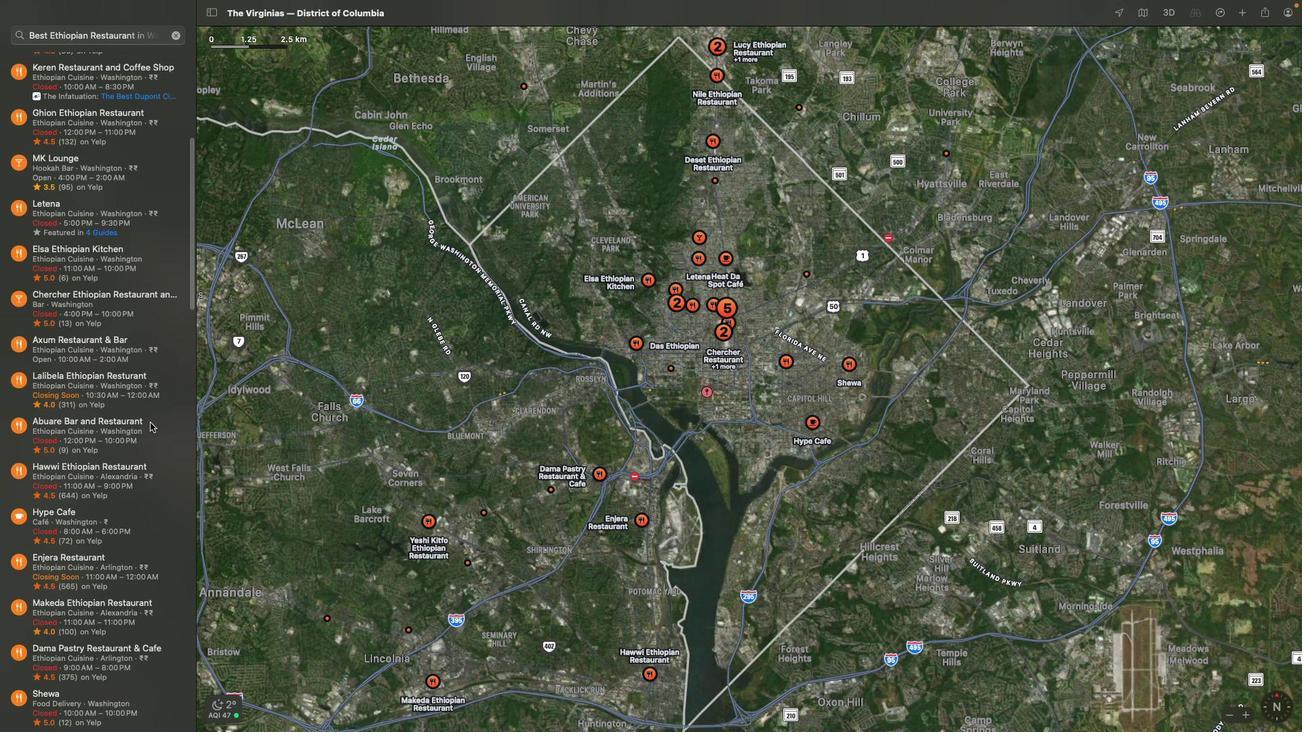 
Action: Mouse scrolled (150, 423) with delta (0, 4)
Screenshot: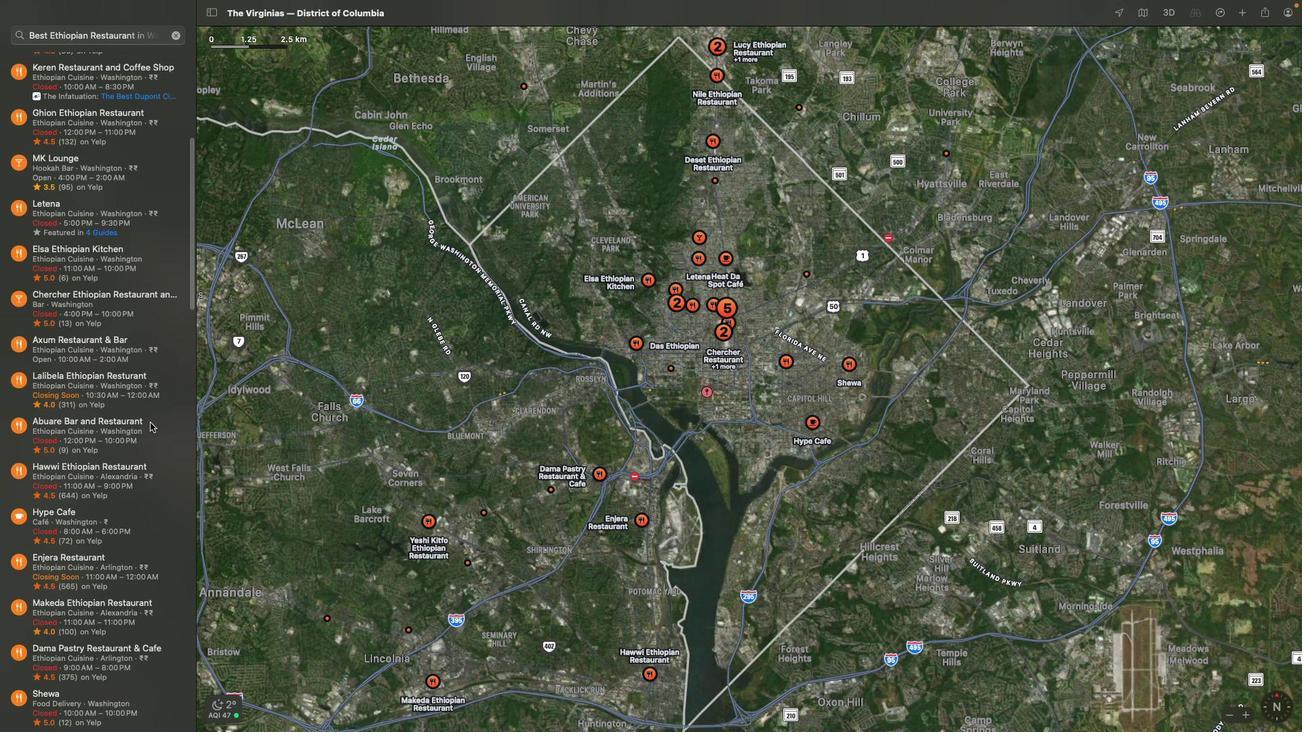 
Action: Mouse scrolled (150, 423) with delta (0, 4)
Screenshot: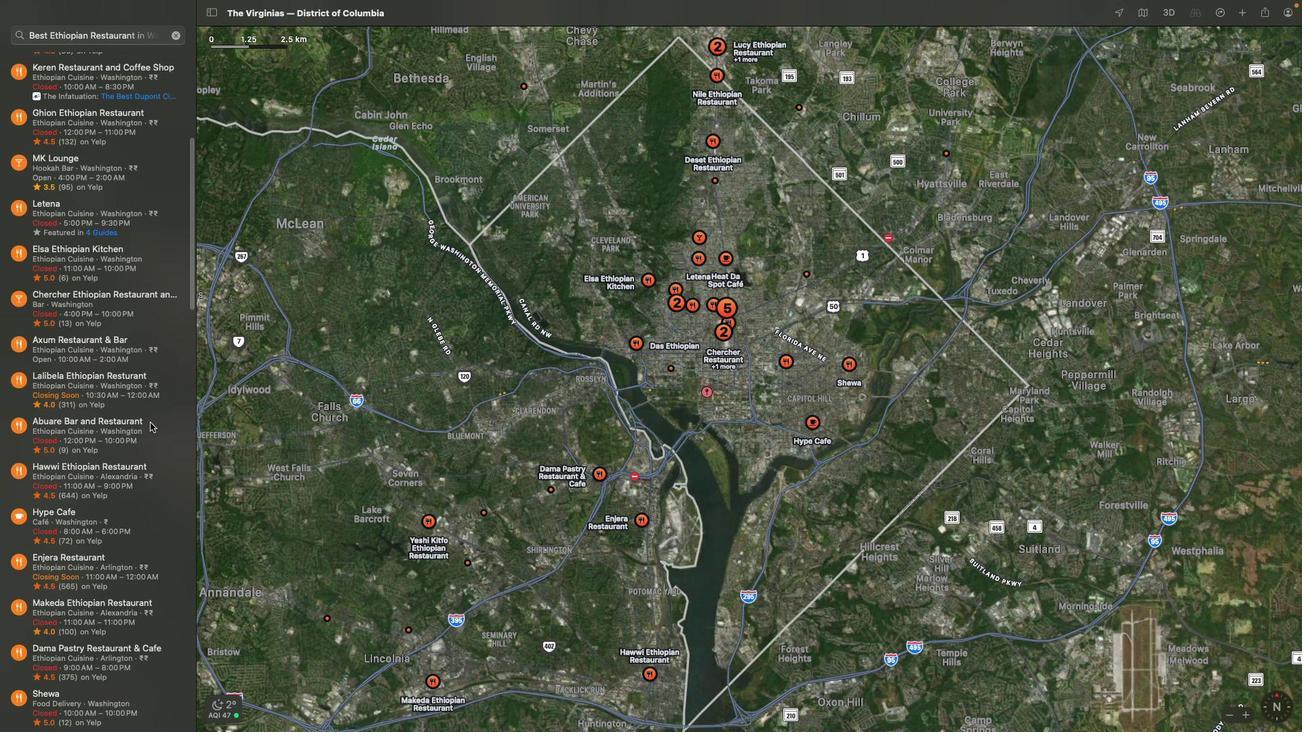 
Action: Mouse scrolled (150, 423) with delta (0, 4)
Screenshot: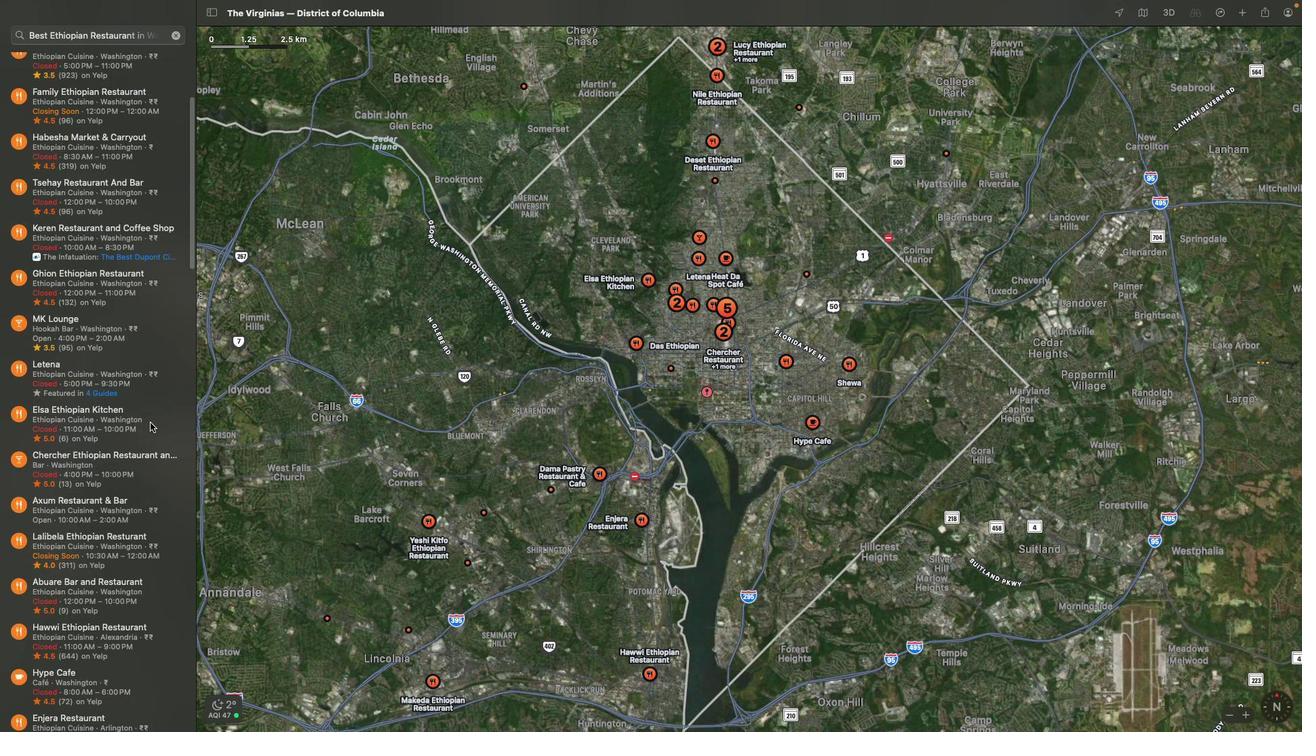 
Action: Mouse scrolled (150, 423) with delta (0, 0)
Screenshot: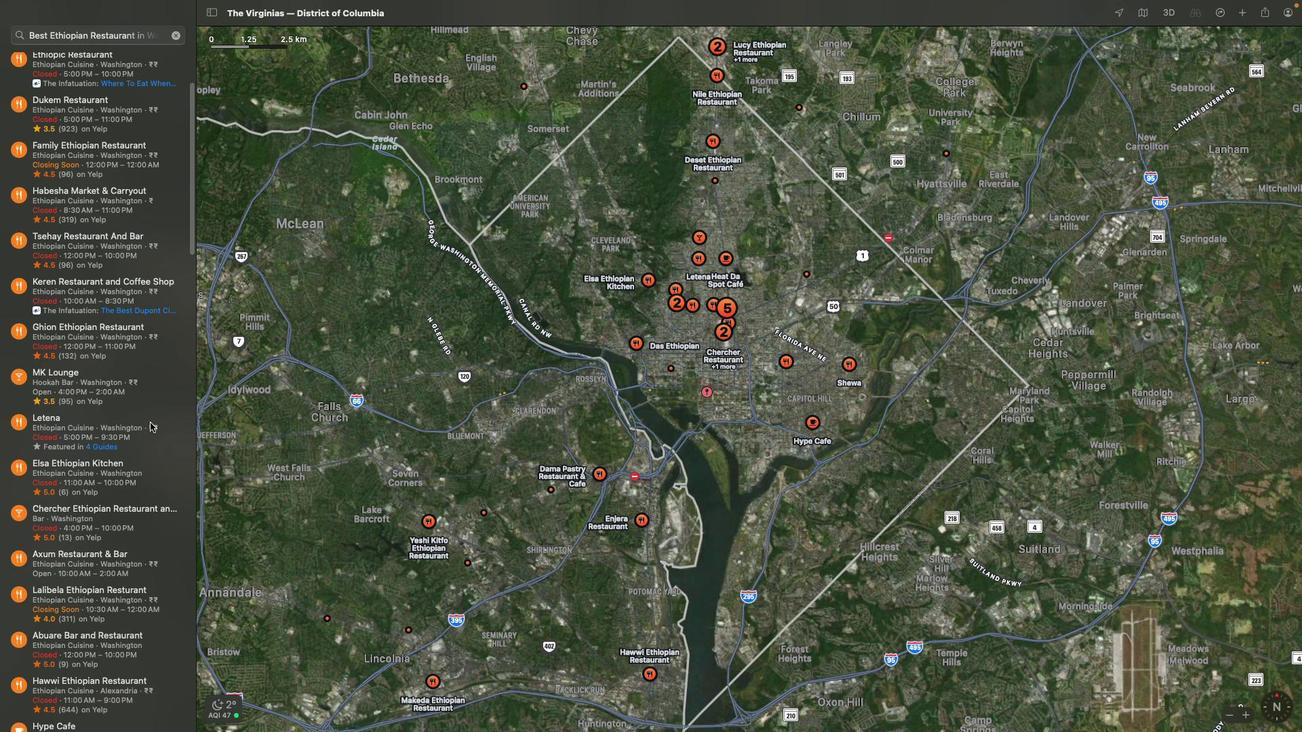 
Action: Mouse scrolled (150, 423) with delta (0, 0)
Screenshot: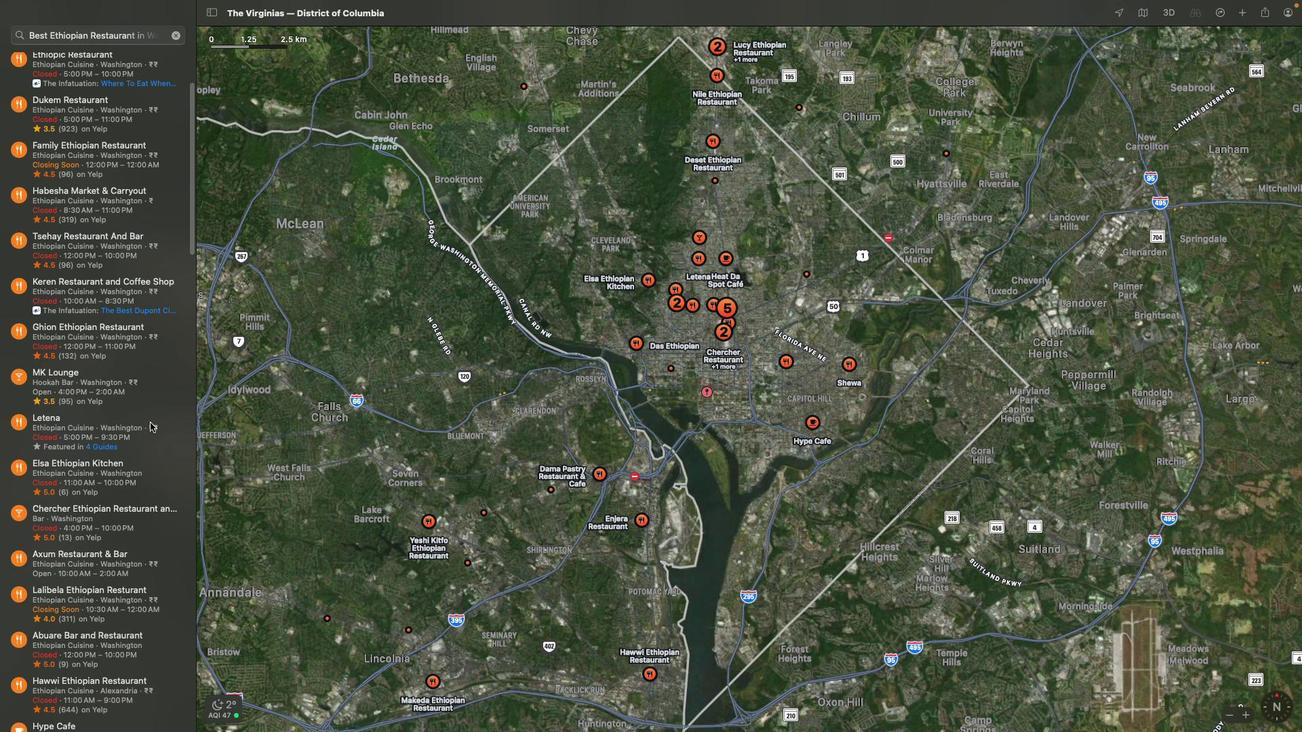 
Action: Mouse scrolled (150, 423) with delta (0, 2)
Screenshot: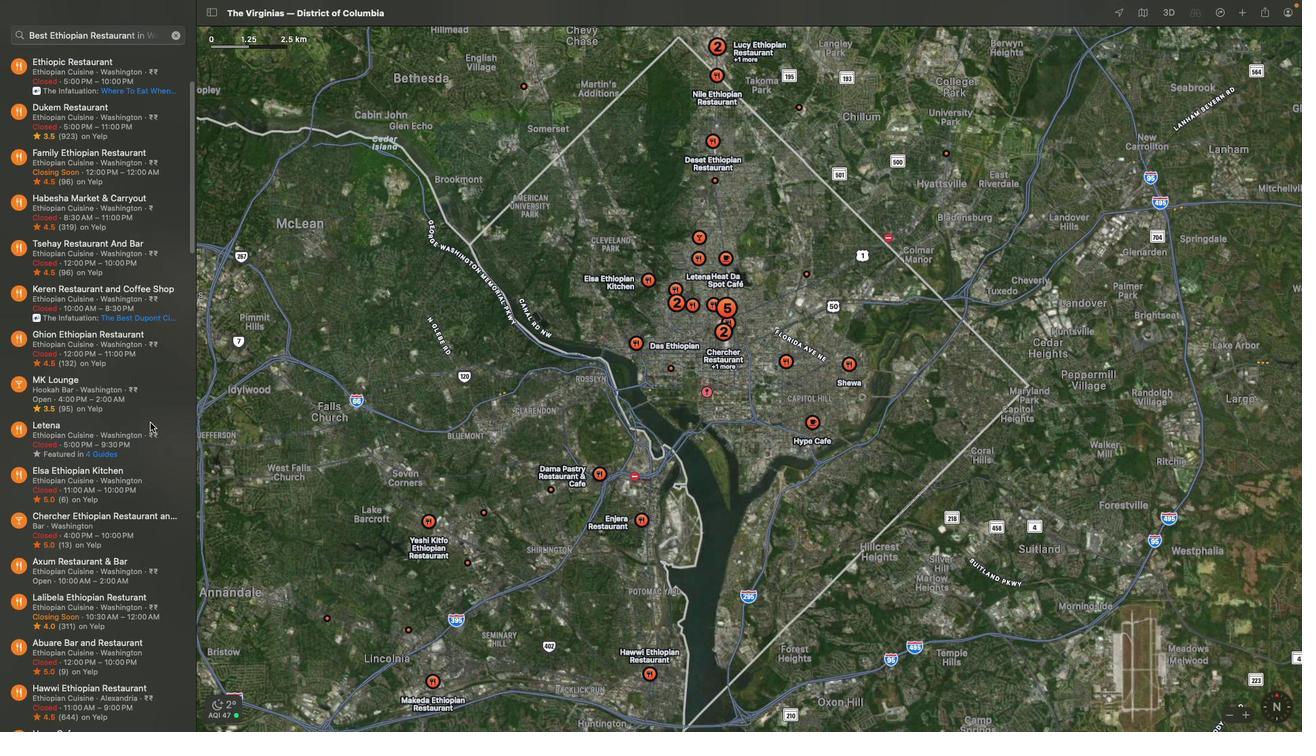 
Action: Mouse scrolled (150, 423) with delta (0, 3)
Screenshot: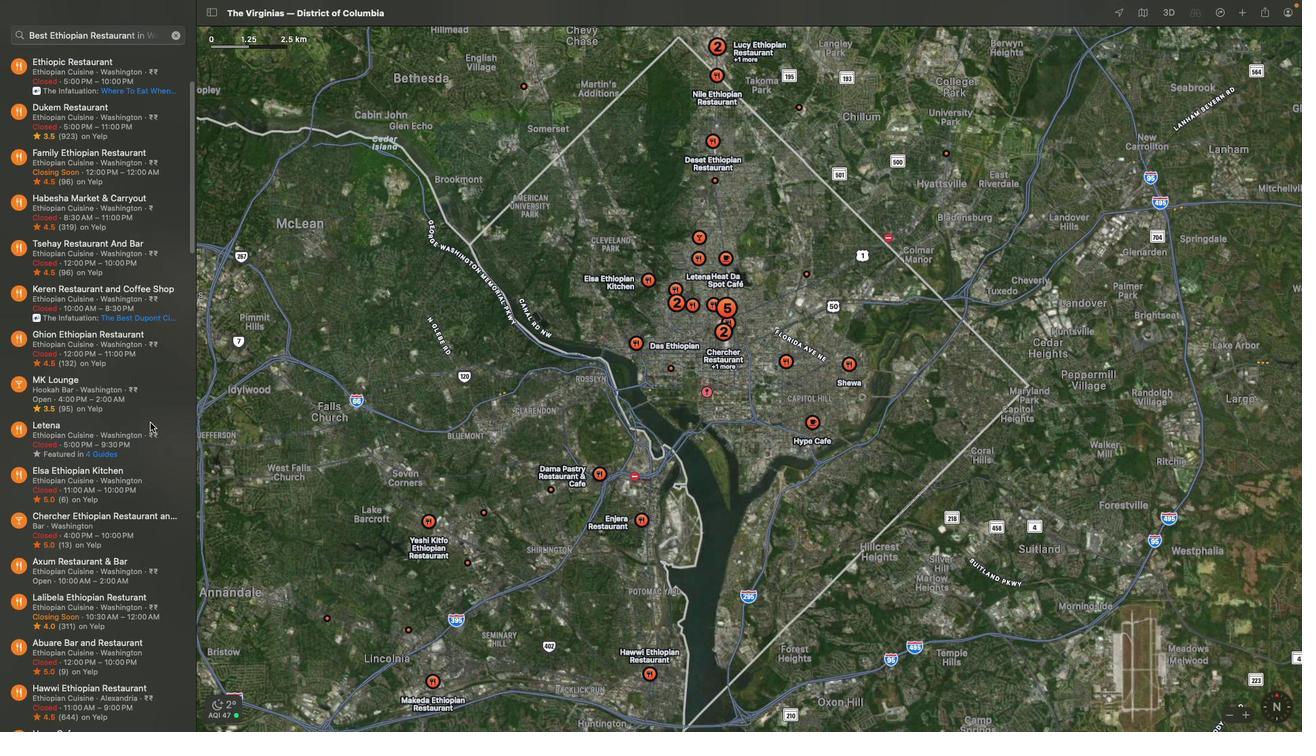 
Action: Mouse scrolled (150, 423) with delta (0, 4)
Screenshot: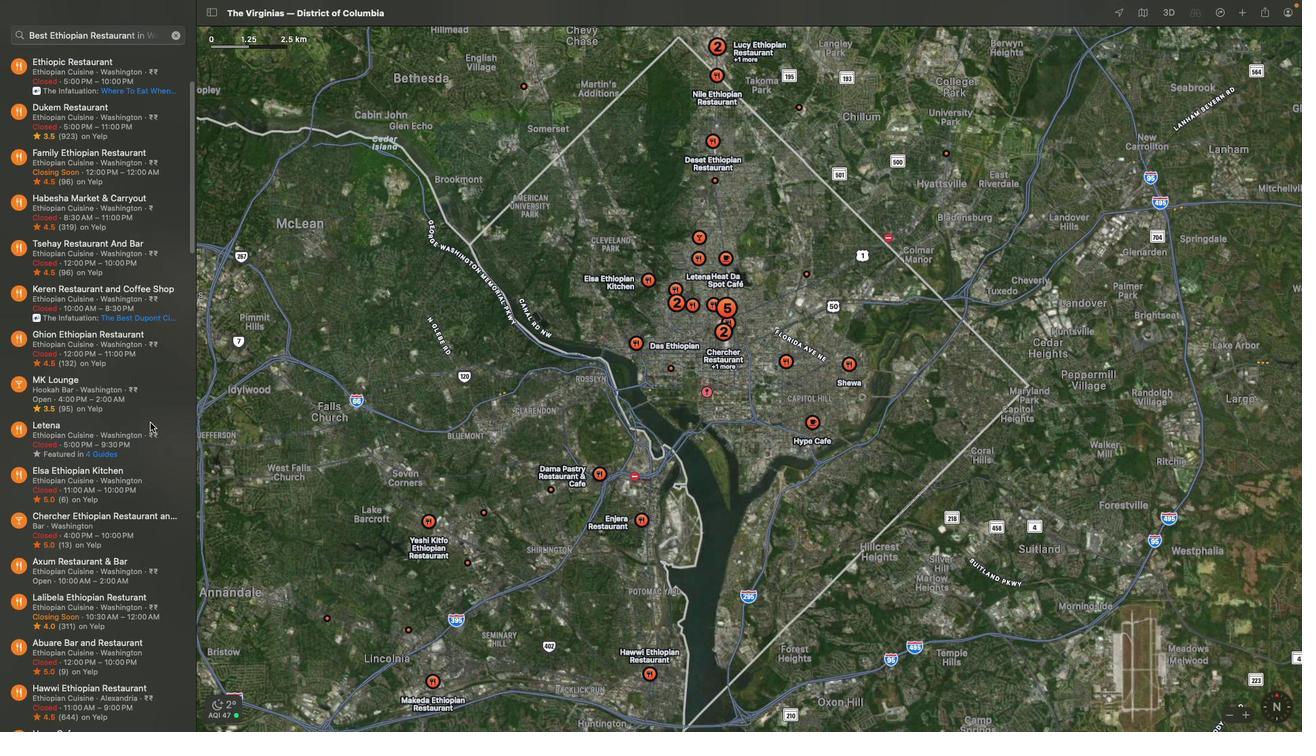 
Action: Mouse scrolled (150, 423) with delta (0, 4)
Screenshot: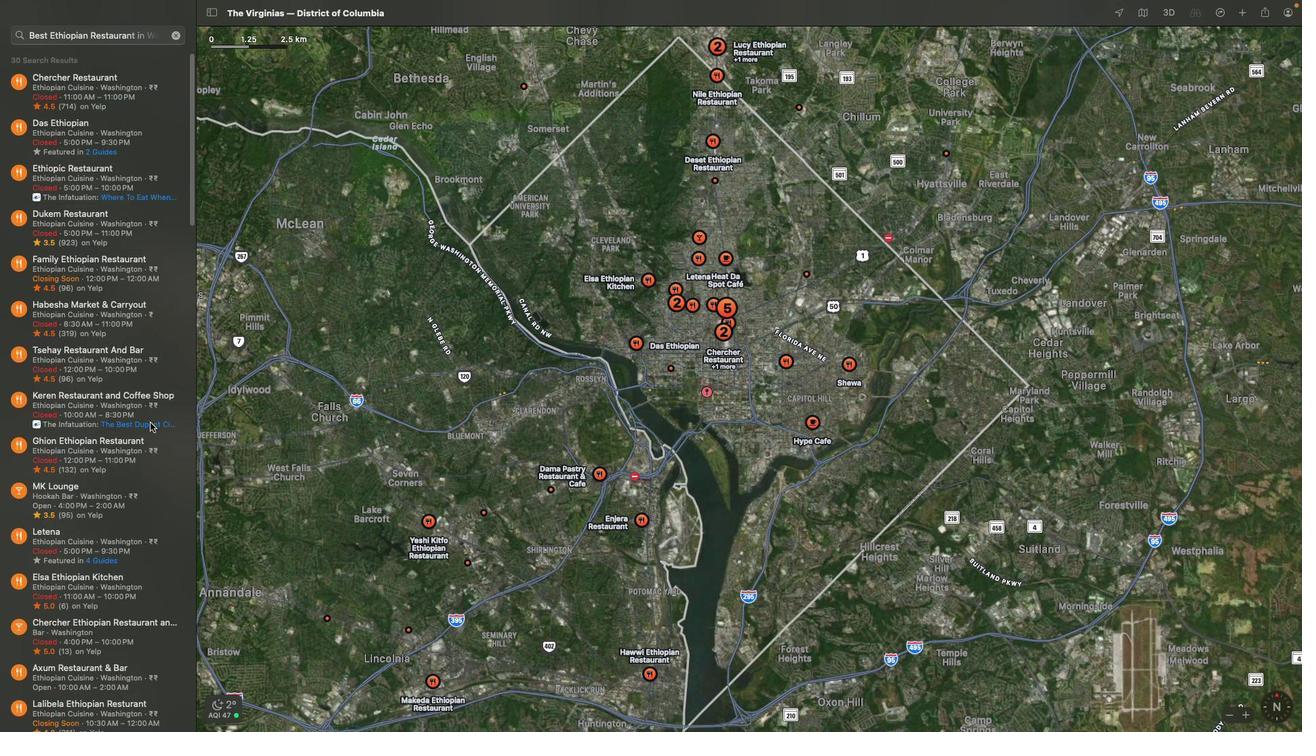 
Action: Mouse scrolled (150, 423) with delta (0, 0)
Screenshot: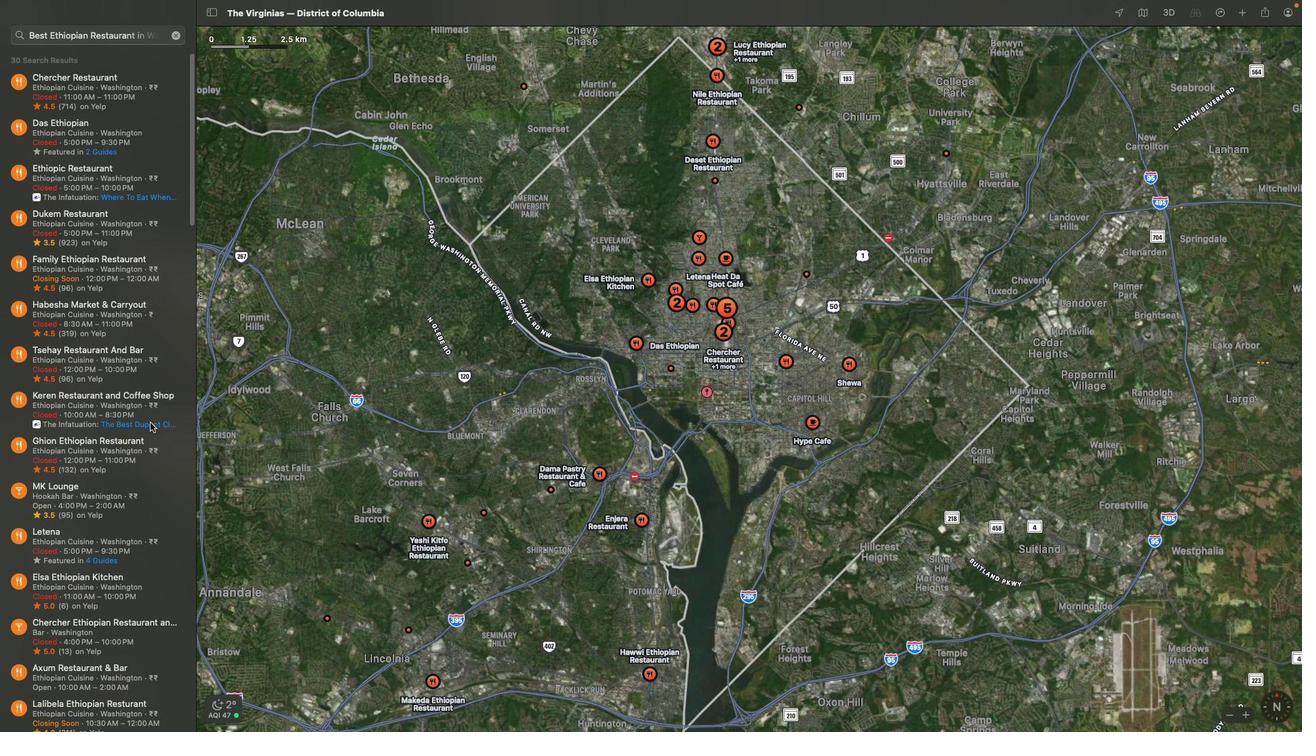 
Action: Mouse scrolled (150, 423) with delta (0, 0)
Screenshot: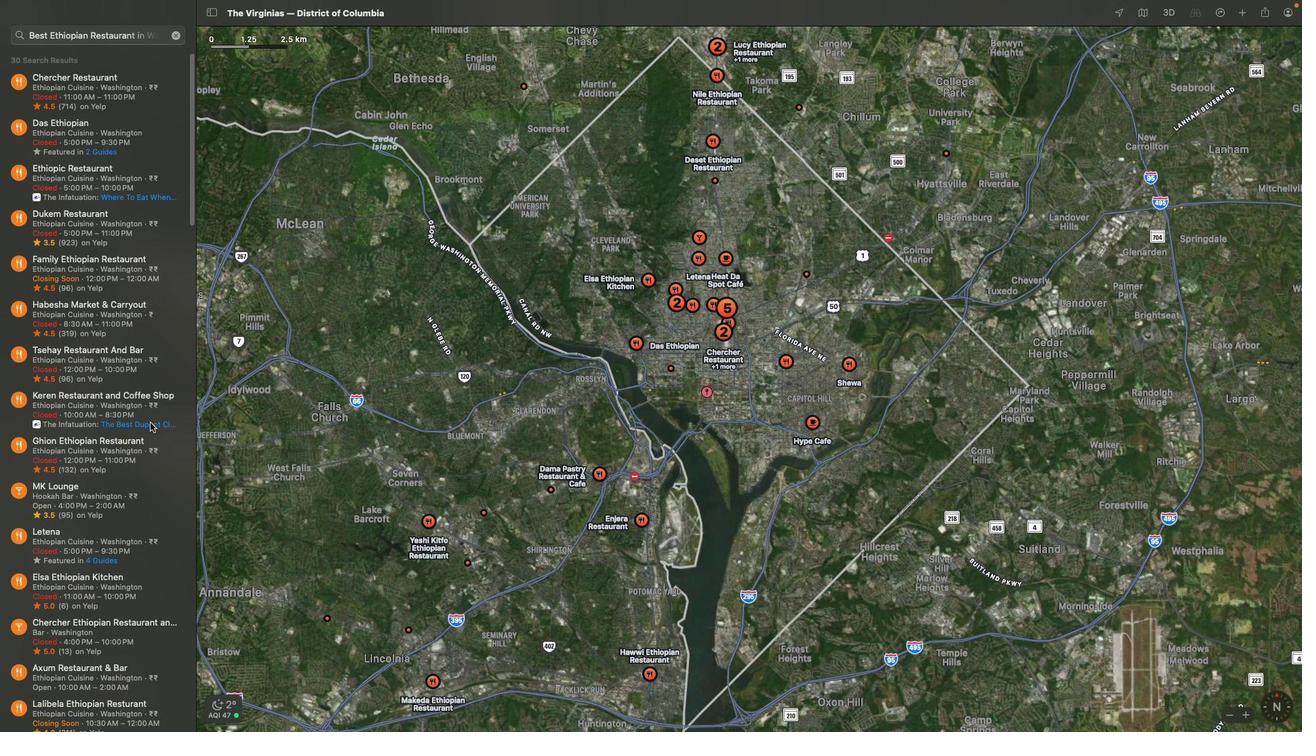 
Action: Mouse scrolled (150, 423) with delta (0, 2)
Screenshot: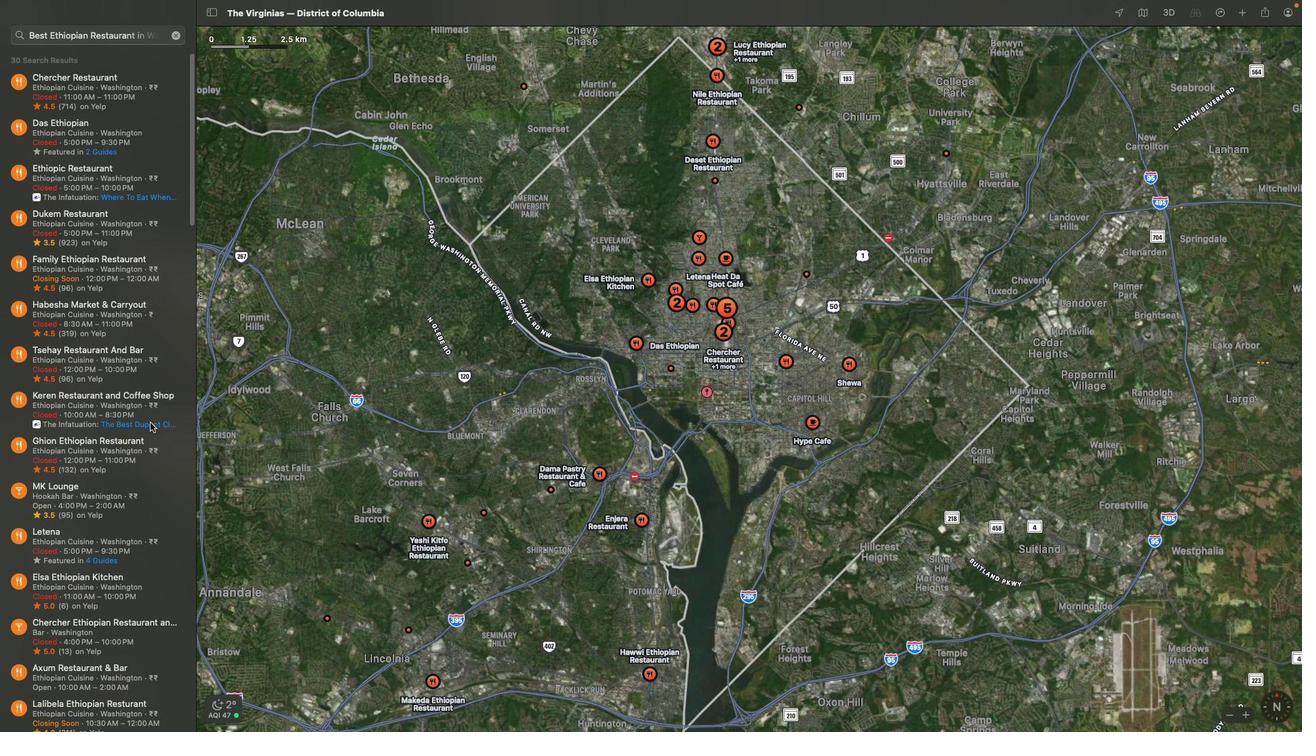 
Action: Mouse scrolled (150, 423) with delta (0, 3)
Screenshot: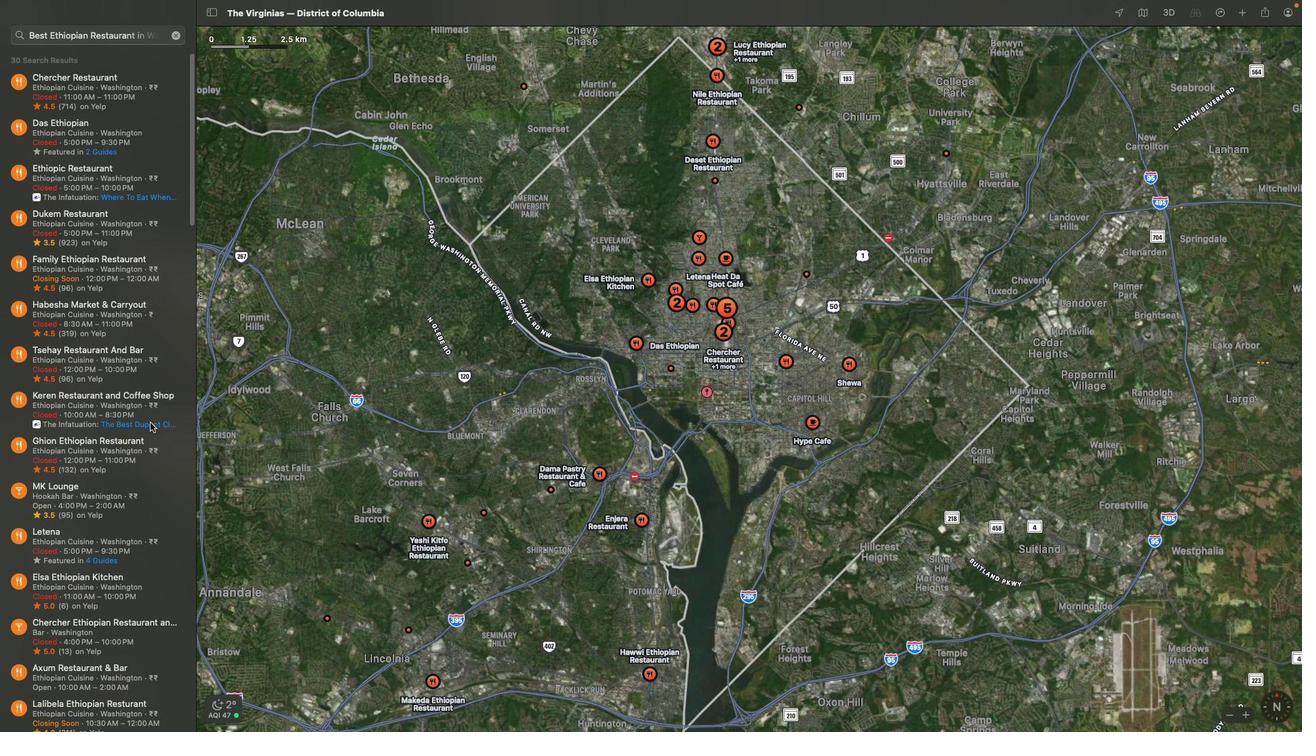 
Action: Mouse scrolled (150, 423) with delta (0, 4)
Screenshot: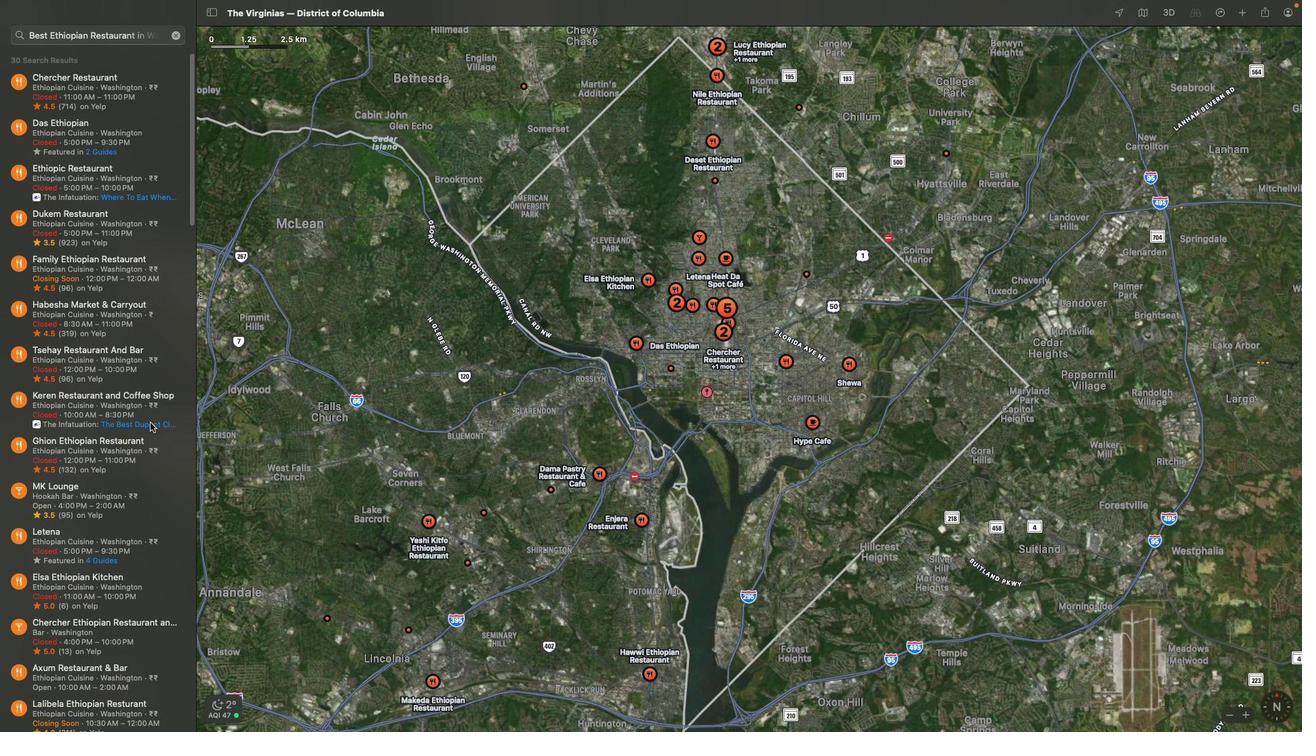 
Action: Mouse scrolled (150, 423) with delta (0, 4)
Screenshot: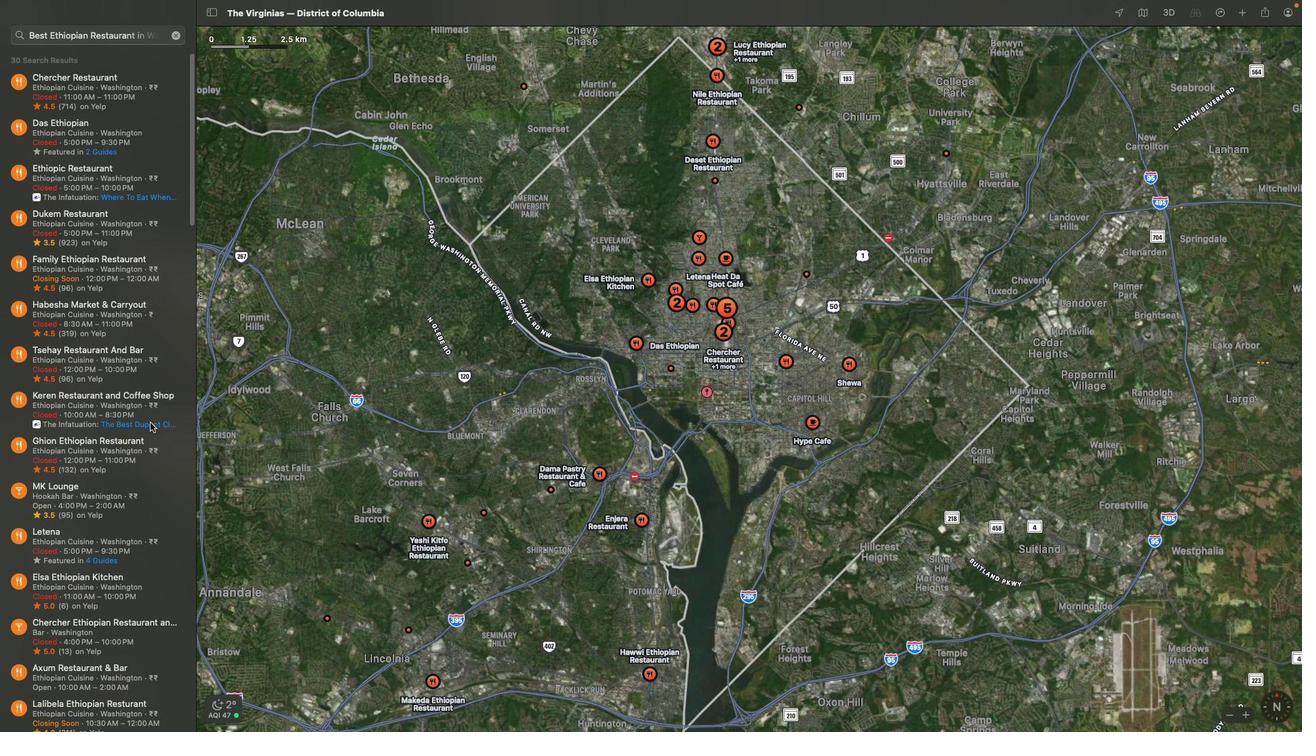 
Action: Mouse scrolled (150, 423) with delta (0, 5)
Screenshot: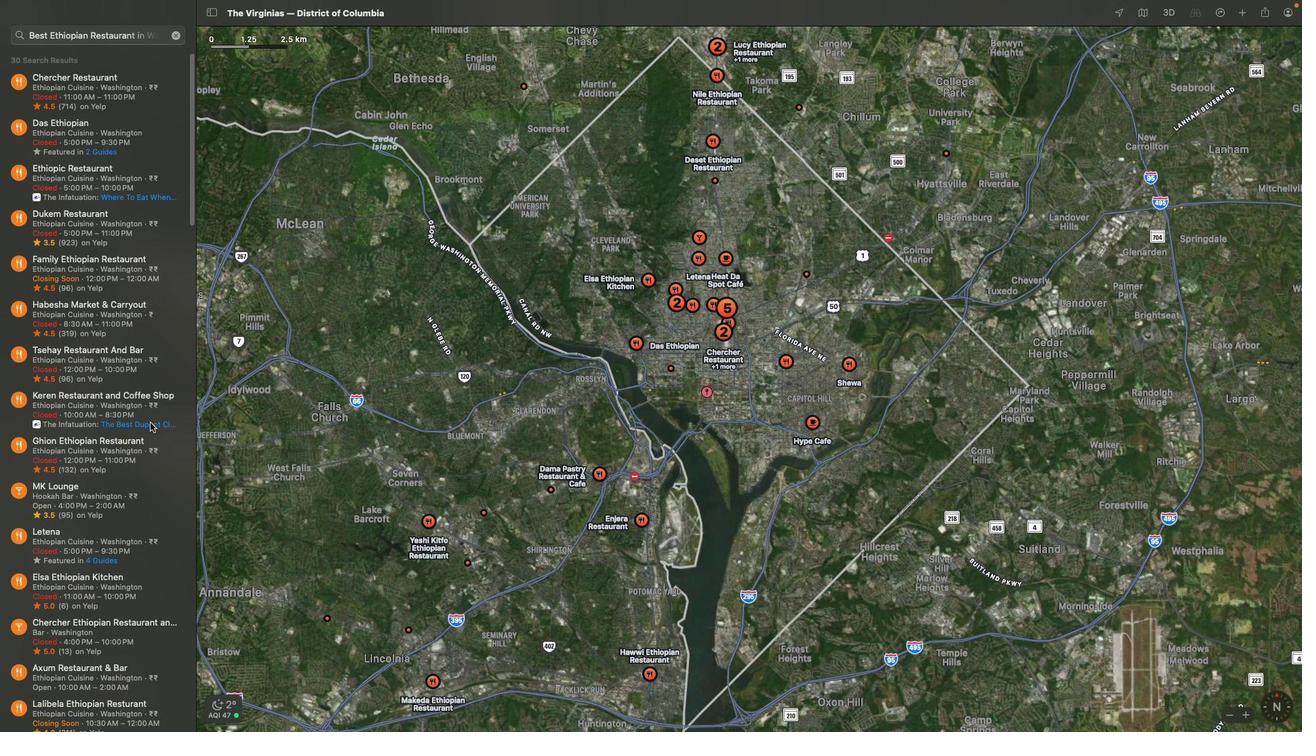
Action: Mouse moved to (814, 507)
Screenshot: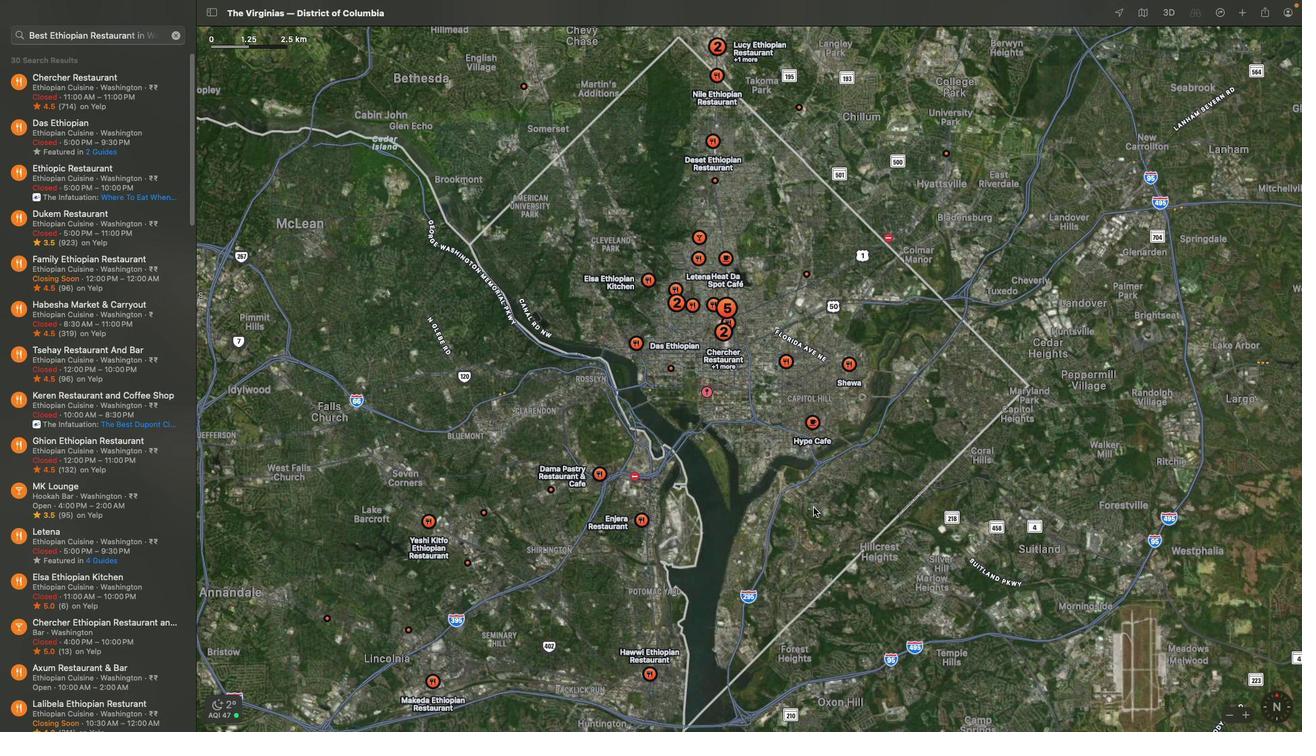 
